 Task: Get directions from Glen Canyon National Recreation Area, Utah, United States to Kings Canyon National Park, California, United States and reverse  starting point and destination and check the best travel modes
Action: Mouse moved to (282, 68)
Screenshot: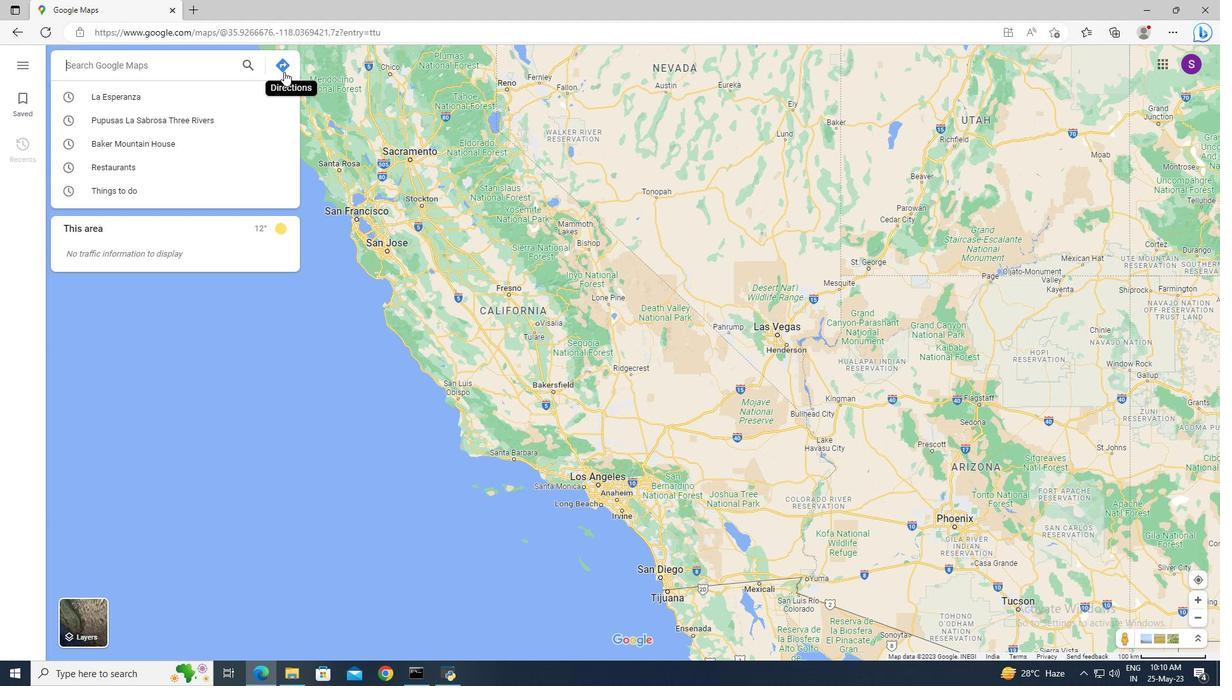 
Action: Mouse pressed left at (282, 68)
Screenshot: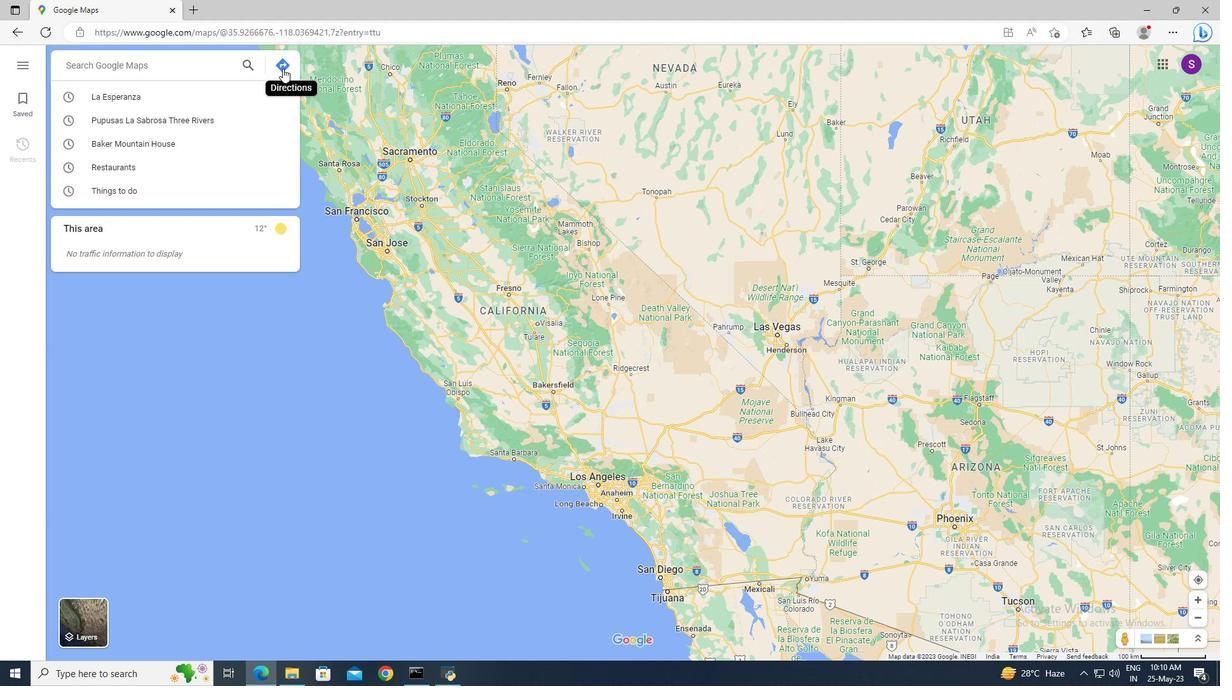 
Action: Mouse moved to (152, 102)
Screenshot: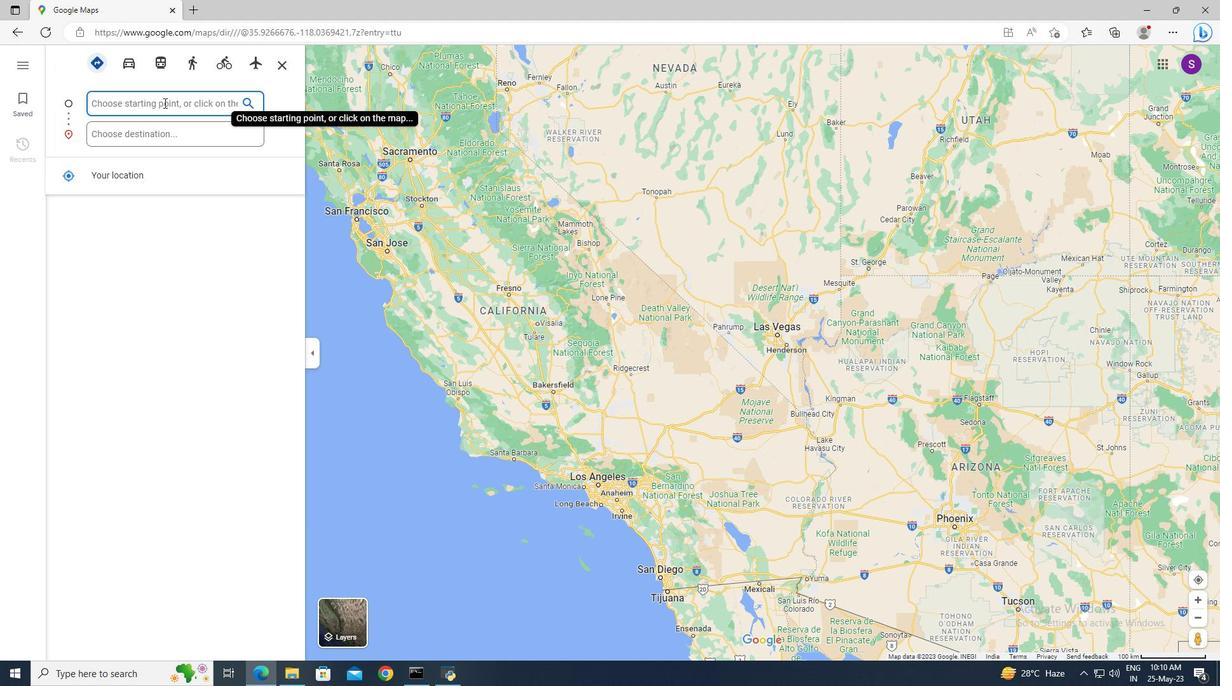 
Action: Mouse pressed left at (152, 102)
Screenshot: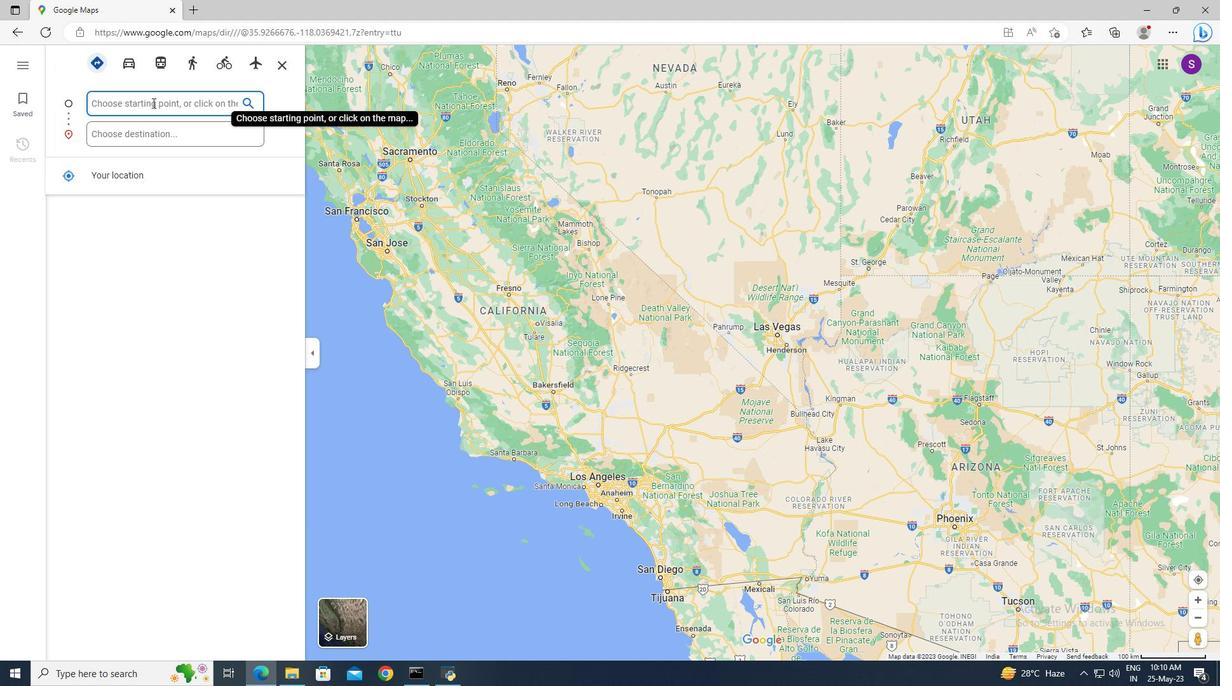 
Action: Key pressed <Key.shift>Glen<Key.space><Key.shift>Canyon<Key.space><Key.shift>National<Key.space><Key.shift>Recreation<Key.space><Key.shift>Area
Screenshot: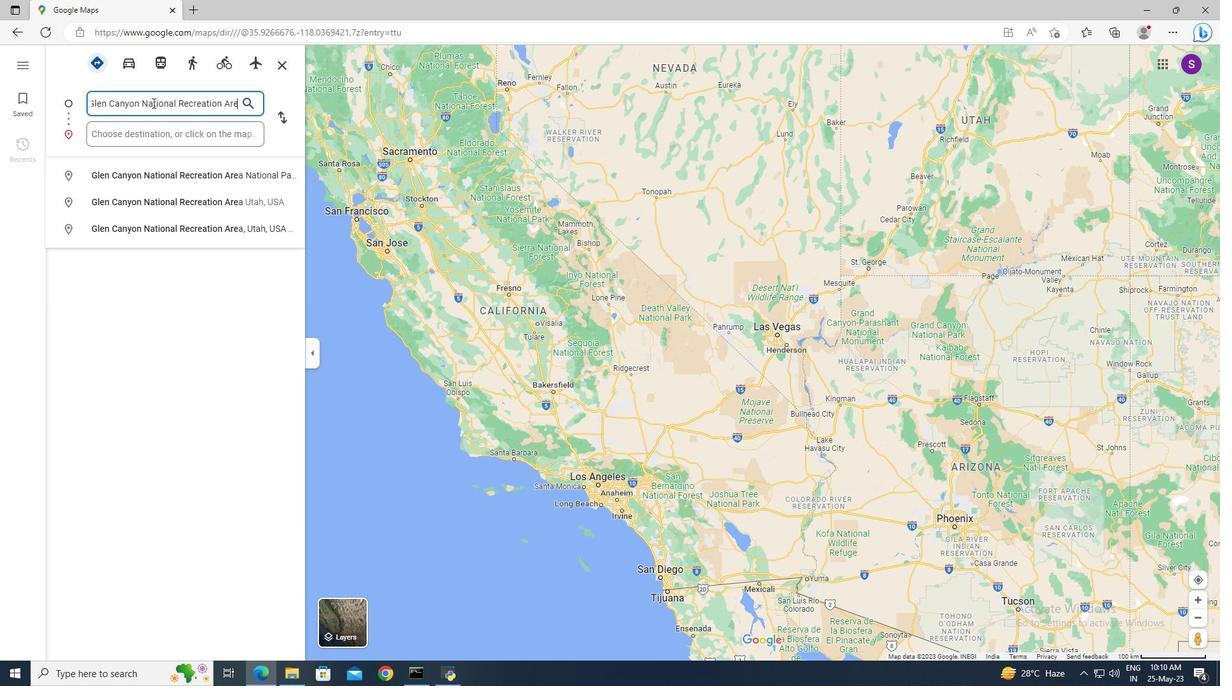 
Action: Mouse moved to (165, 200)
Screenshot: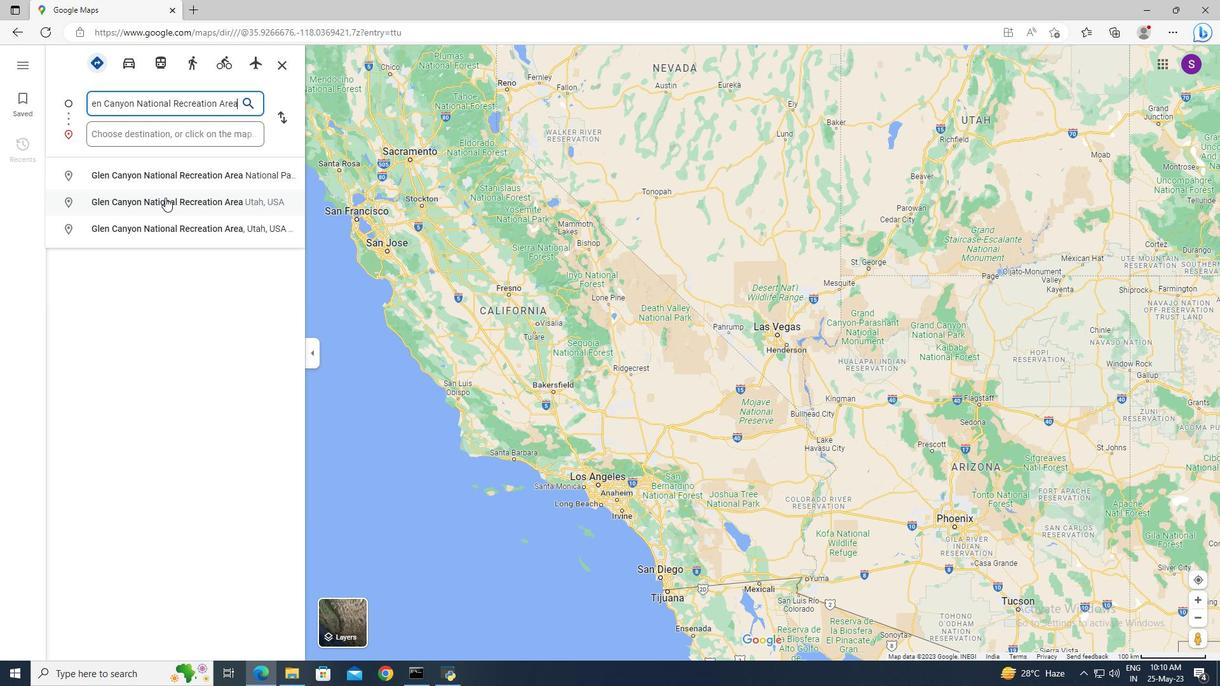 
Action: Mouse pressed left at (165, 200)
Screenshot: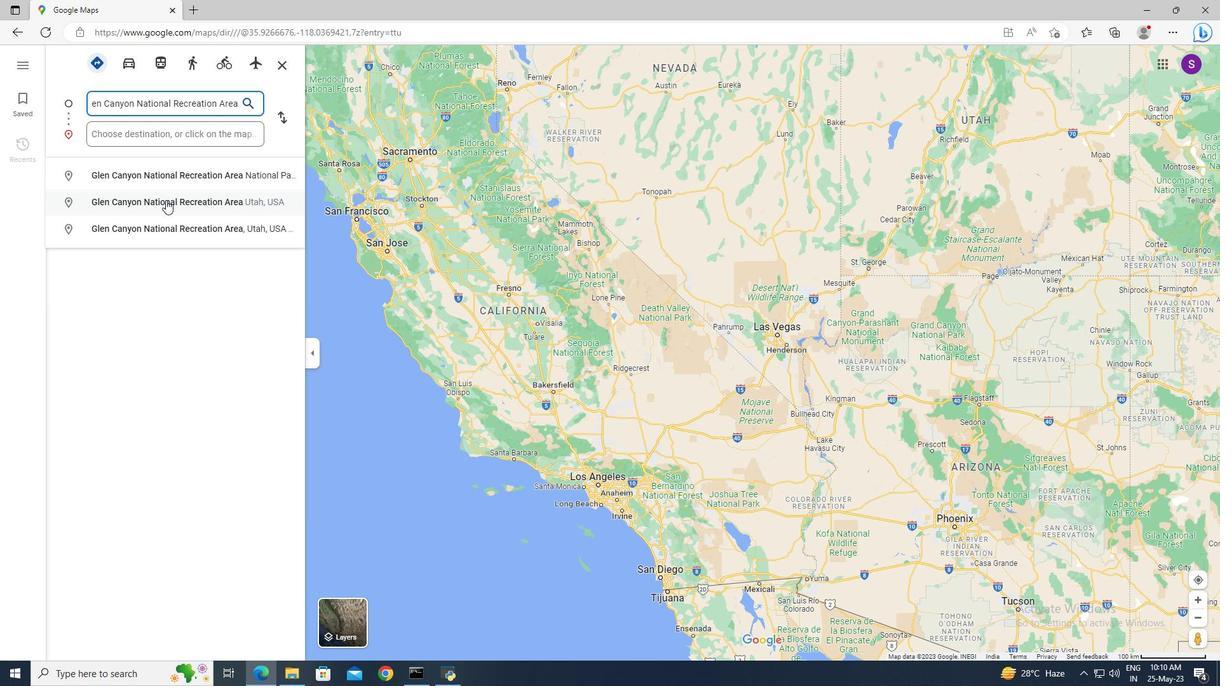 
Action: Mouse moved to (122, 132)
Screenshot: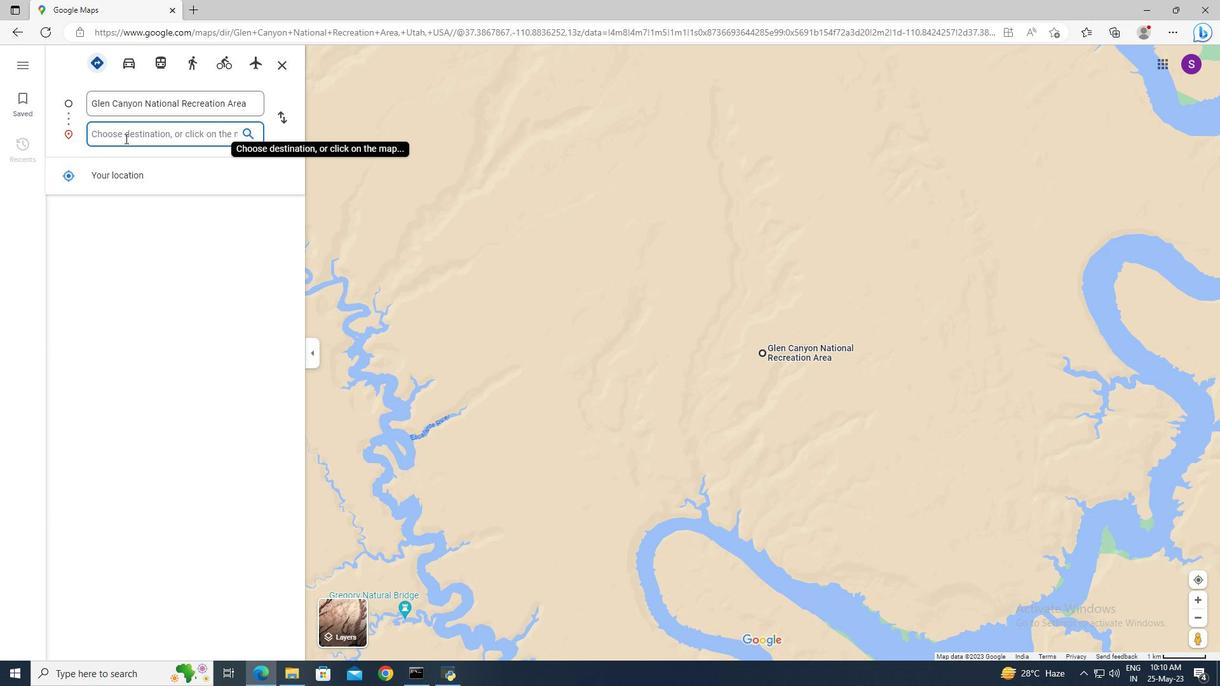 
Action: Mouse pressed left at (122, 132)
Screenshot: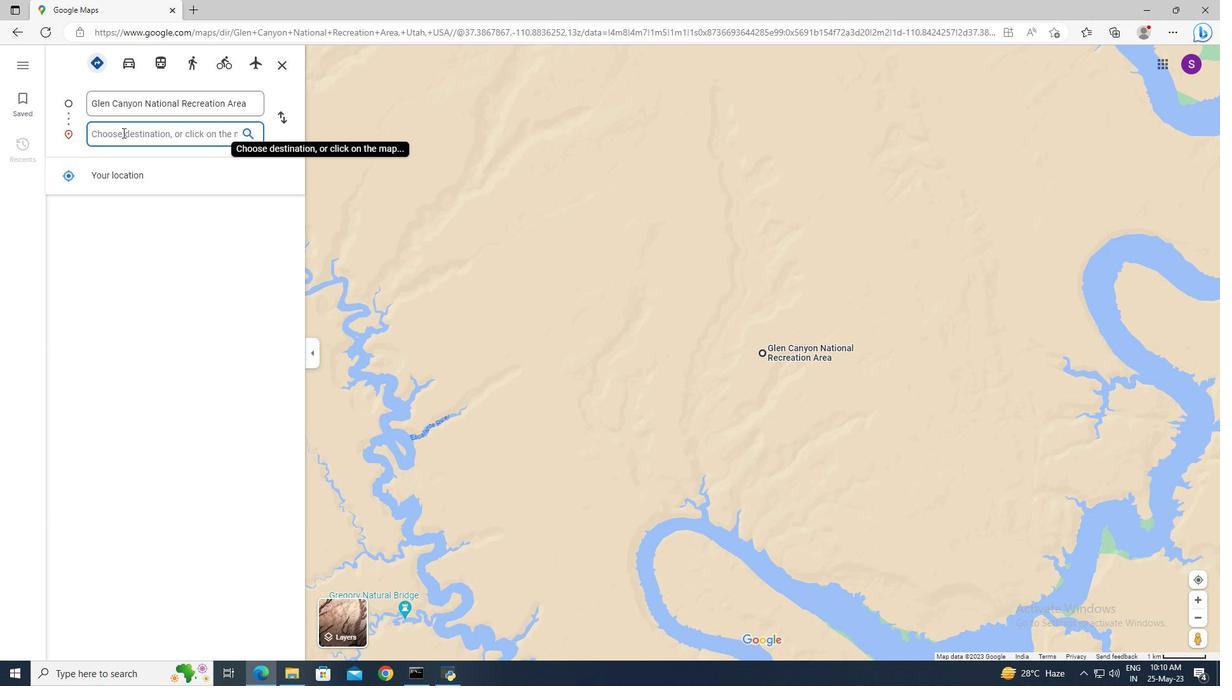 
Action: Key pressed <Key.shift>Kings<Key.space><Key.shift>Canyon<Key.space><Key.shift>National<Key.space><Key.shift>Park
Screenshot: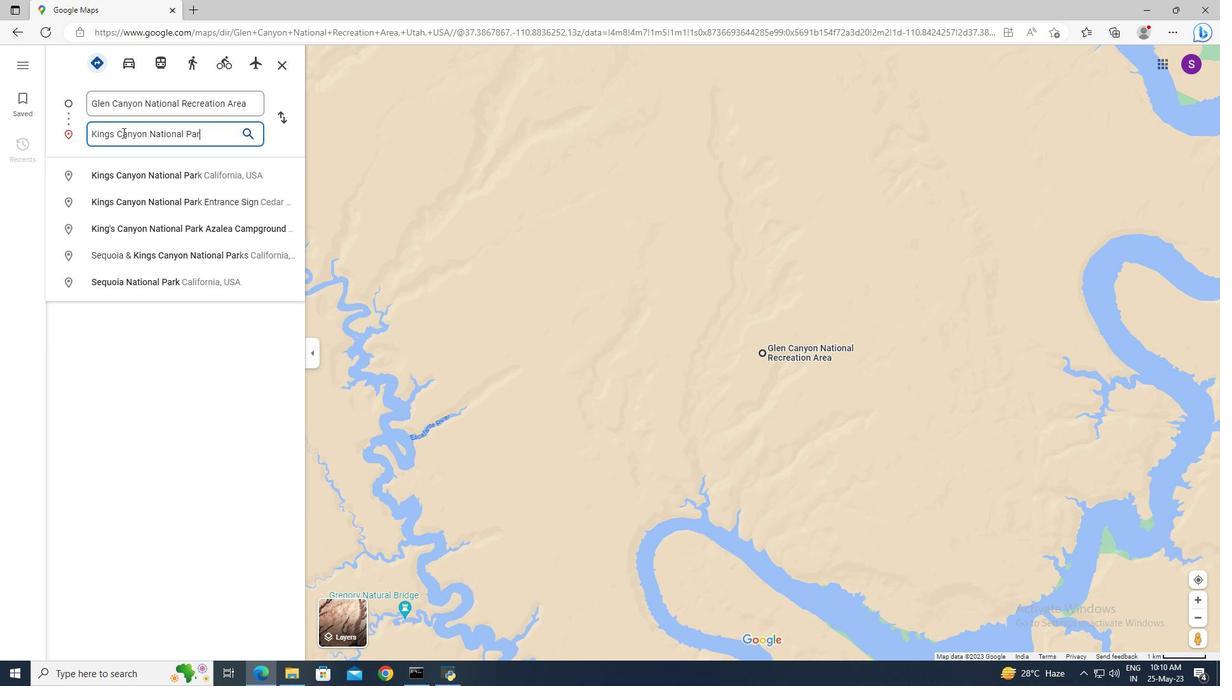 
Action: Mouse moved to (131, 176)
Screenshot: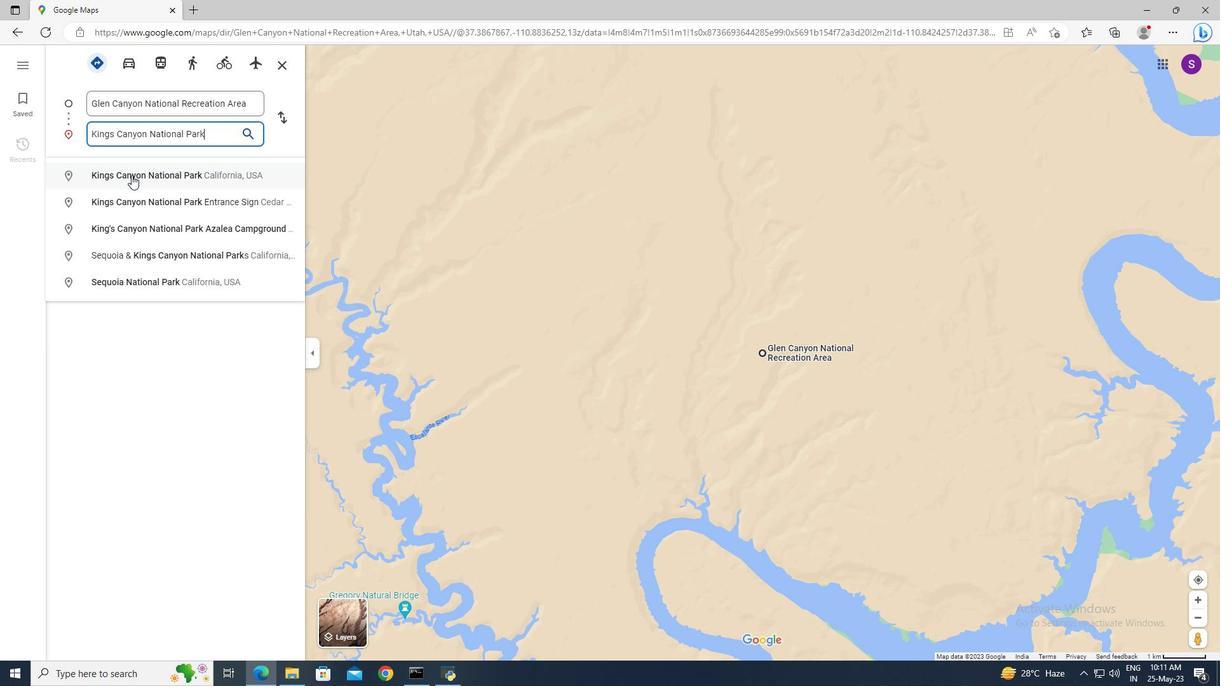 
Action: Mouse pressed left at (131, 176)
Screenshot: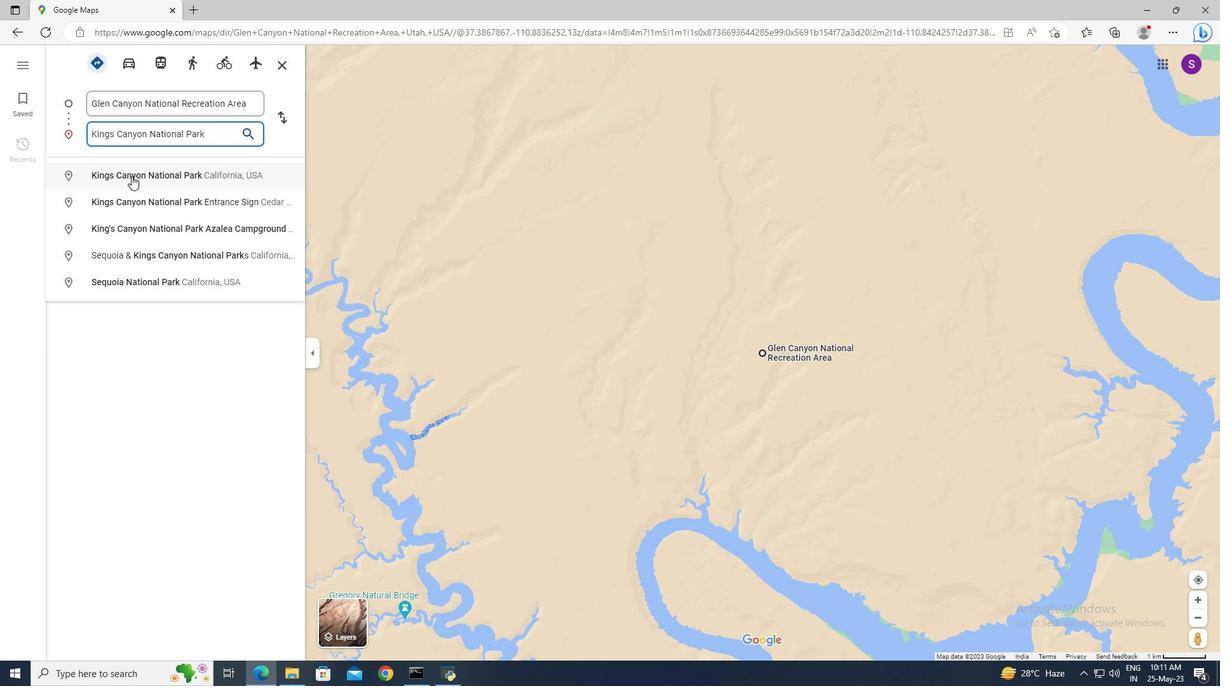 
Action: Mouse moved to (278, 112)
Screenshot: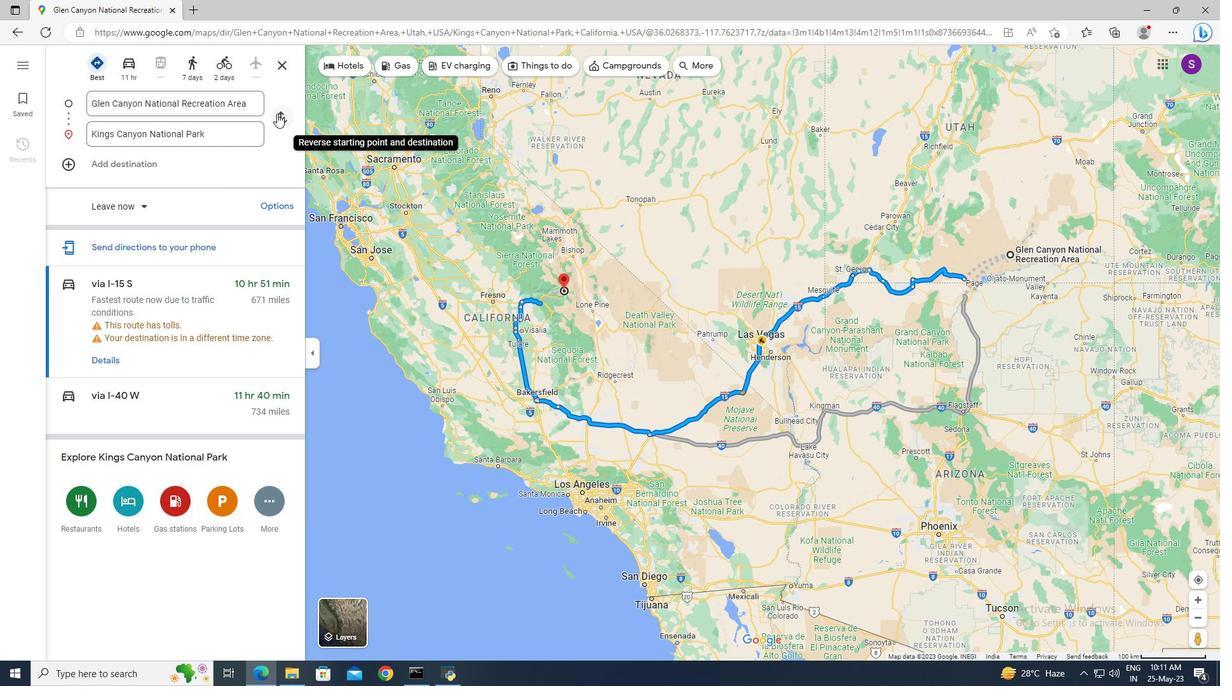 
Action: Mouse pressed left at (278, 112)
Screenshot: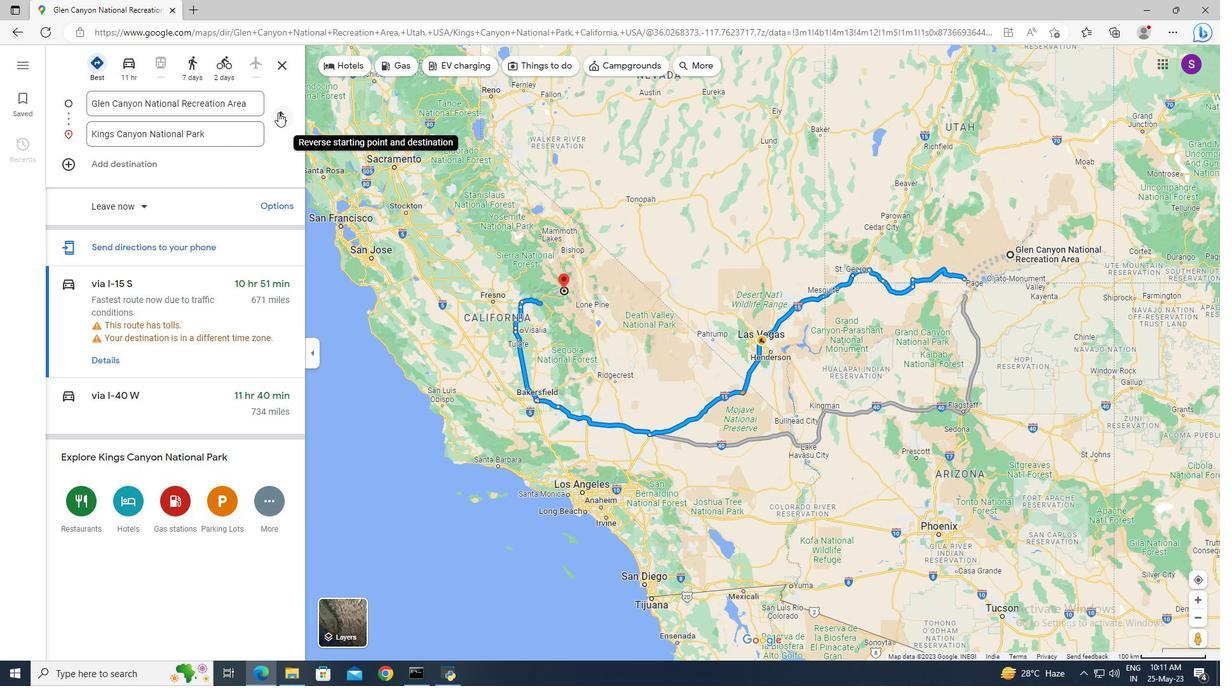 
Action: Mouse moved to (150, 301)
Screenshot: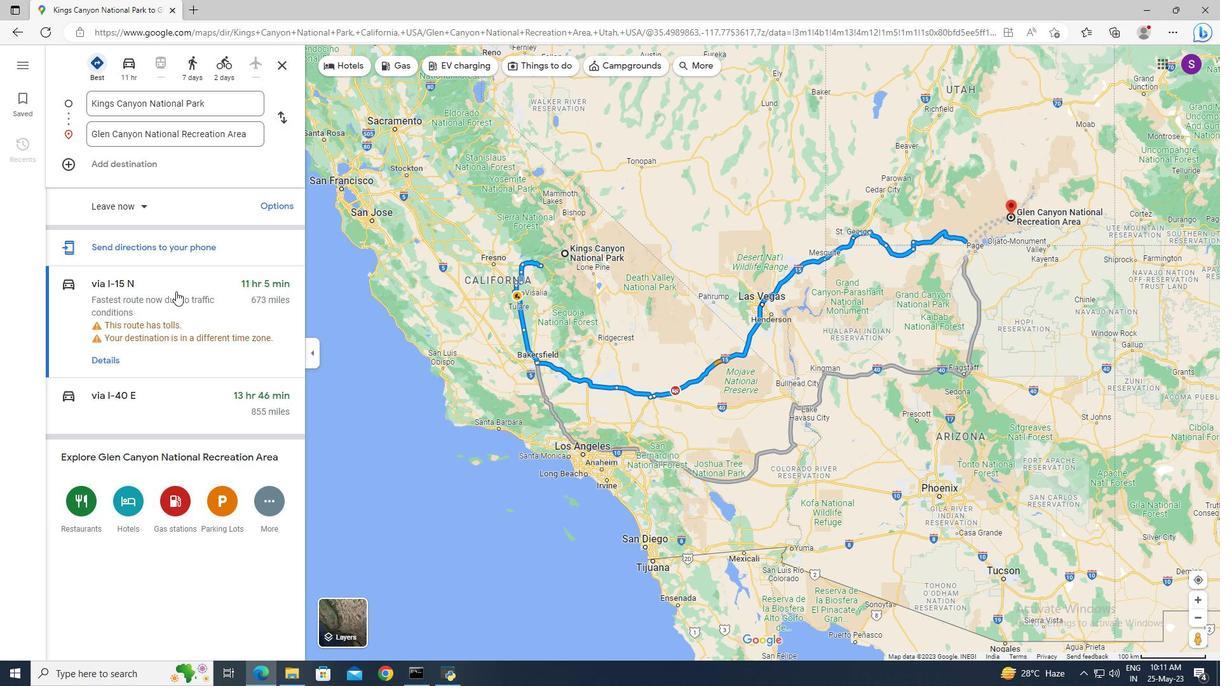 
Action: Mouse pressed left at (150, 301)
Screenshot: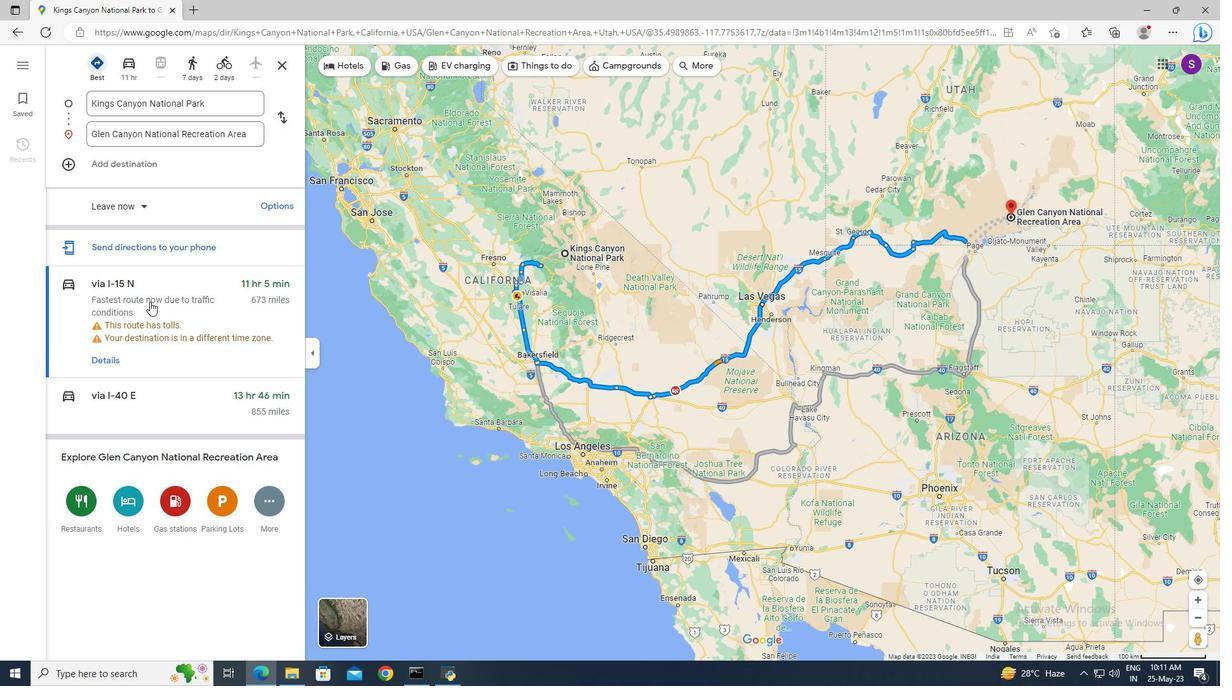 
Action: Mouse moved to (143, 257)
Screenshot: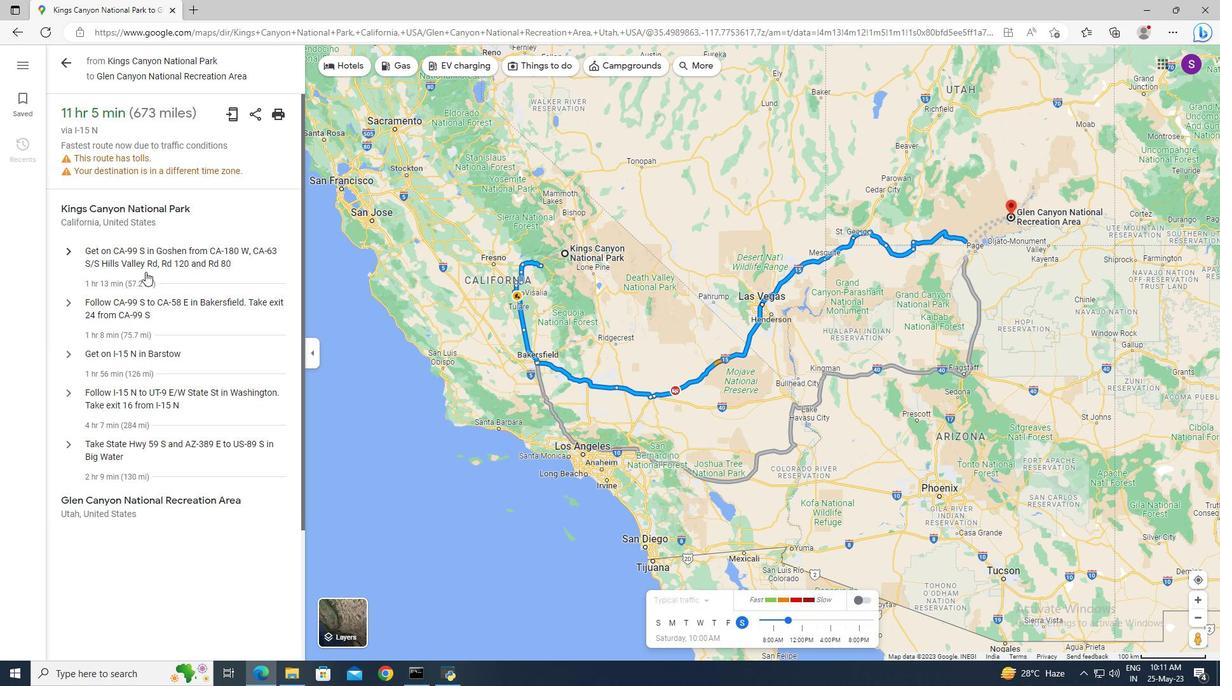 
Action: Mouse pressed left at (143, 257)
Screenshot: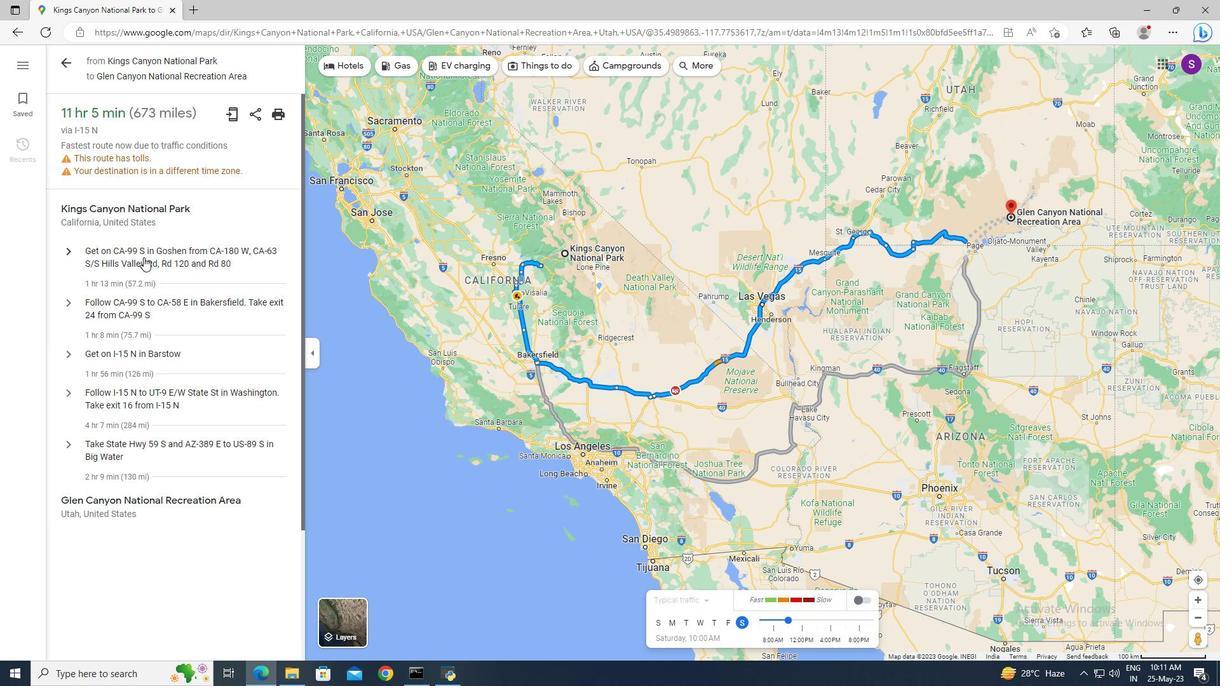
Action: Mouse scrolled (143, 256) with delta (0, 0)
Screenshot: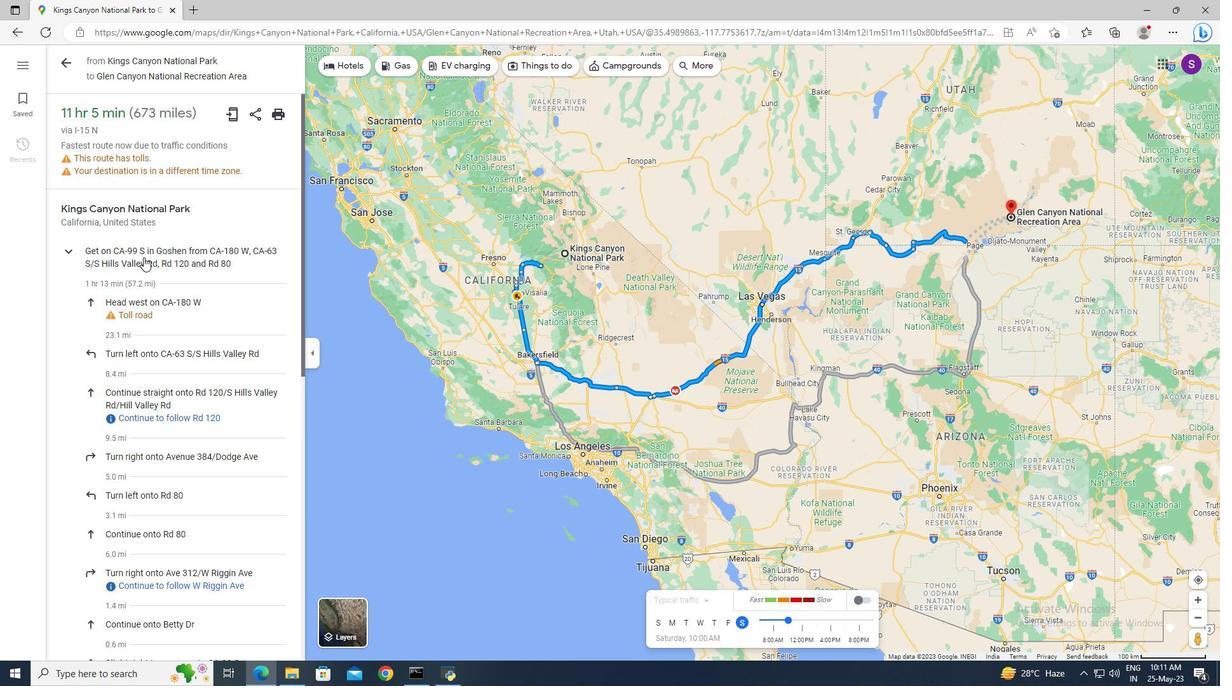 
Action: Mouse scrolled (143, 256) with delta (0, 0)
Screenshot: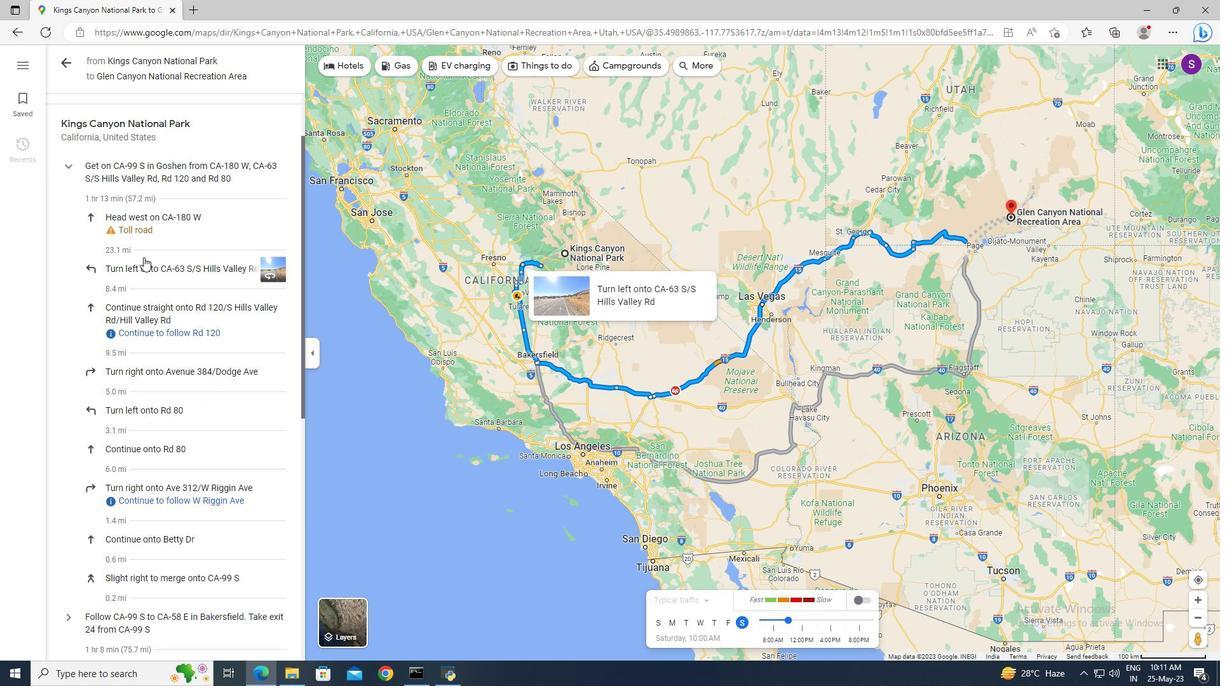 
Action: Mouse moved to (143, 256)
Screenshot: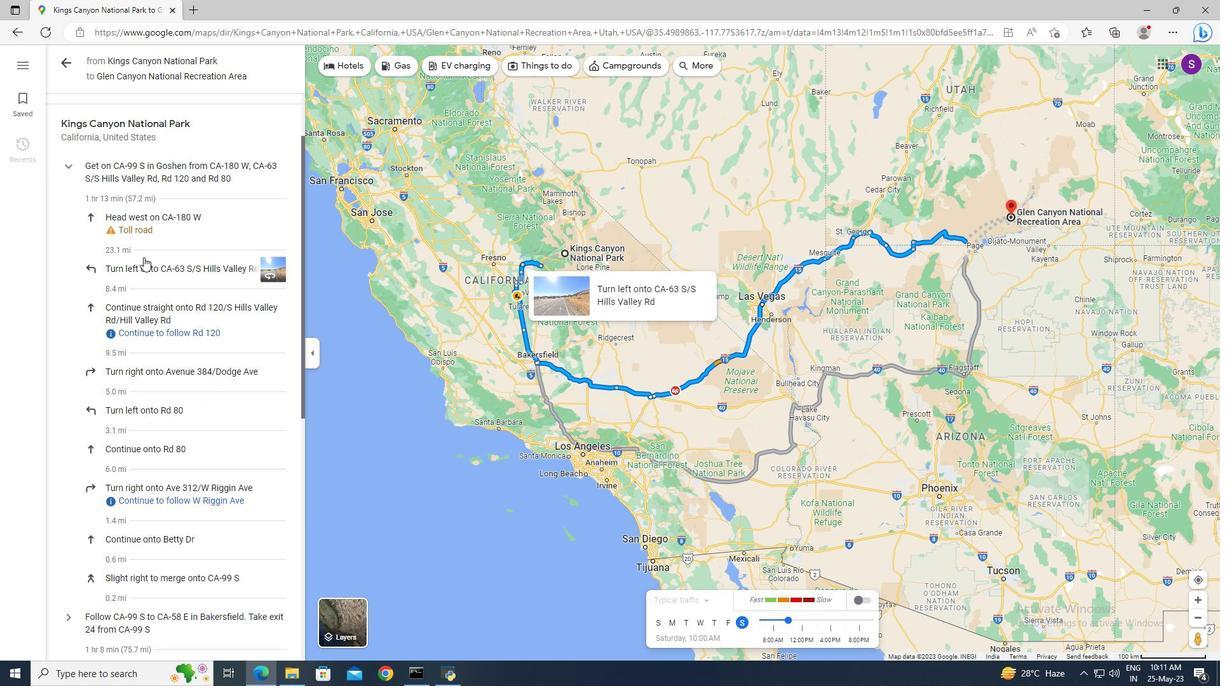 
Action: Mouse scrolled (143, 256) with delta (0, 0)
Screenshot: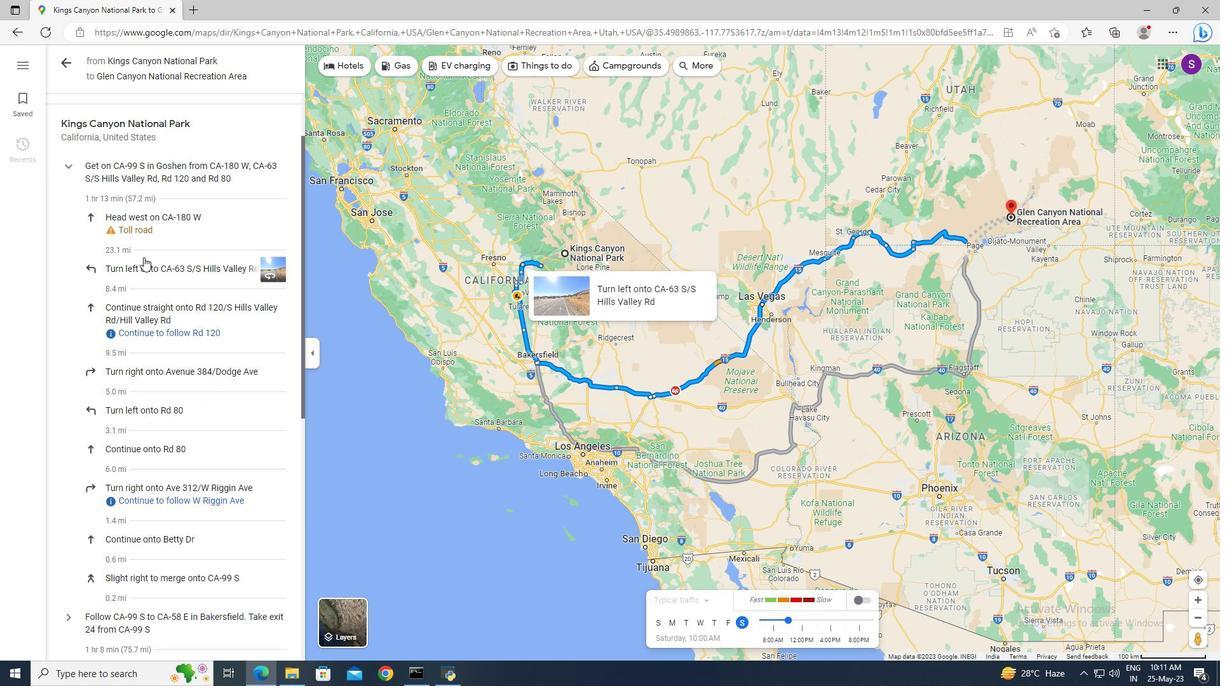 
Action: Mouse scrolled (143, 256) with delta (0, 0)
Screenshot: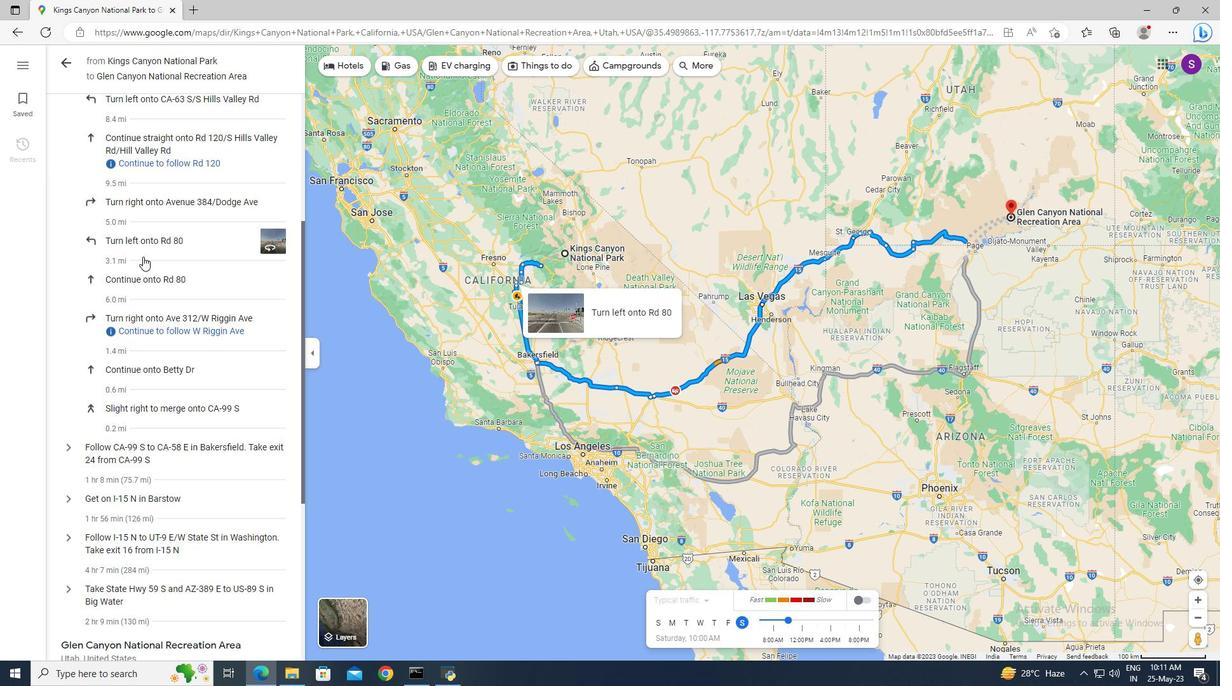 
Action: Mouse scrolled (143, 256) with delta (0, 0)
Screenshot: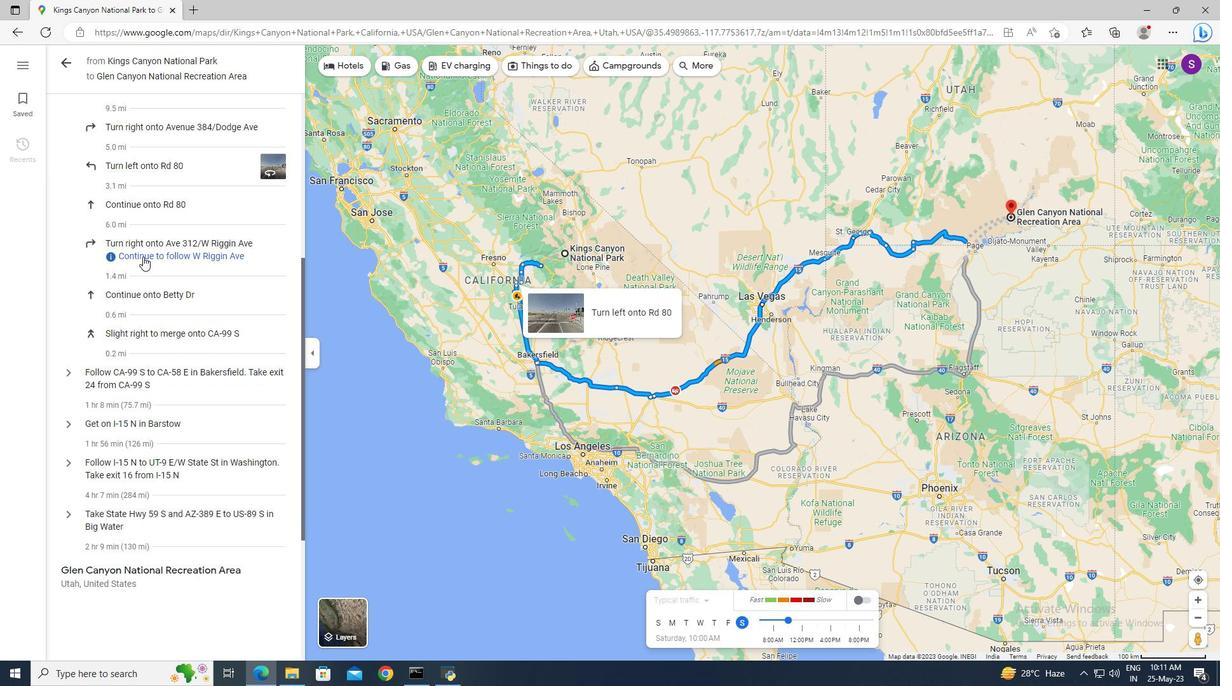 
Action: Mouse moved to (144, 286)
Screenshot: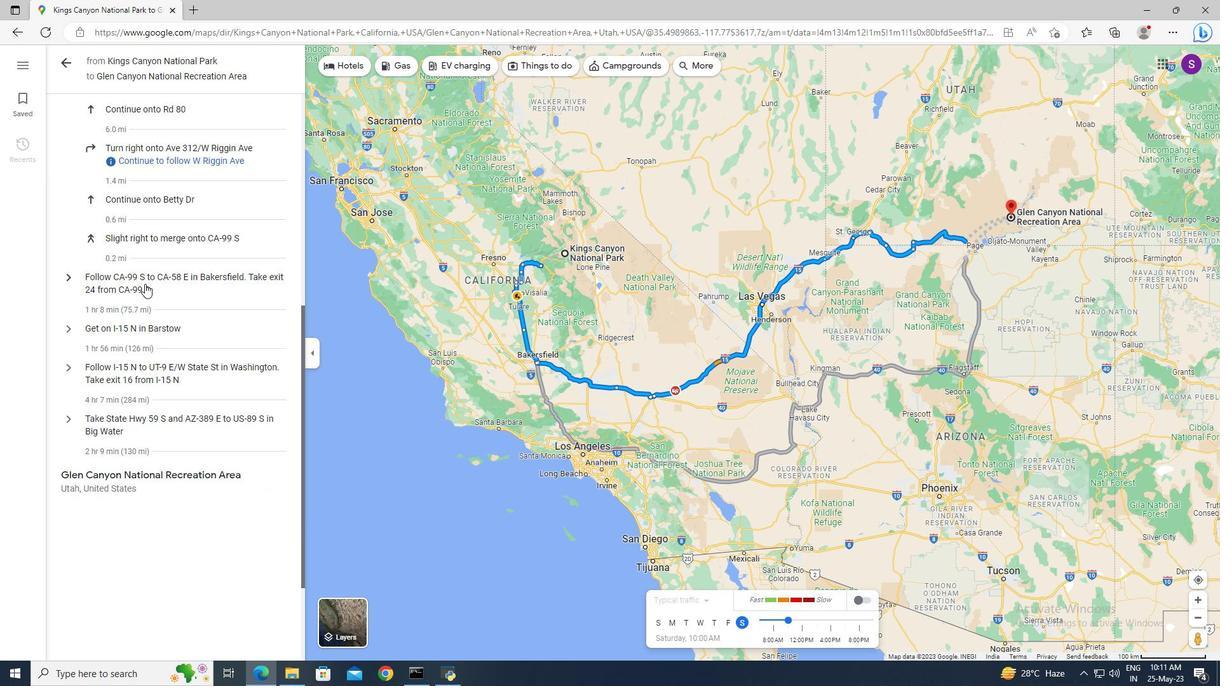 
Action: Mouse pressed left at (144, 286)
Screenshot: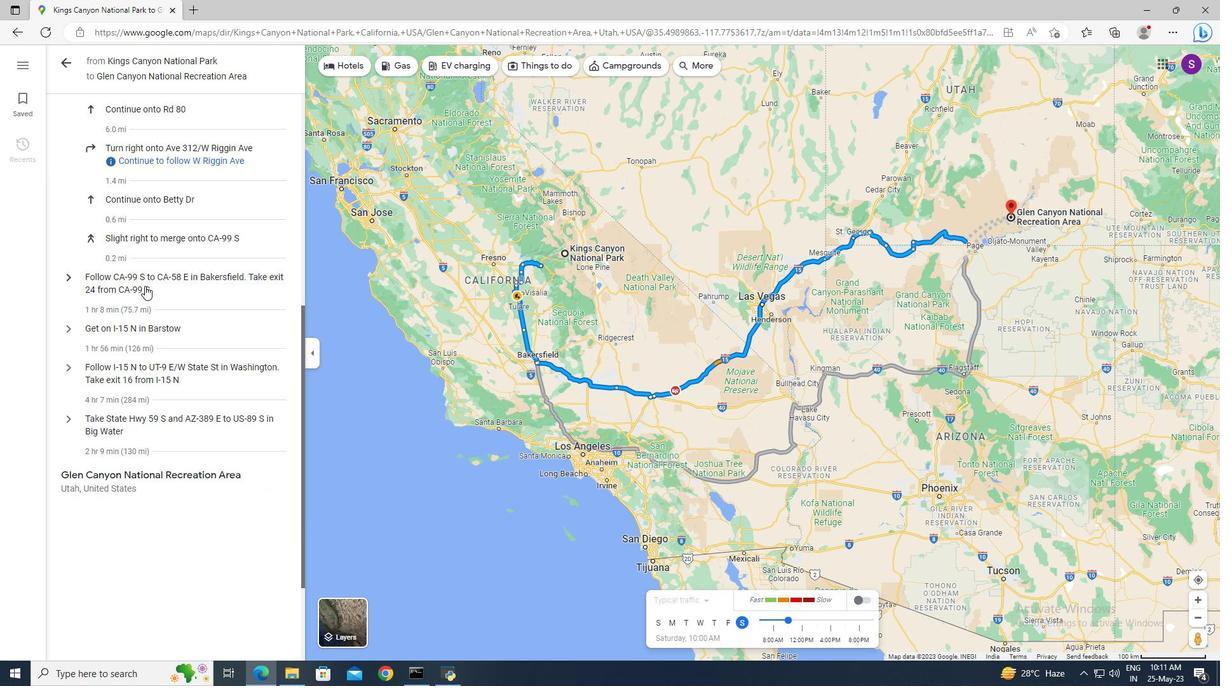 
Action: Mouse moved to (166, 406)
Screenshot: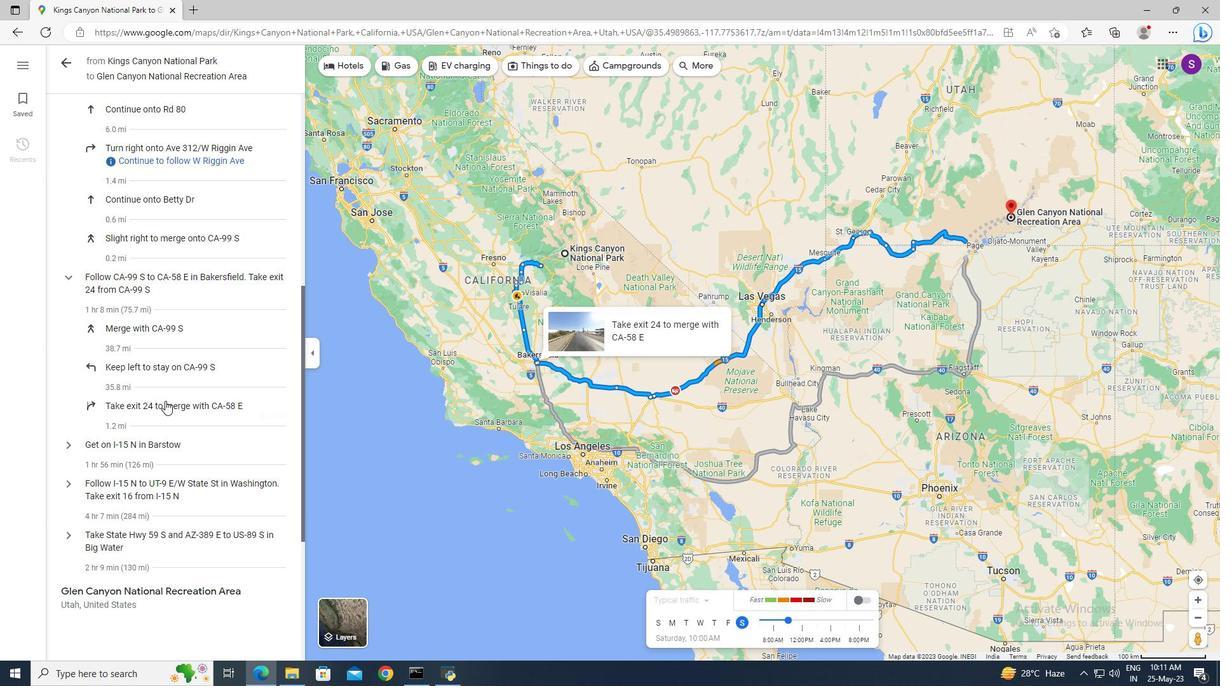 
Action: Mouse scrolled (166, 405) with delta (0, 0)
Screenshot: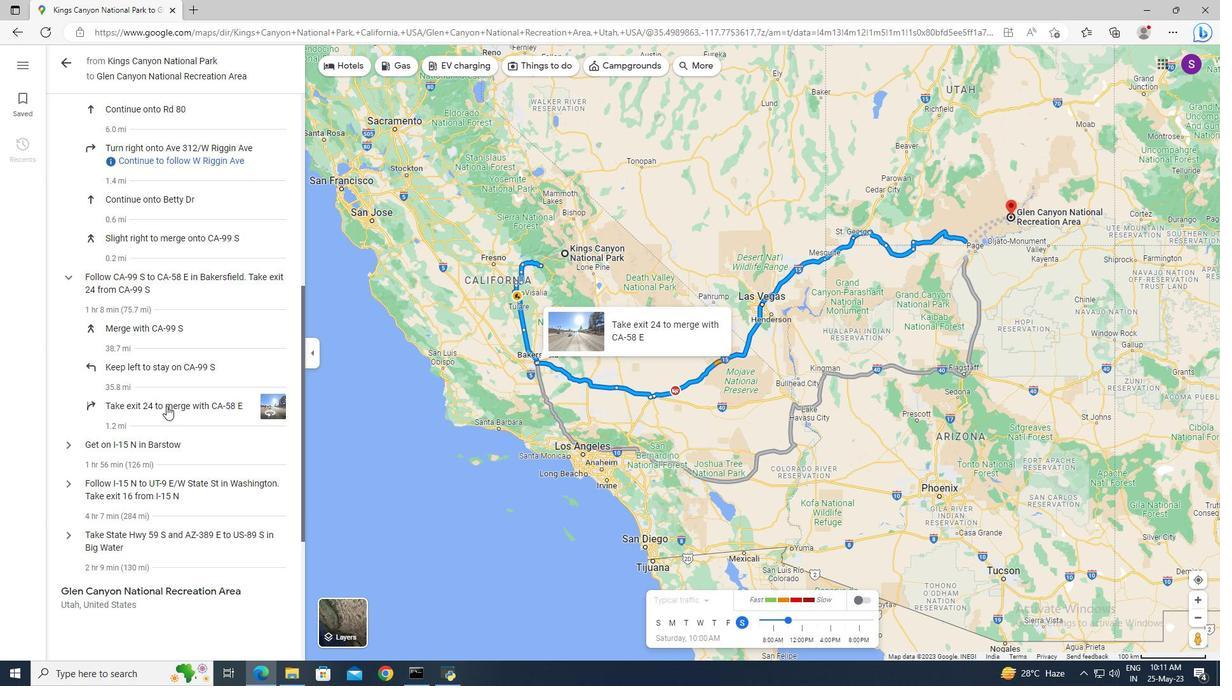 
Action: Mouse moved to (116, 362)
Screenshot: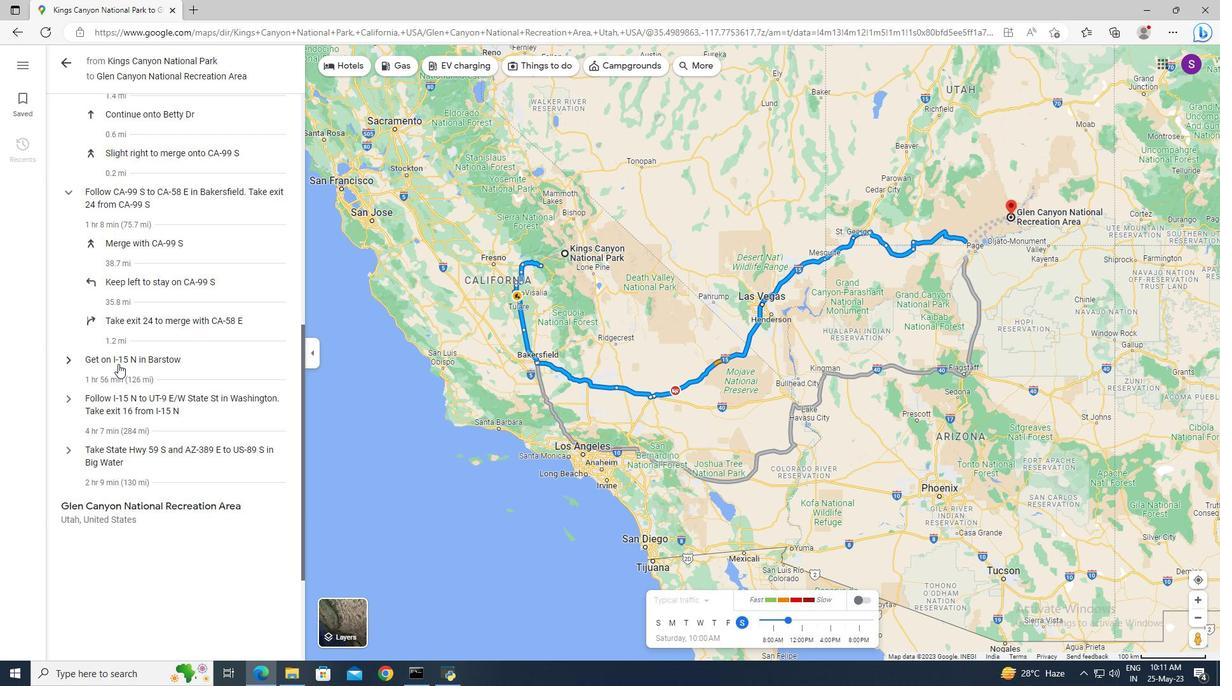 
Action: Mouse pressed left at (116, 362)
Screenshot: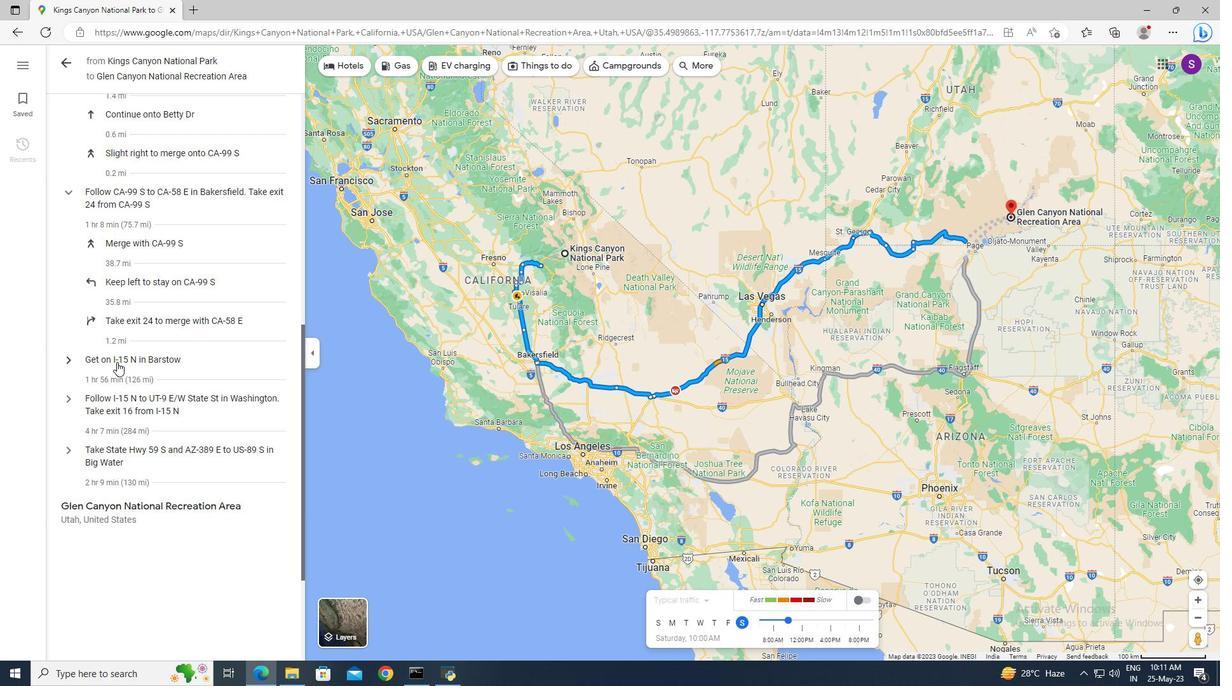 
Action: Mouse moved to (139, 477)
Screenshot: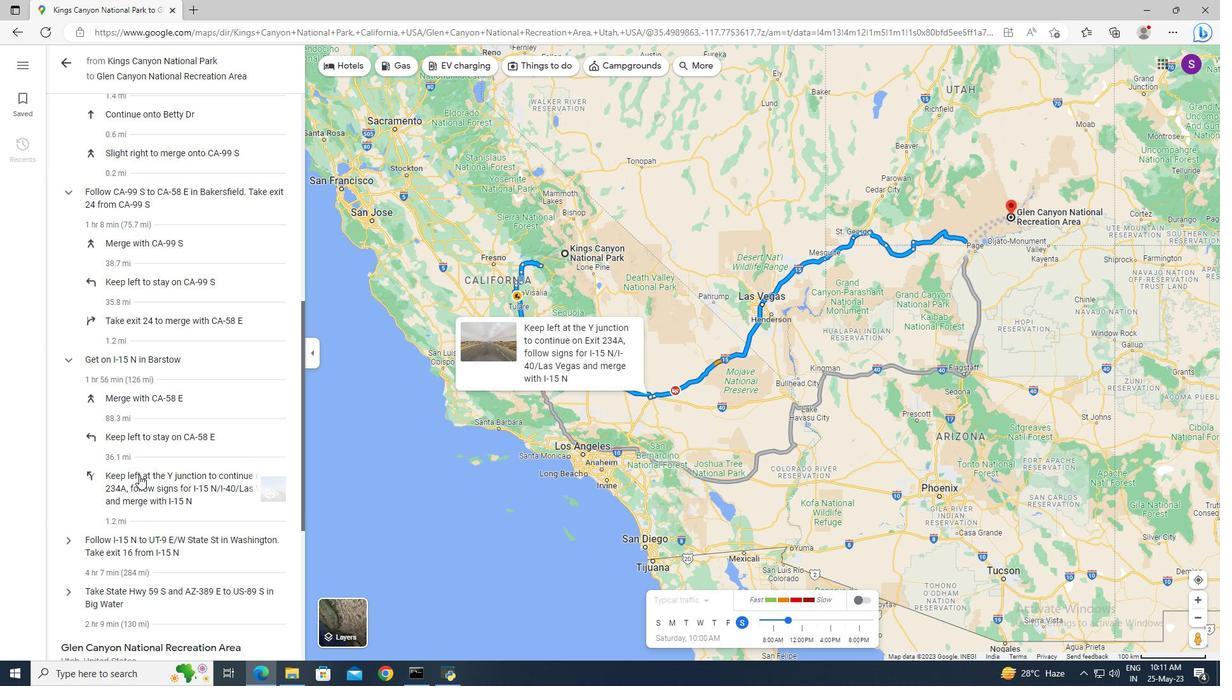 
Action: Mouse scrolled (139, 476) with delta (0, 0)
Screenshot: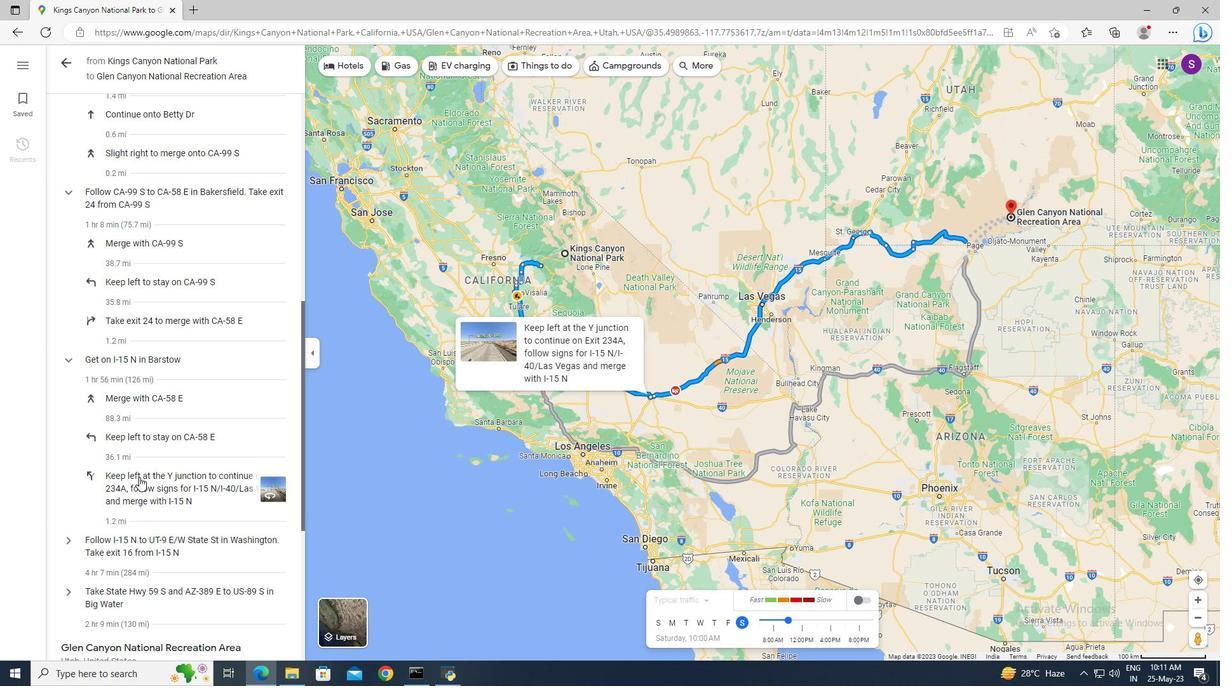 
Action: Mouse moved to (129, 466)
Screenshot: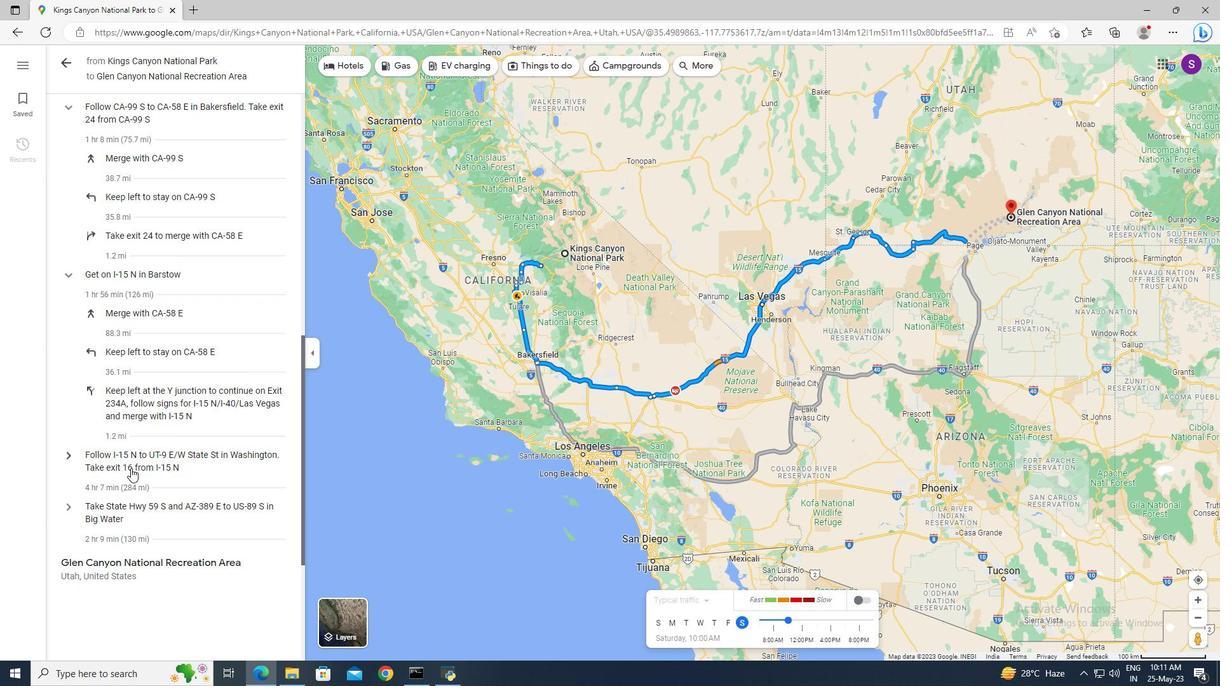
Action: Mouse pressed left at (129, 466)
Screenshot: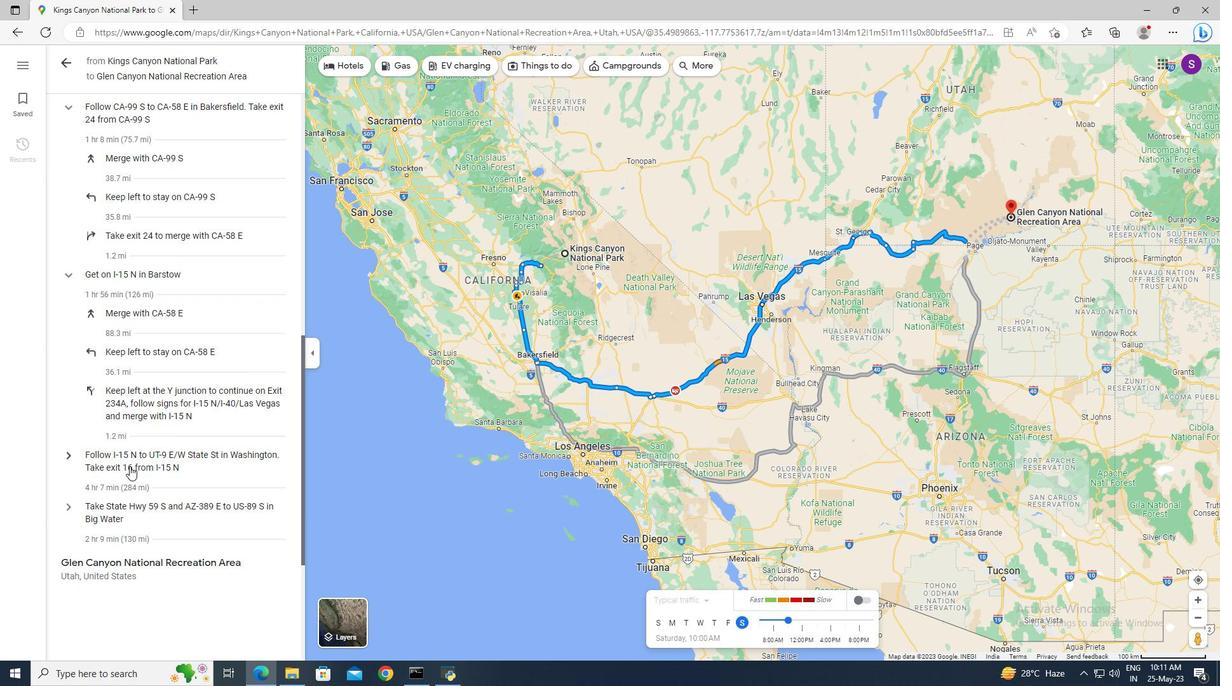 
Action: Mouse moved to (129, 463)
Screenshot: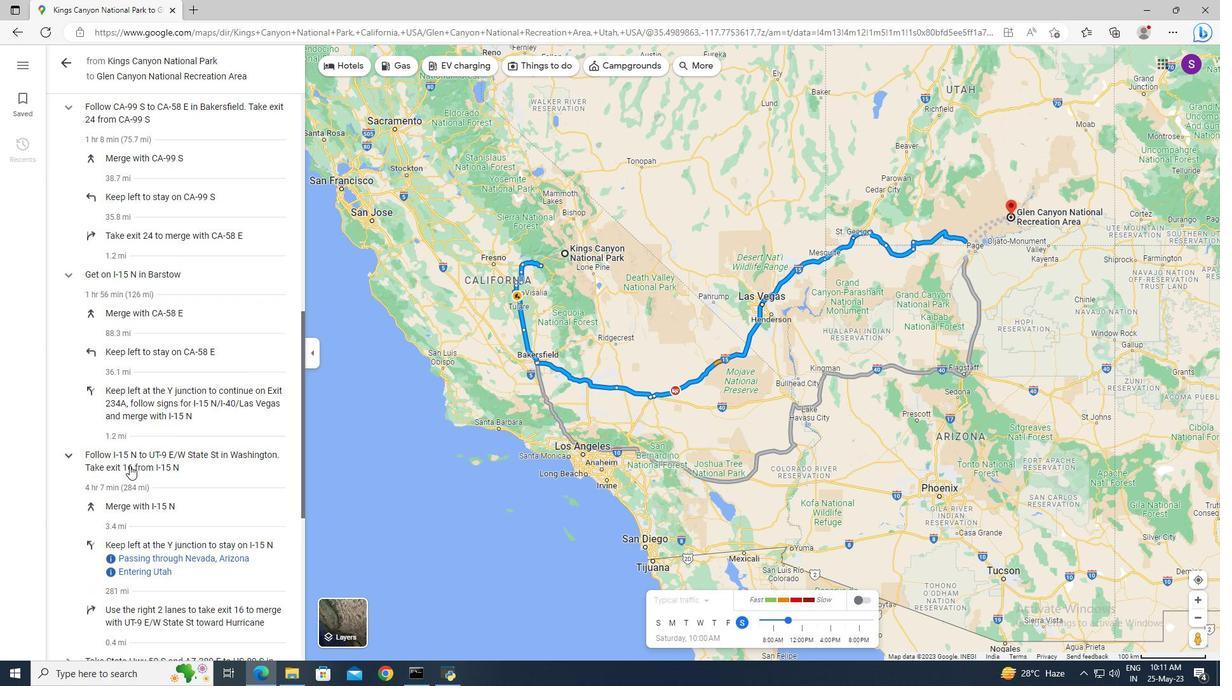 
Action: Mouse scrolled (129, 462) with delta (0, 0)
Screenshot: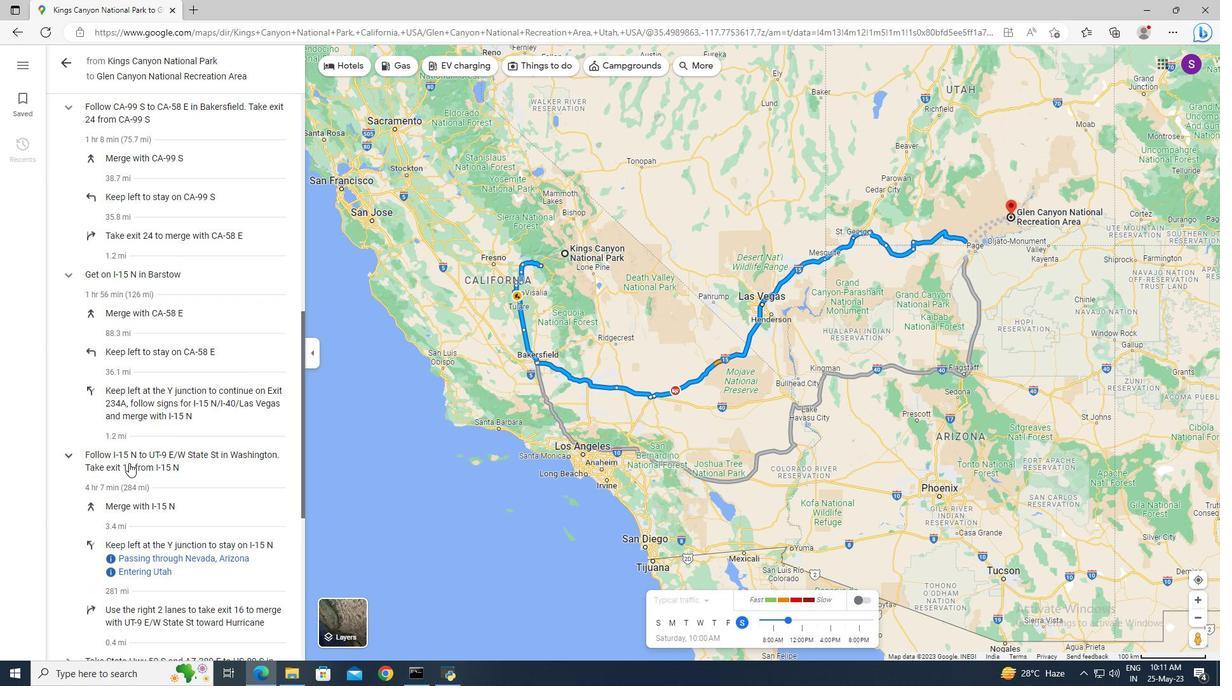 
Action: Mouse moved to (136, 453)
Screenshot: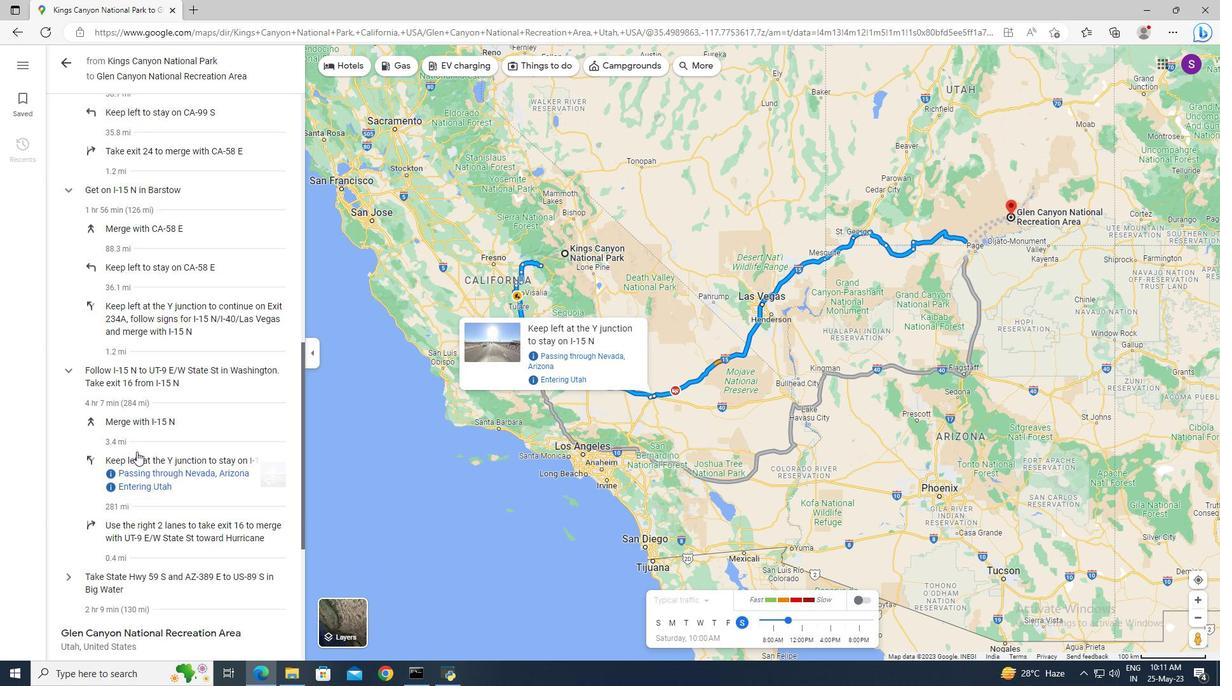 
Action: Mouse scrolled (136, 453) with delta (0, 0)
Screenshot: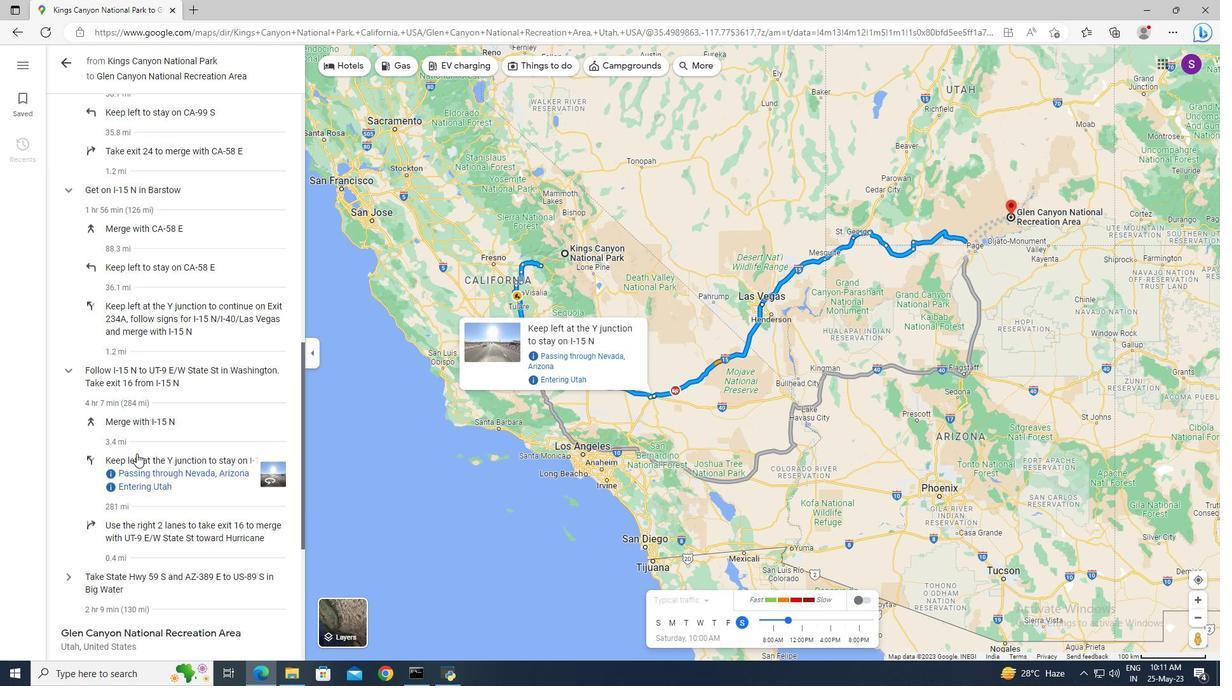 
Action: Mouse moved to (134, 489)
Screenshot: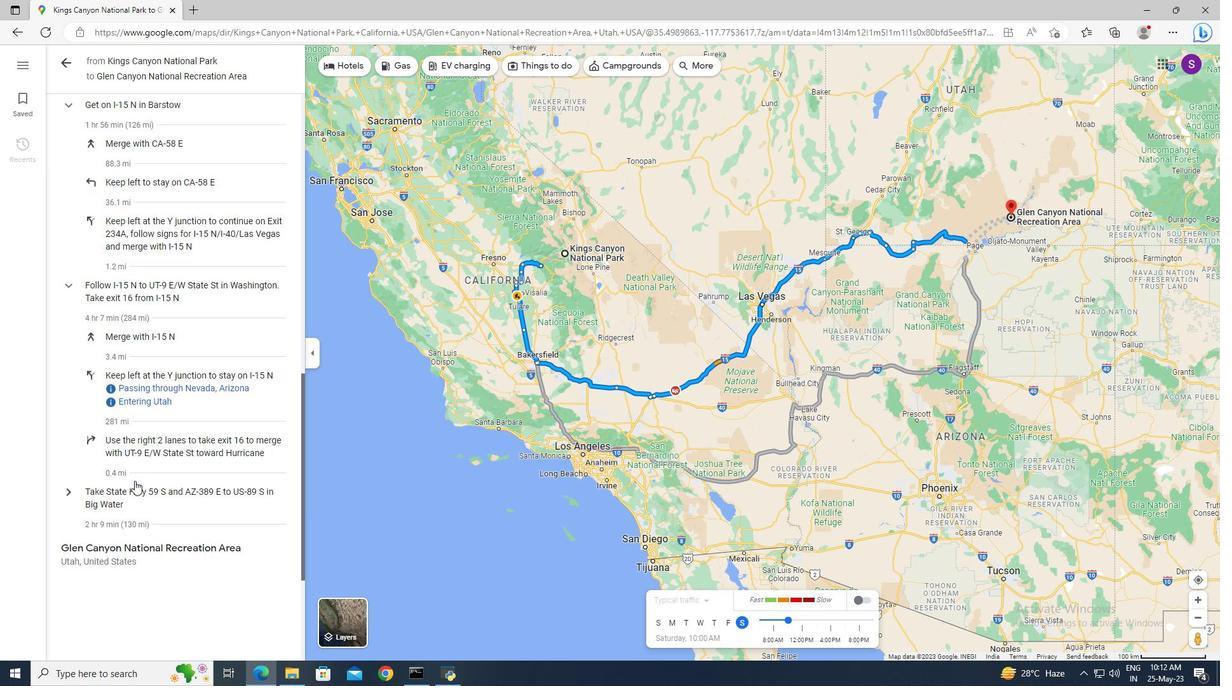 
Action: Mouse pressed left at (134, 489)
Screenshot: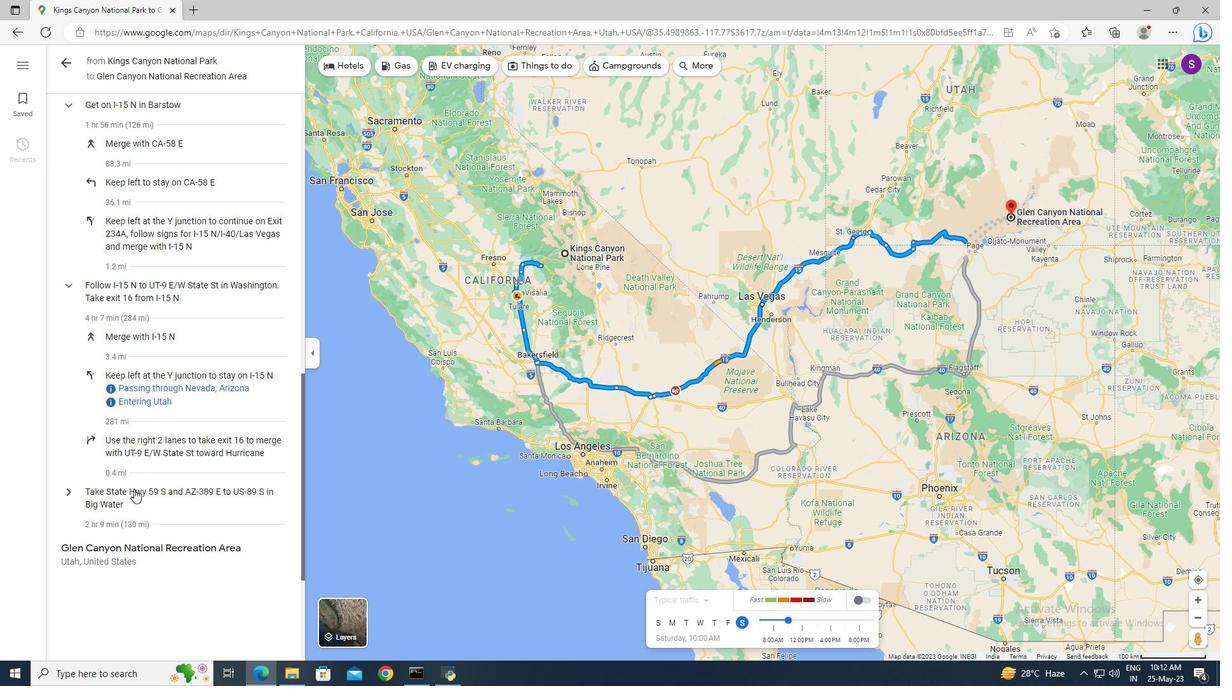 
Action: Mouse scrolled (134, 488) with delta (0, 0)
Screenshot: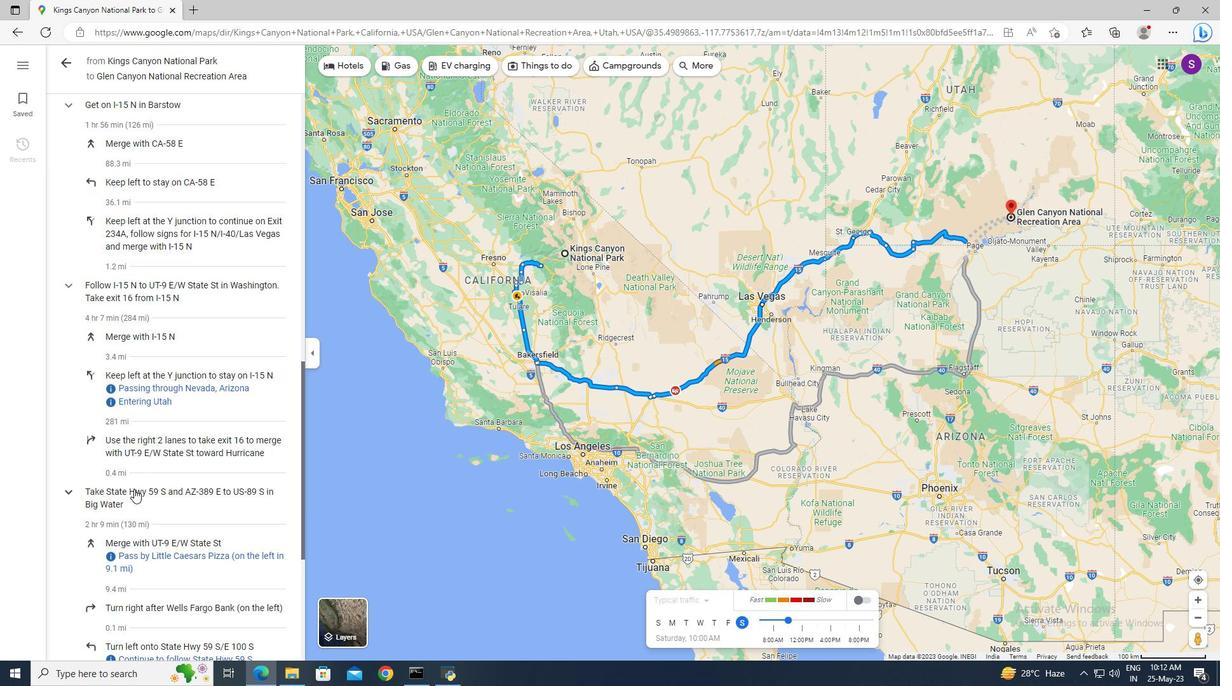 
Action: Mouse moved to (152, 558)
Screenshot: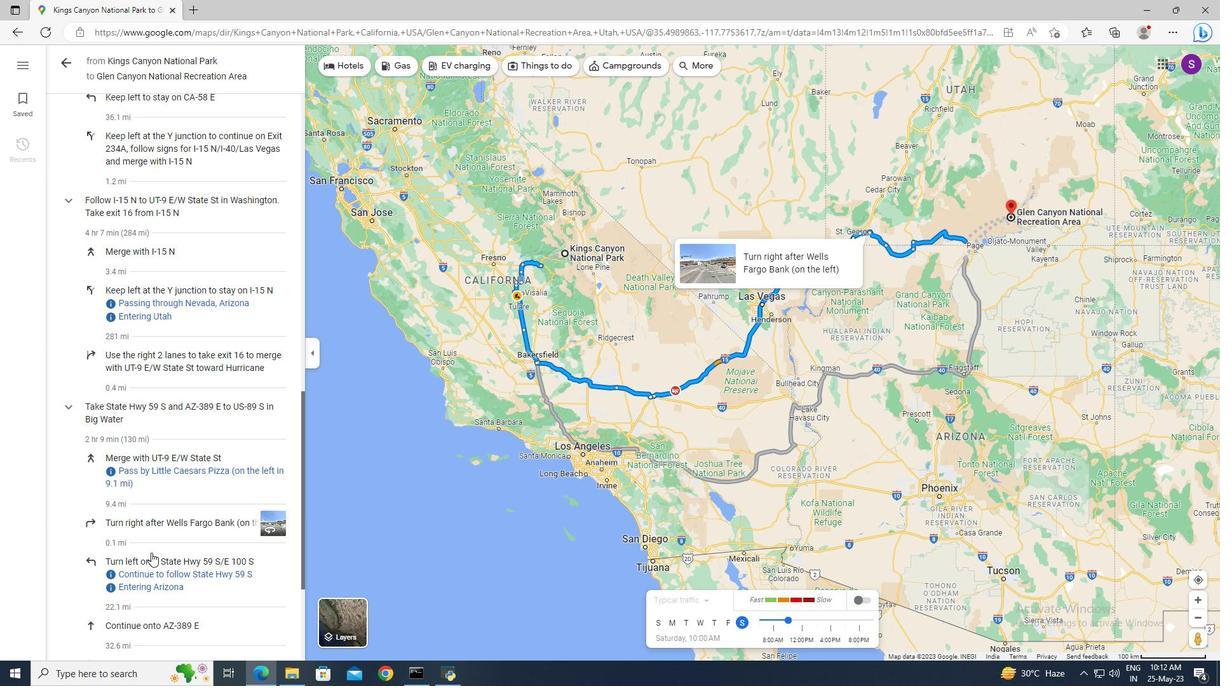 
Action: Mouse scrolled (152, 557) with delta (0, 0)
Screenshot: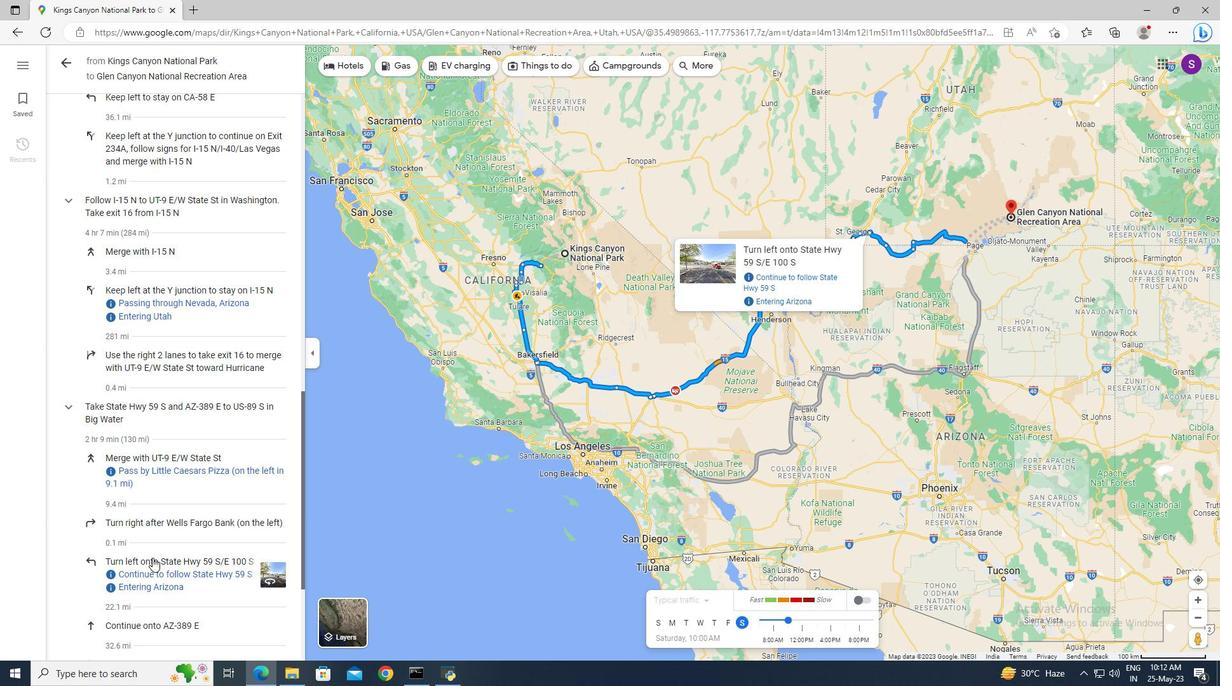 
Action: Mouse scrolled (152, 557) with delta (0, 0)
Screenshot: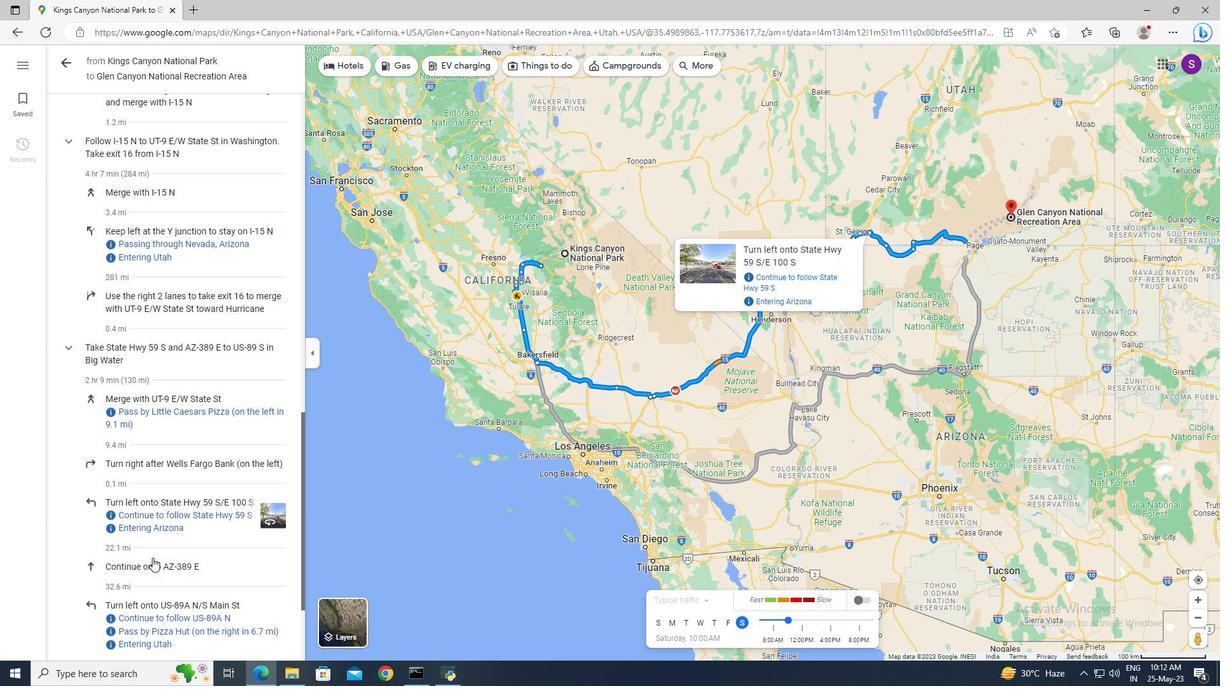 
Action: Mouse scrolled (152, 557) with delta (0, 0)
Screenshot: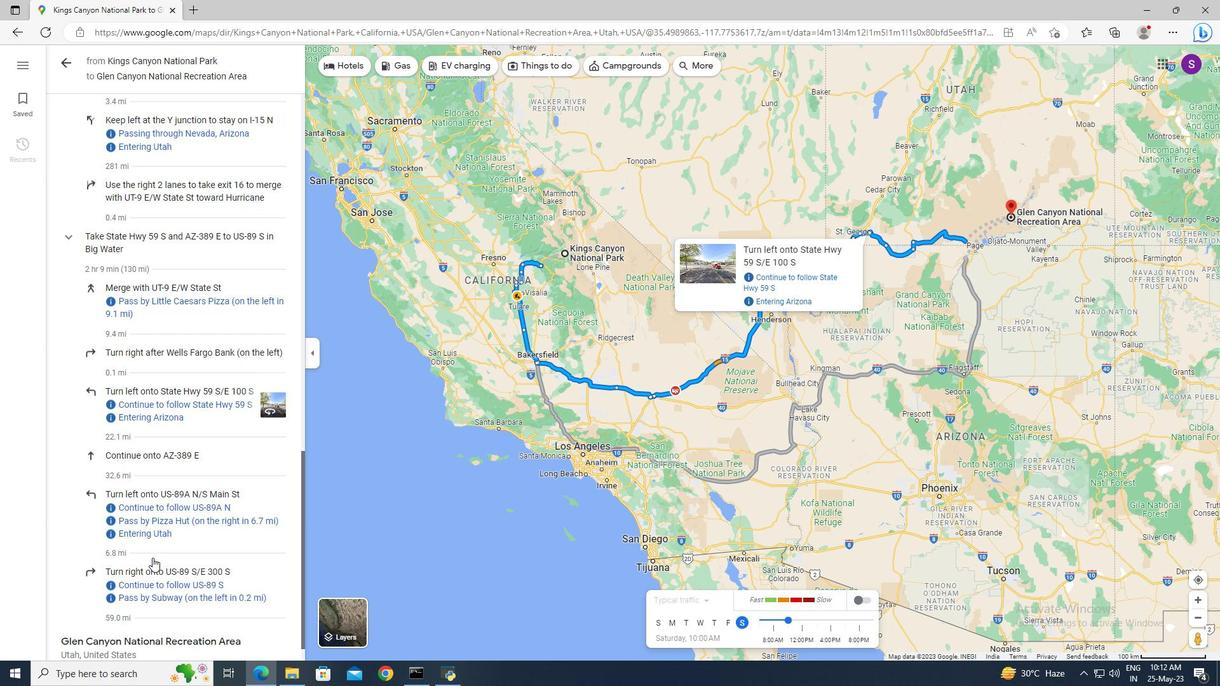 
Action: Mouse scrolled (152, 557) with delta (0, 0)
Screenshot: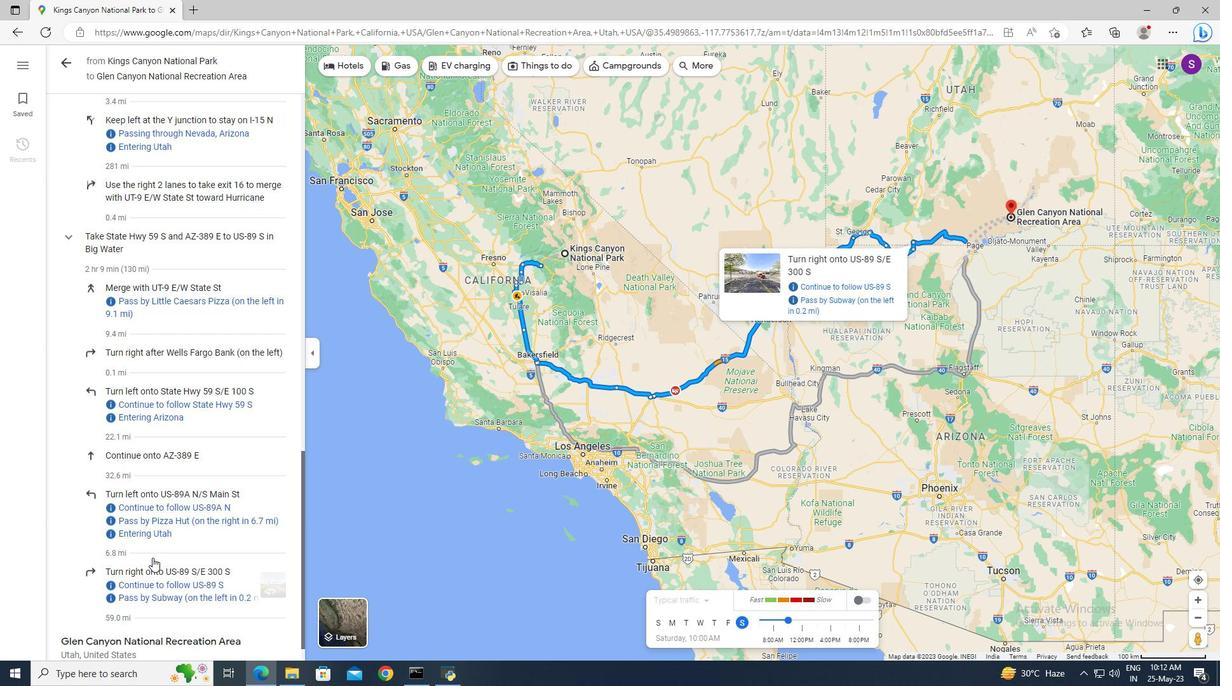 
Action: Mouse scrolled (152, 557) with delta (0, 0)
Screenshot: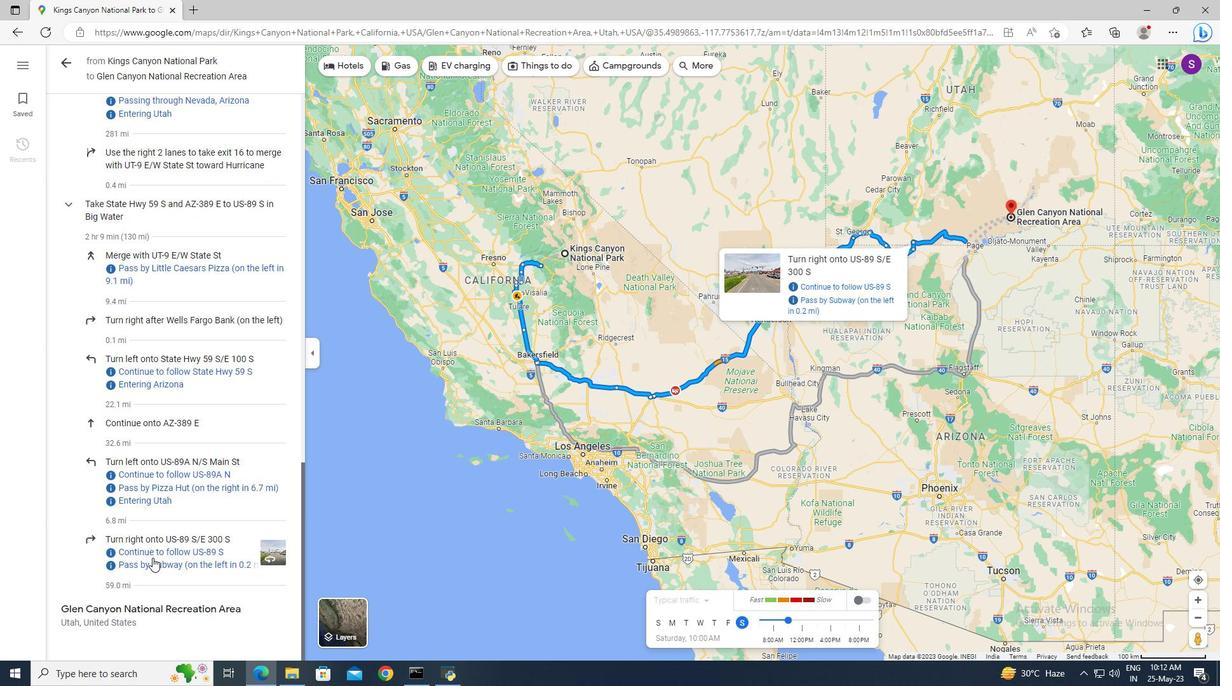 
Action: Mouse scrolled (152, 558) with delta (0, 0)
Screenshot: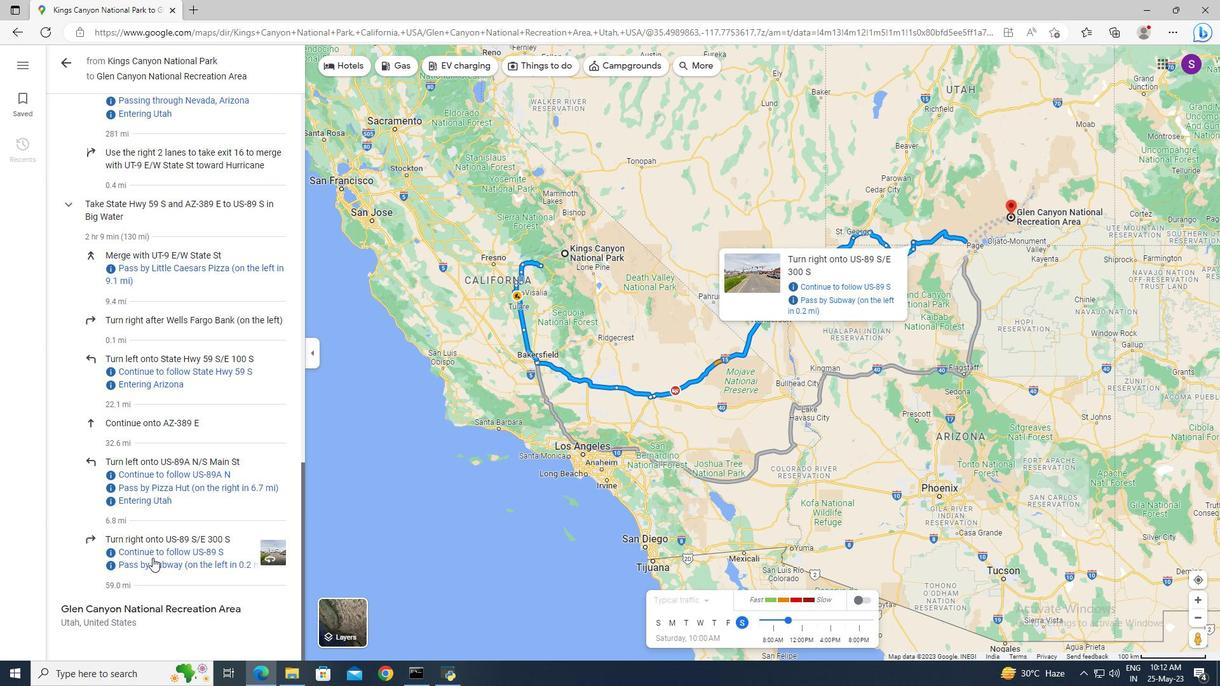 
Action: Mouse scrolled (152, 558) with delta (0, 0)
Screenshot: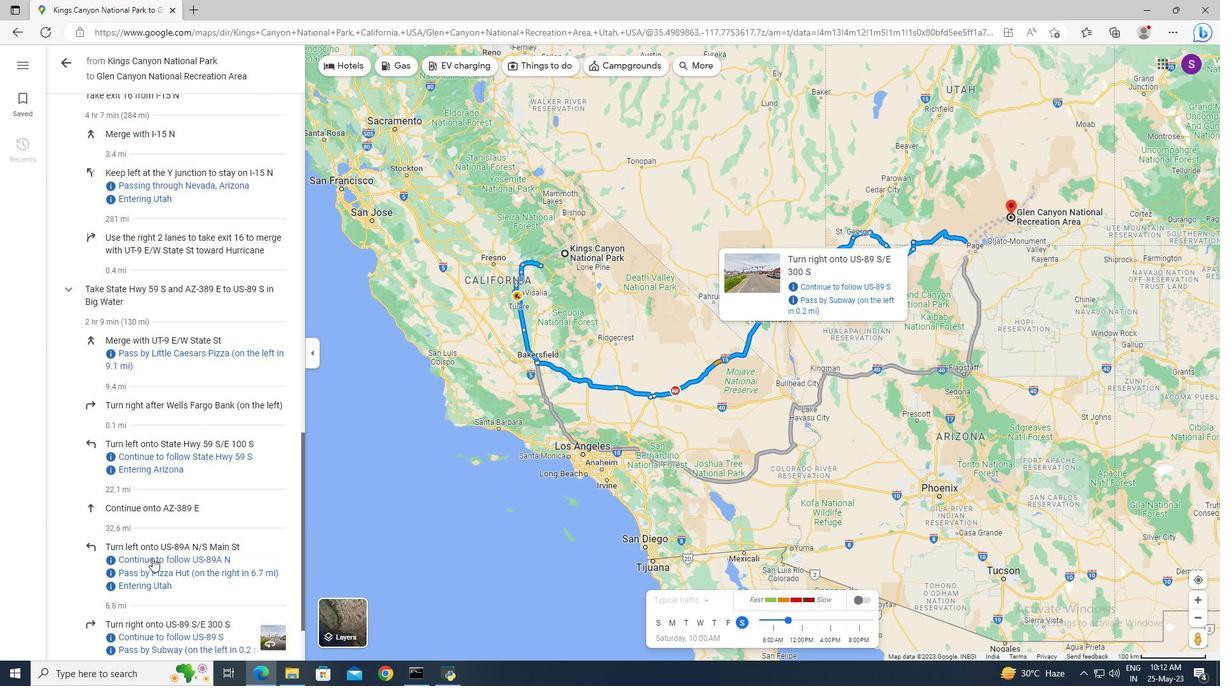 
Action: Mouse moved to (152, 557)
Screenshot: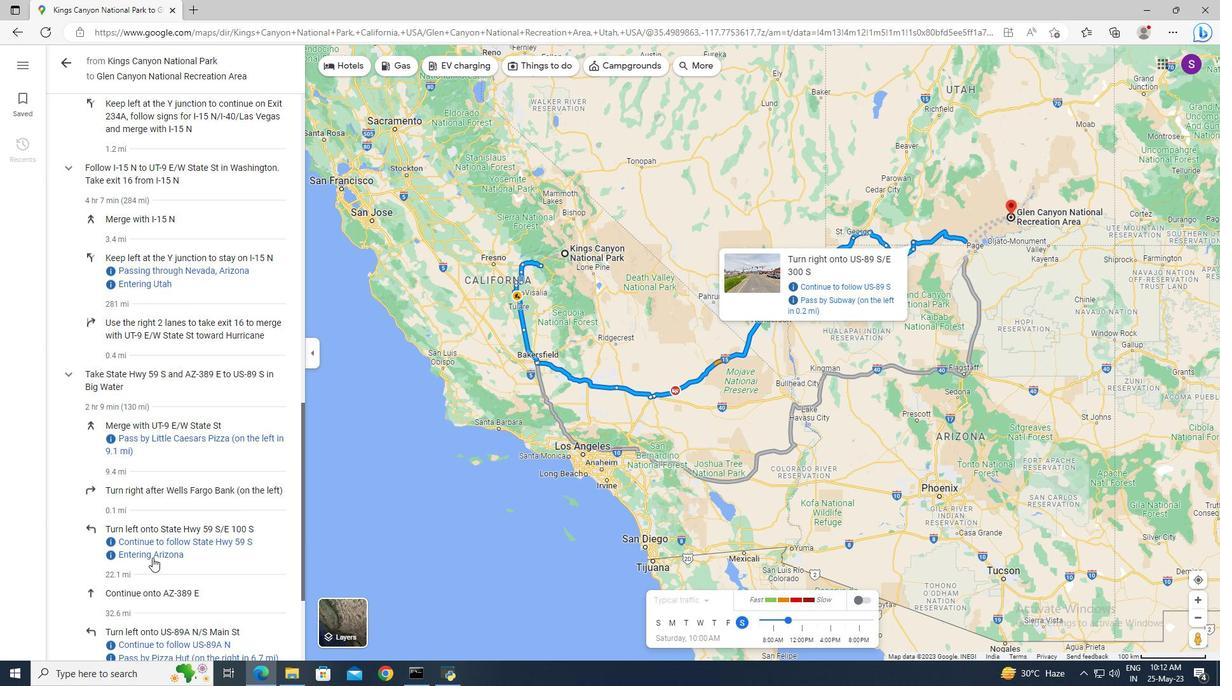 
Action: Mouse scrolled (152, 558) with delta (0, 0)
Screenshot: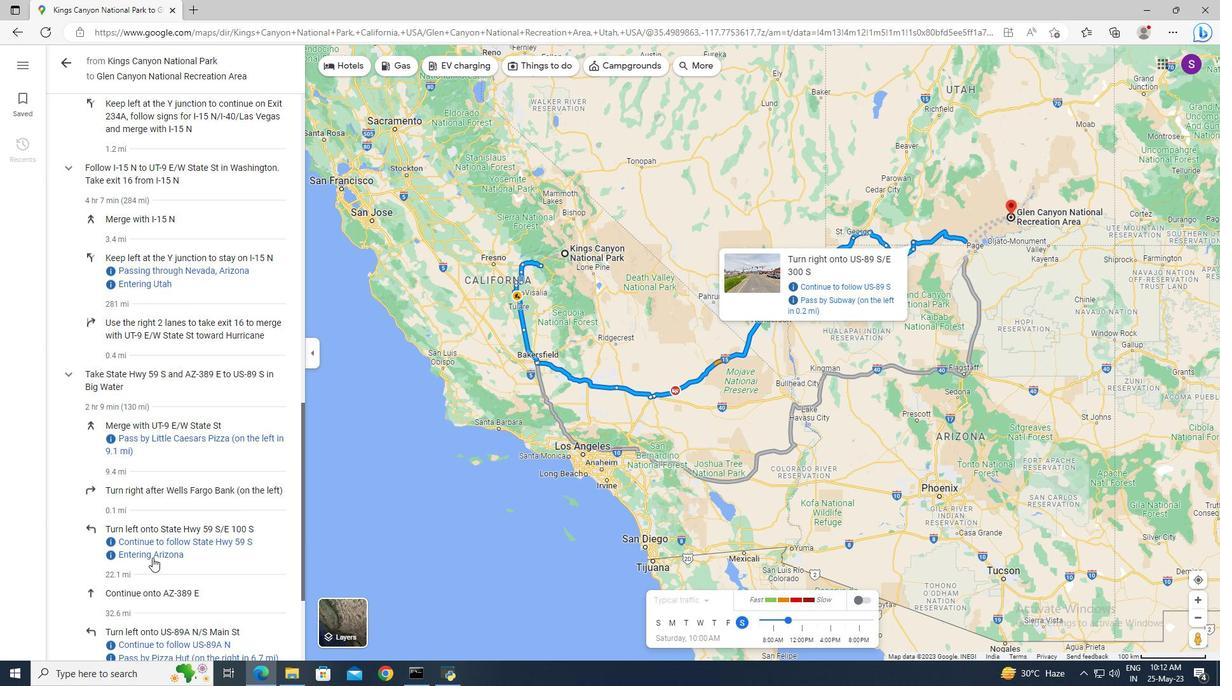 
Action: Mouse moved to (152, 551)
Screenshot: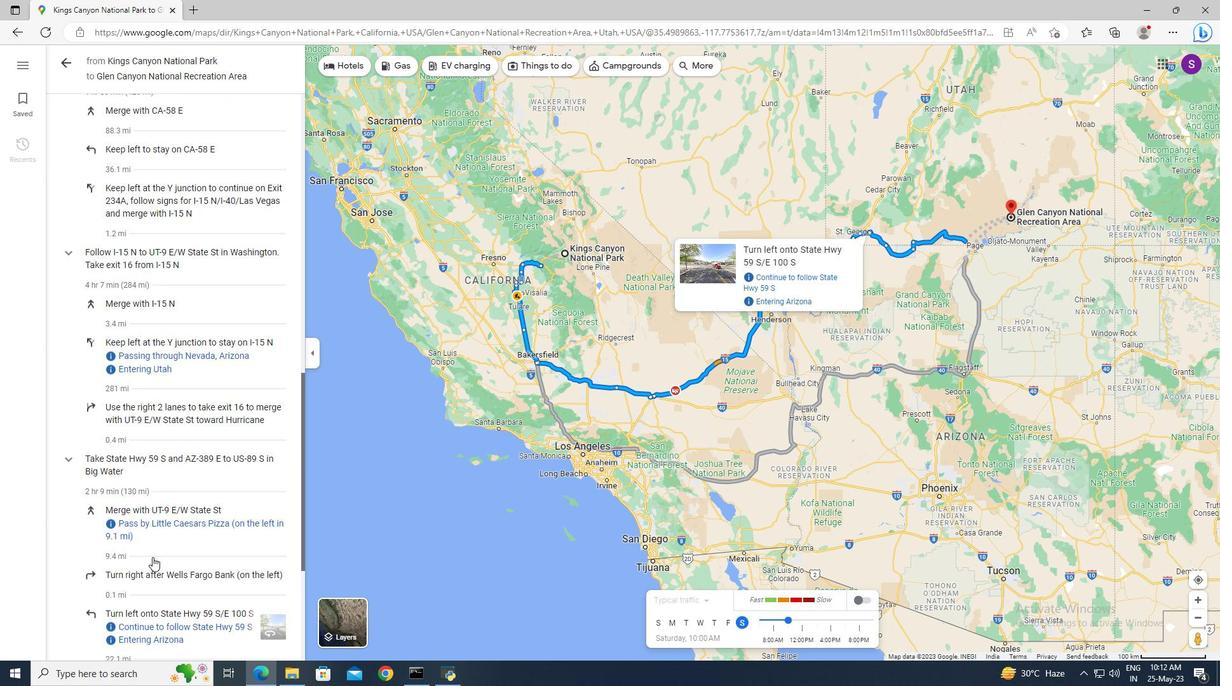 
Action: Mouse scrolled (152, 552) with delta (0, 0)
Screenshot: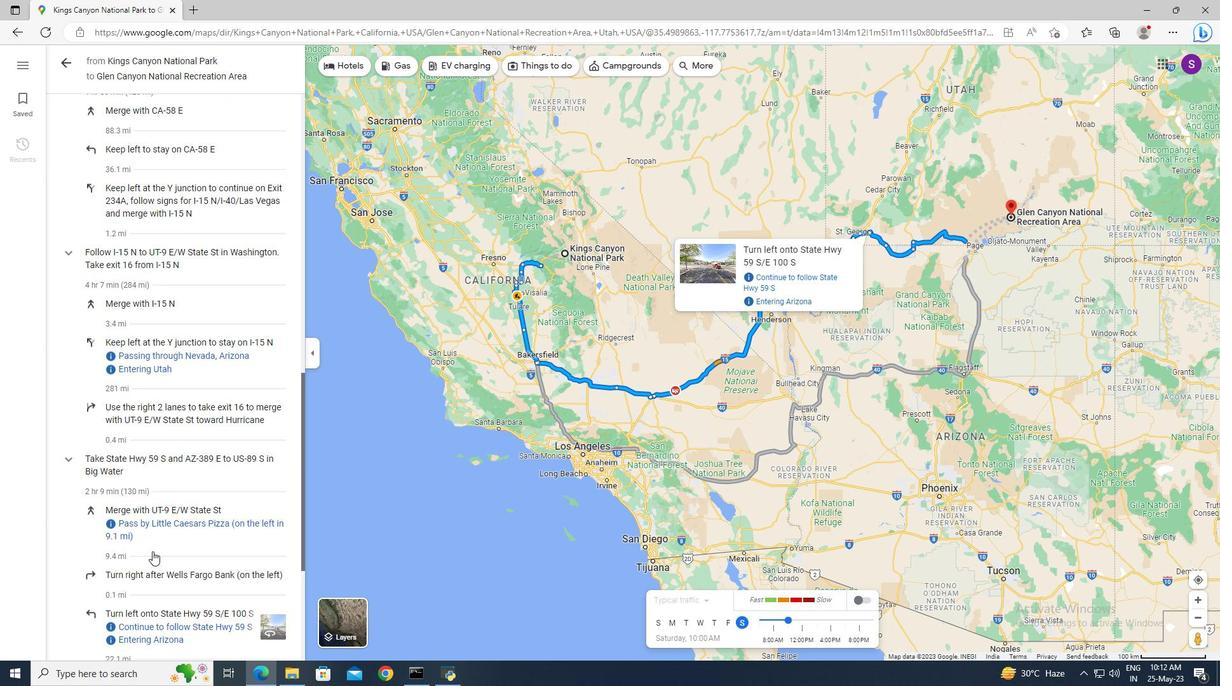 
Action: Mouse scrolled (152, 552) with delta (0, 0)
Screenshot: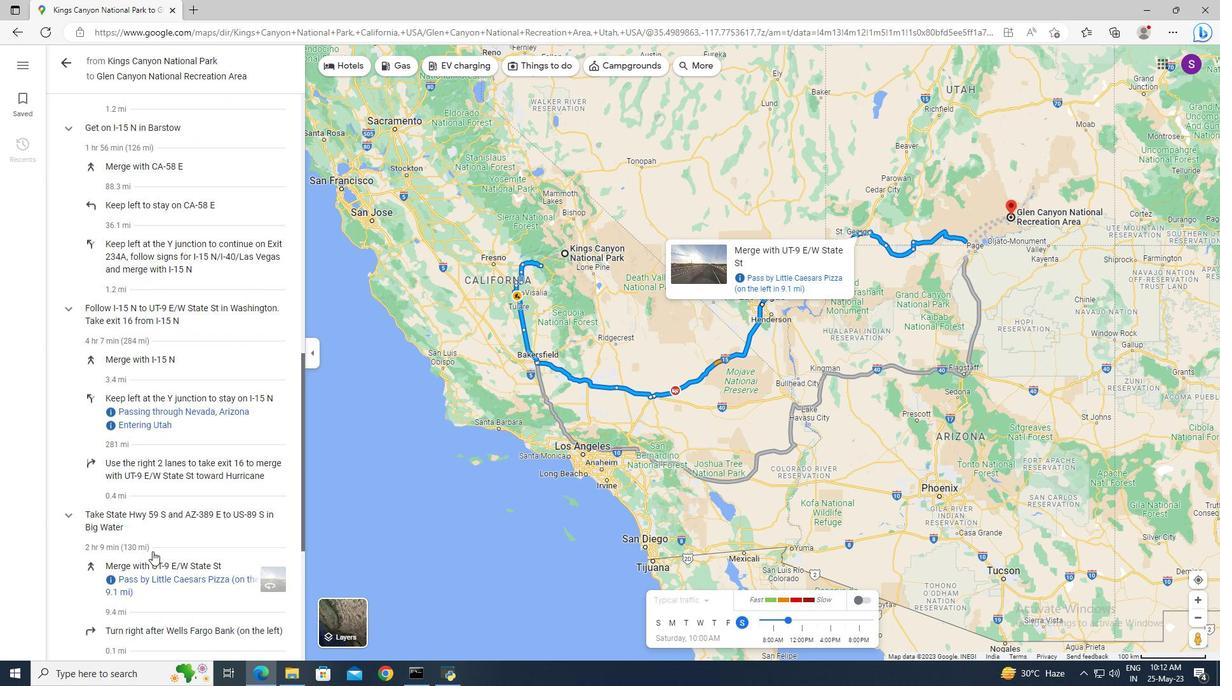 
Action: Mouse moved to (66, 66)
Screenshot: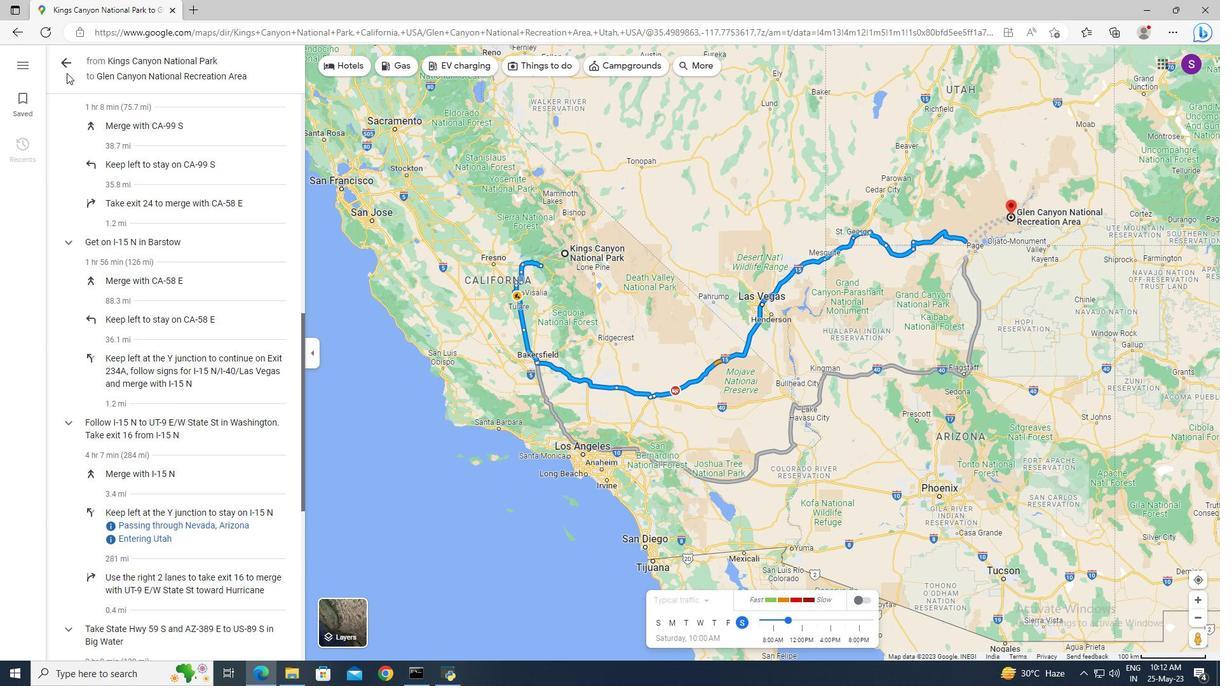 
Action: Mouse pressed left at (66, 66)
Screenshot: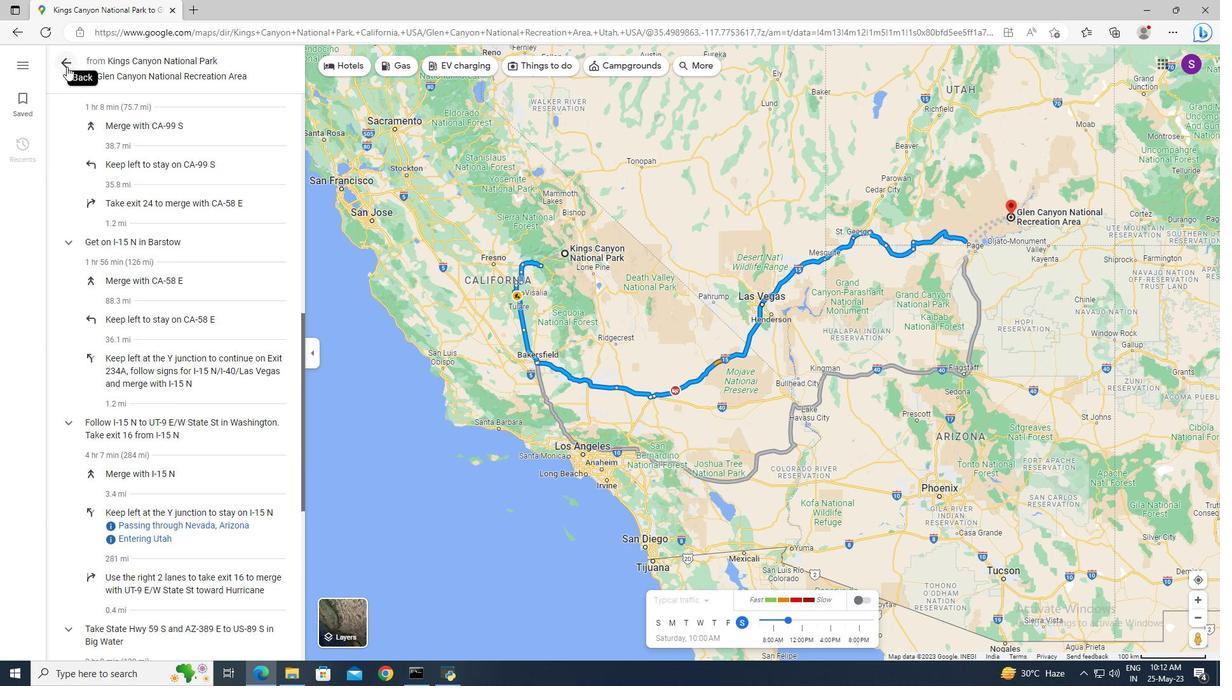 
Action: Mouse moved to (120, 391)
Screenshot: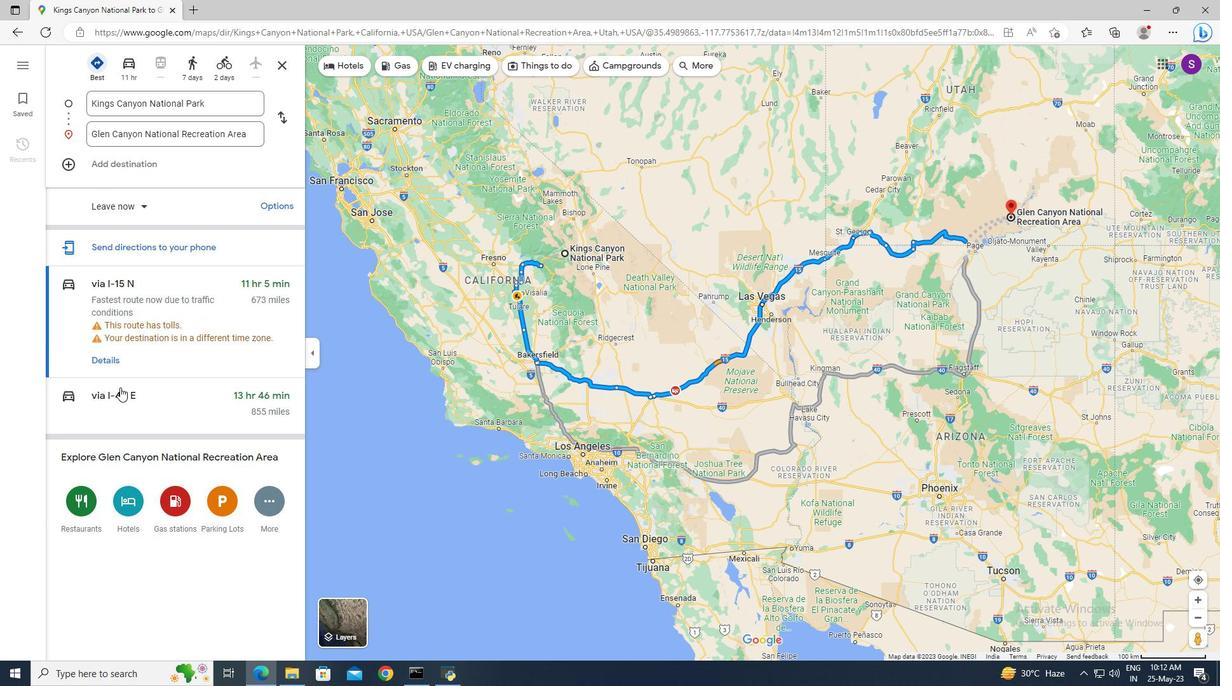 
Action: Mouse pressed left at (120, 391)
Screenshot: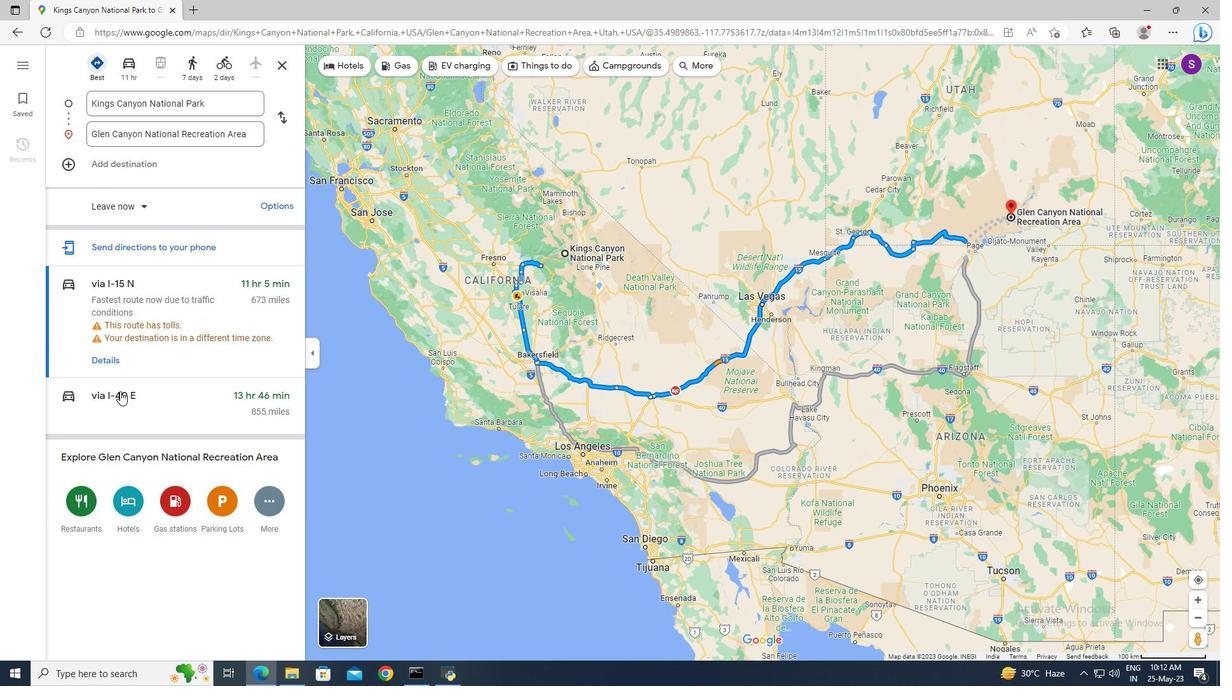 
Action: Mouse moved to (123, 362)
Screenshot: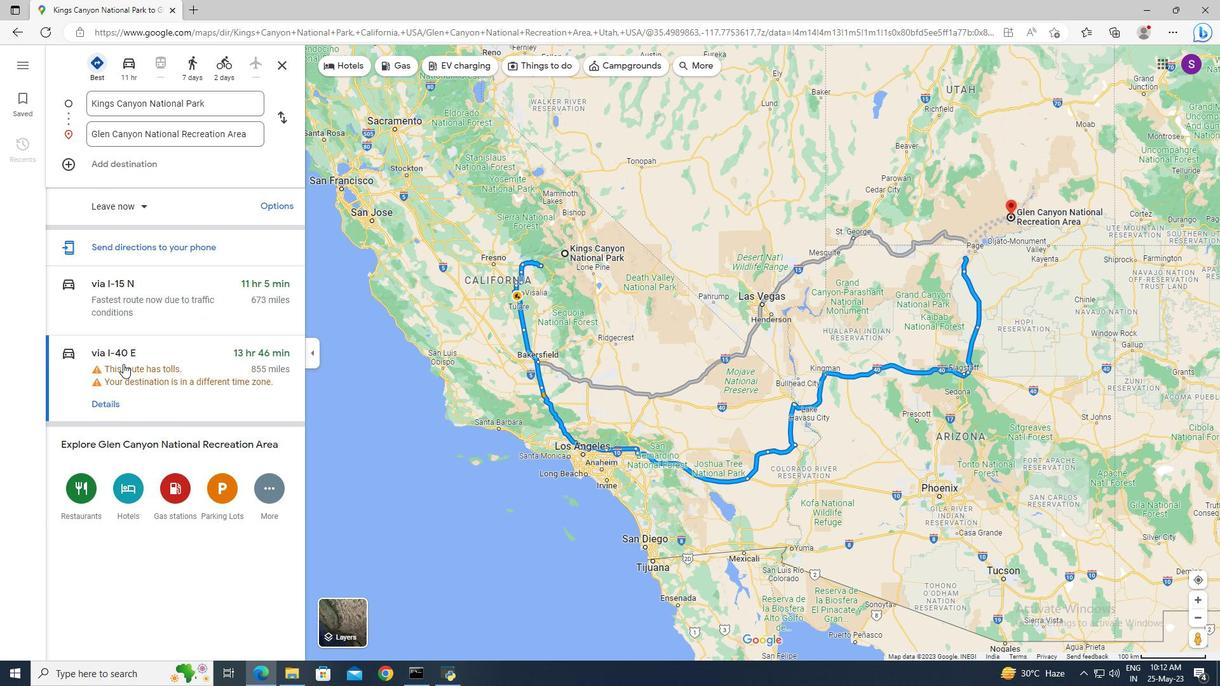 
Action: Mouse pressed left at (123, 362)
Screenshot: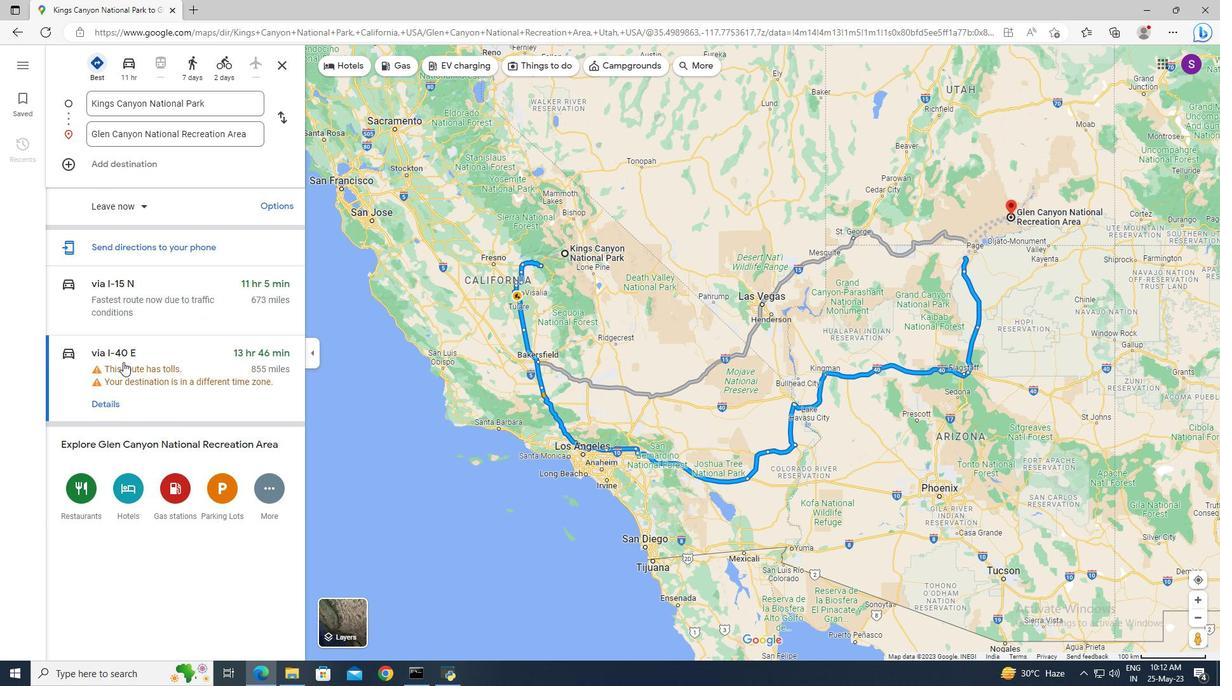 
Action: Mouse moved to (69, 239)
Screenshot: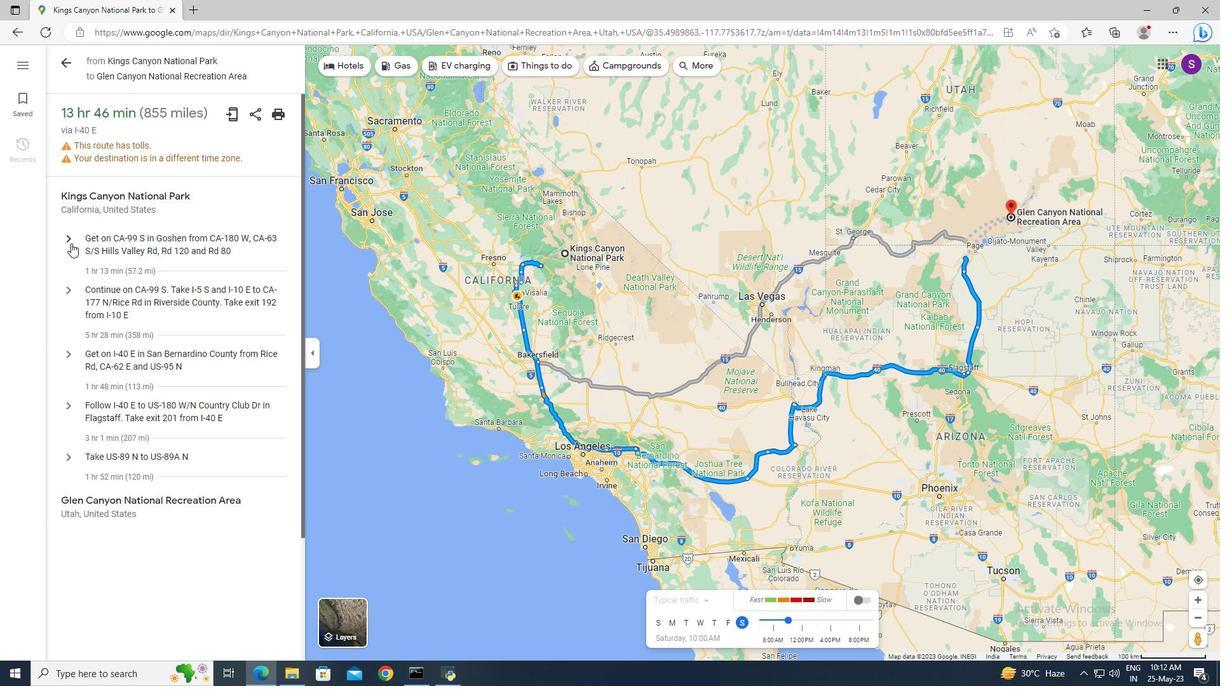 
Action: Mouse pressed left at (69, 239)
Screenshot: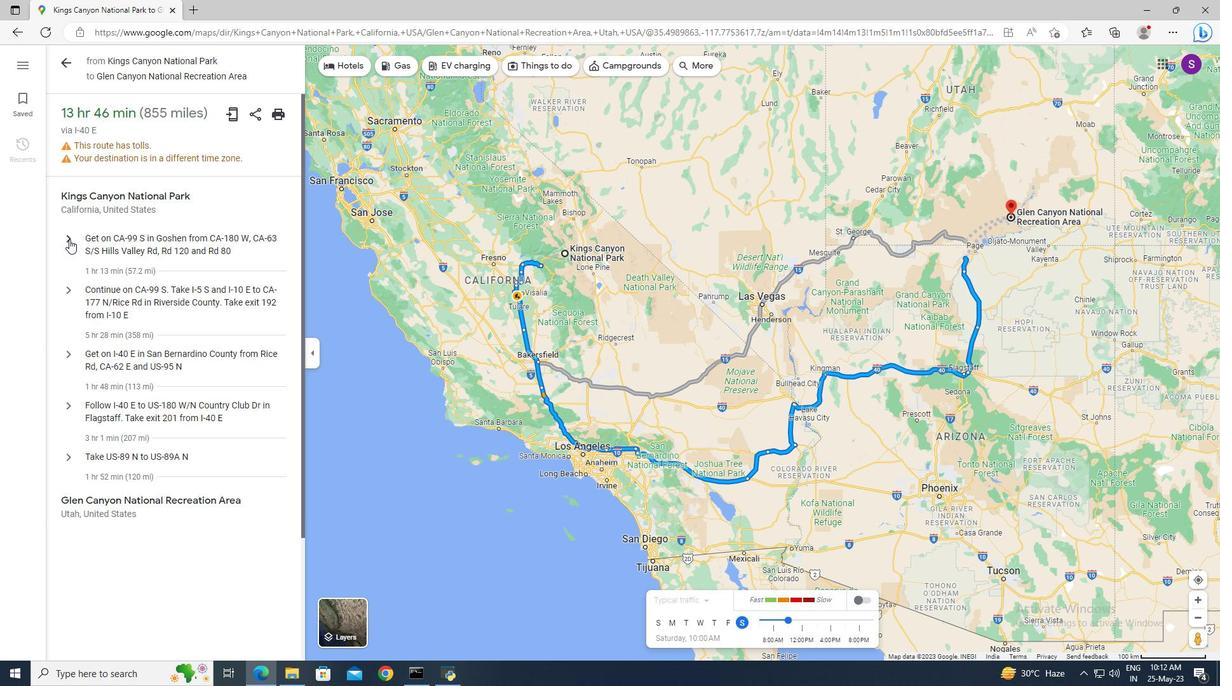 
Action: Mouse moved to (150, 382)
Screenshot: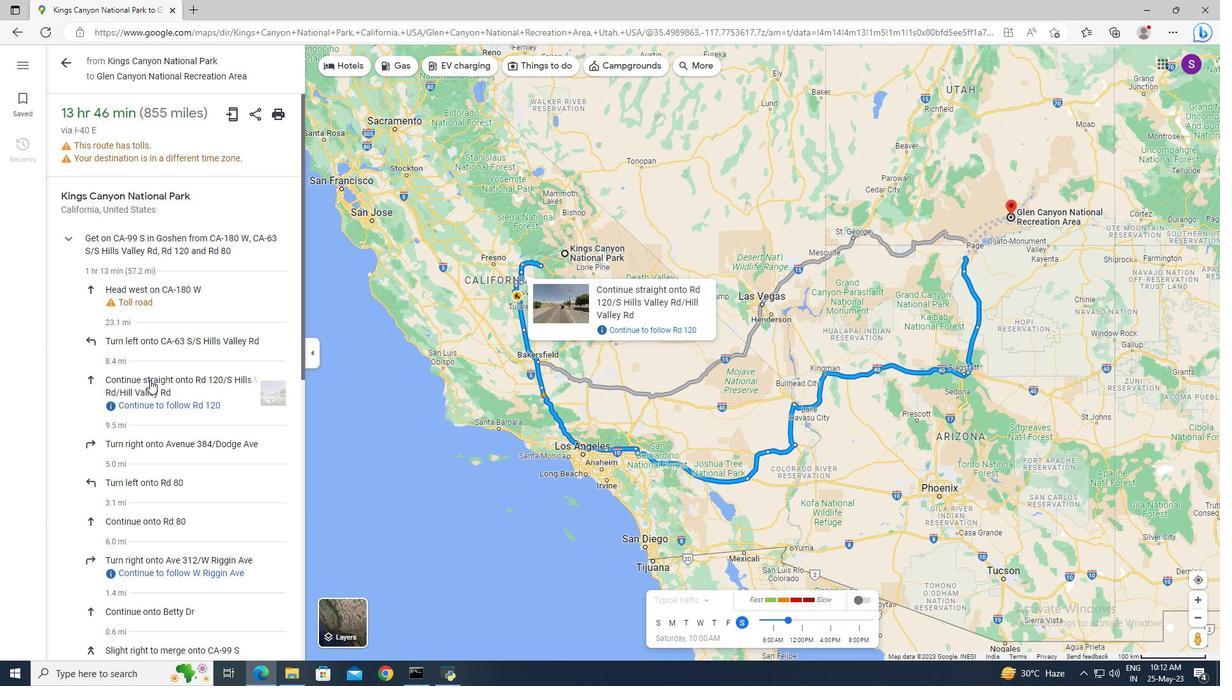 
Action: Mouse scrolled (150, 381) with delta (0, 0)
Screenshot: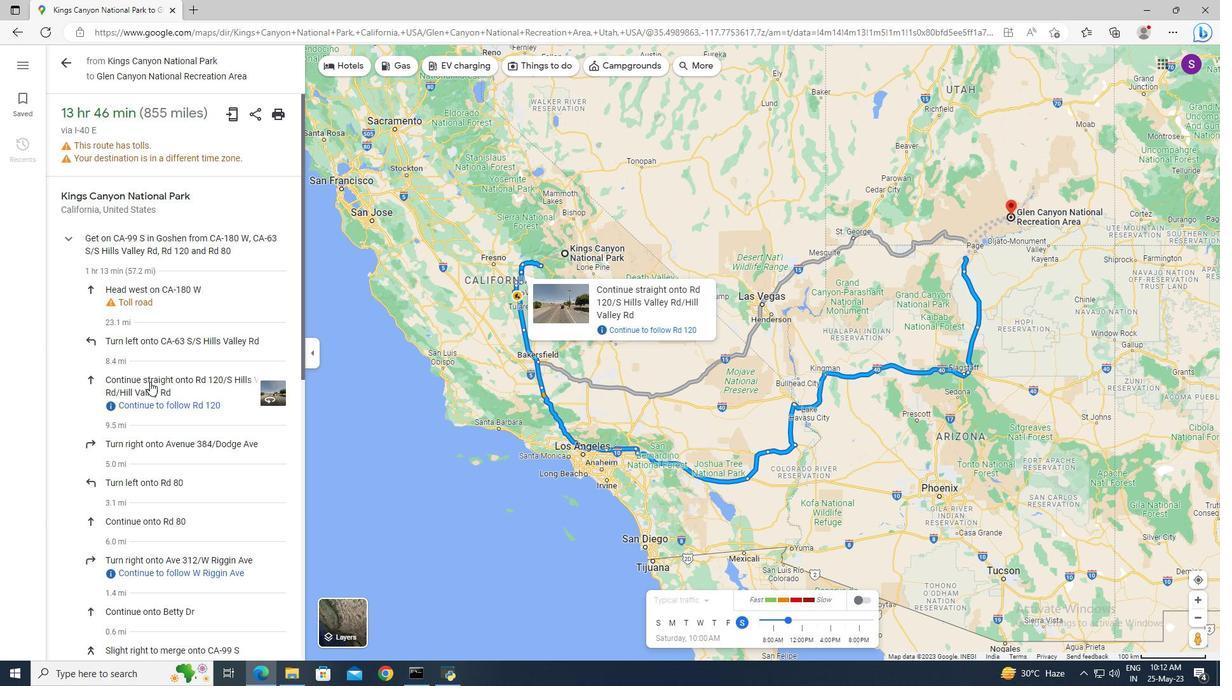 
Action: Mouse moved to (169, 563)
Screenshot: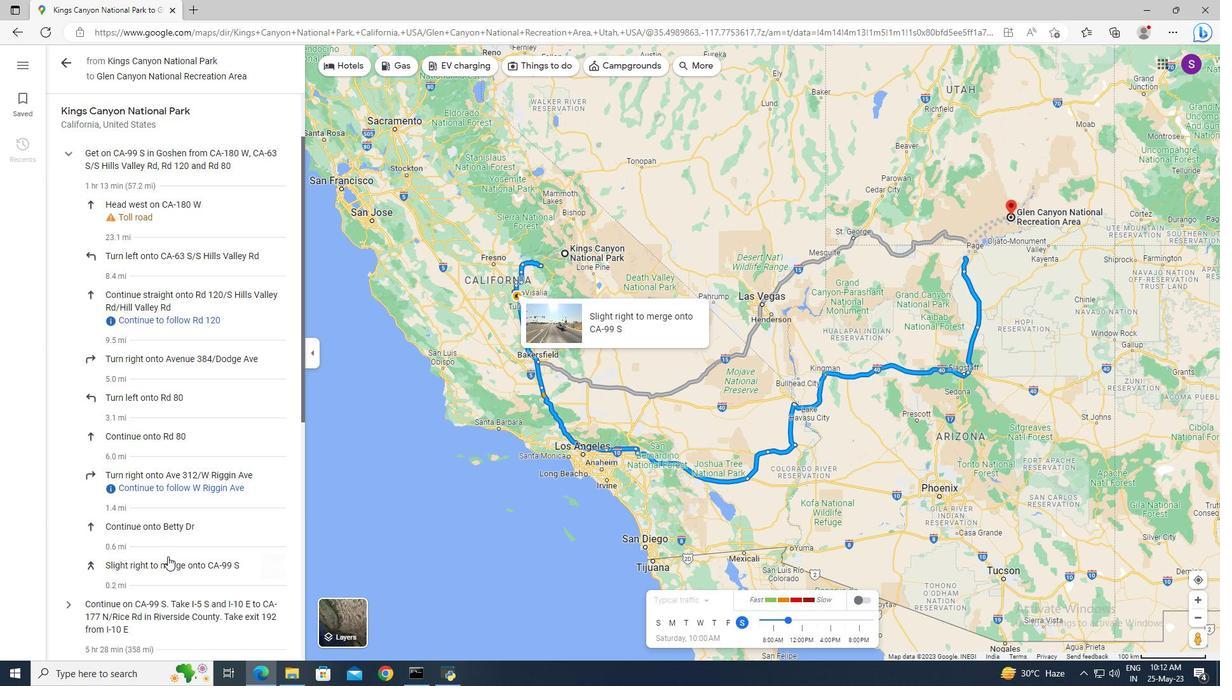 
Action: Mouse scrolled (169, 563) with delta (0, 0)
Screenshot: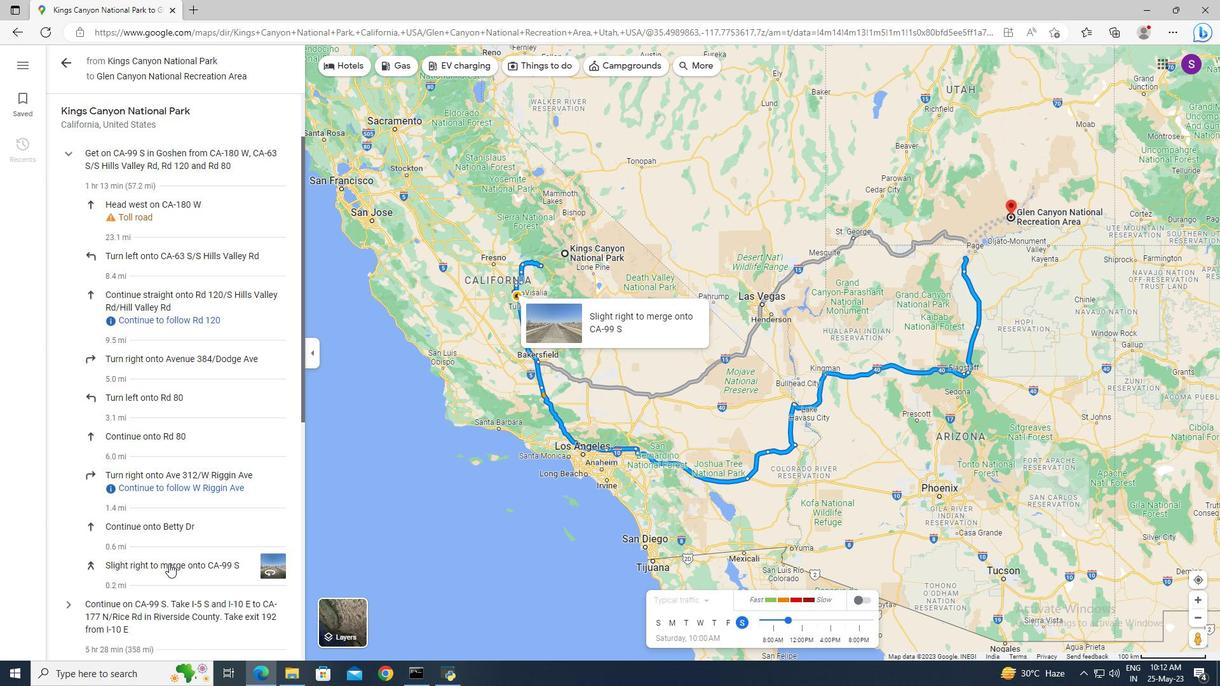 
Action: Mouse moved to (94, 526)
Screenshot: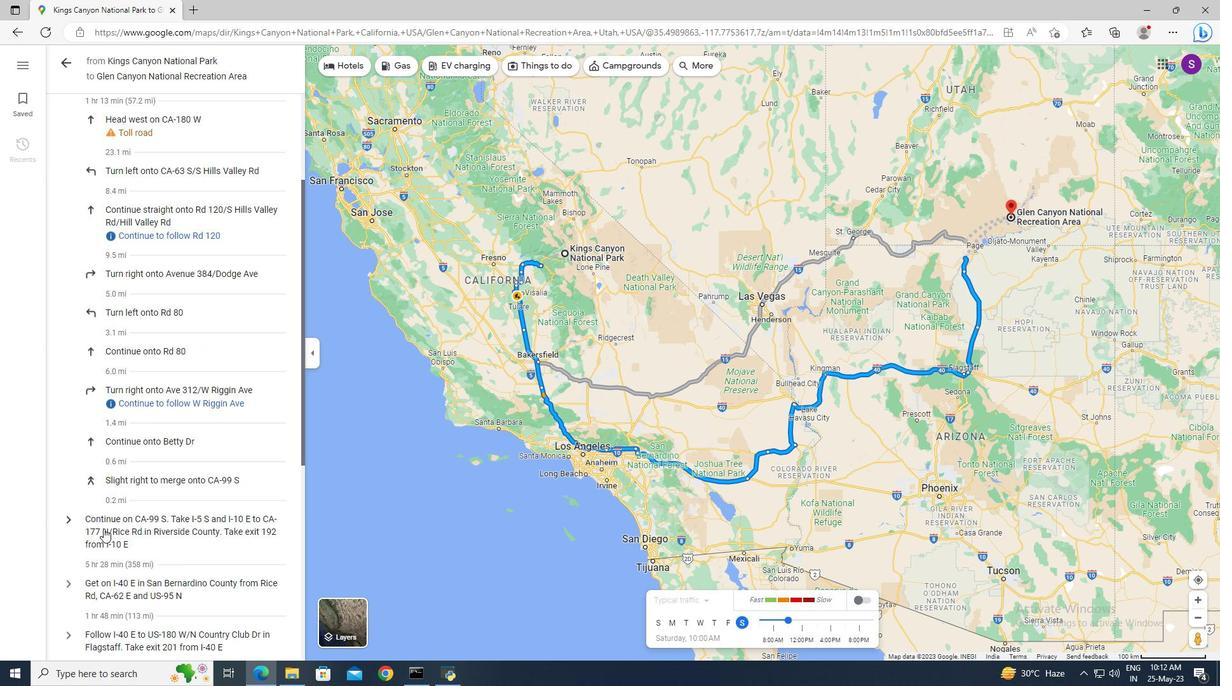 
Action: Mouse pressed left at (94, 526)
Screenshot: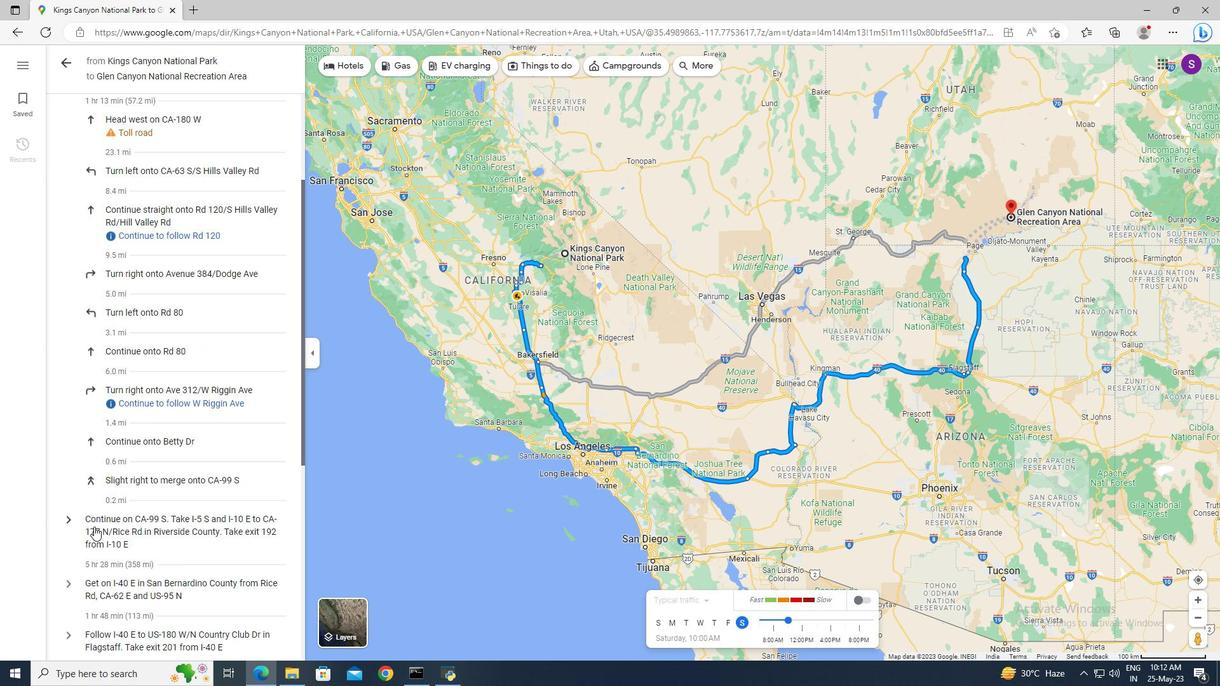 
Action: Mouse scrolled (94, 526) with delta (0, 0)
Screenshot: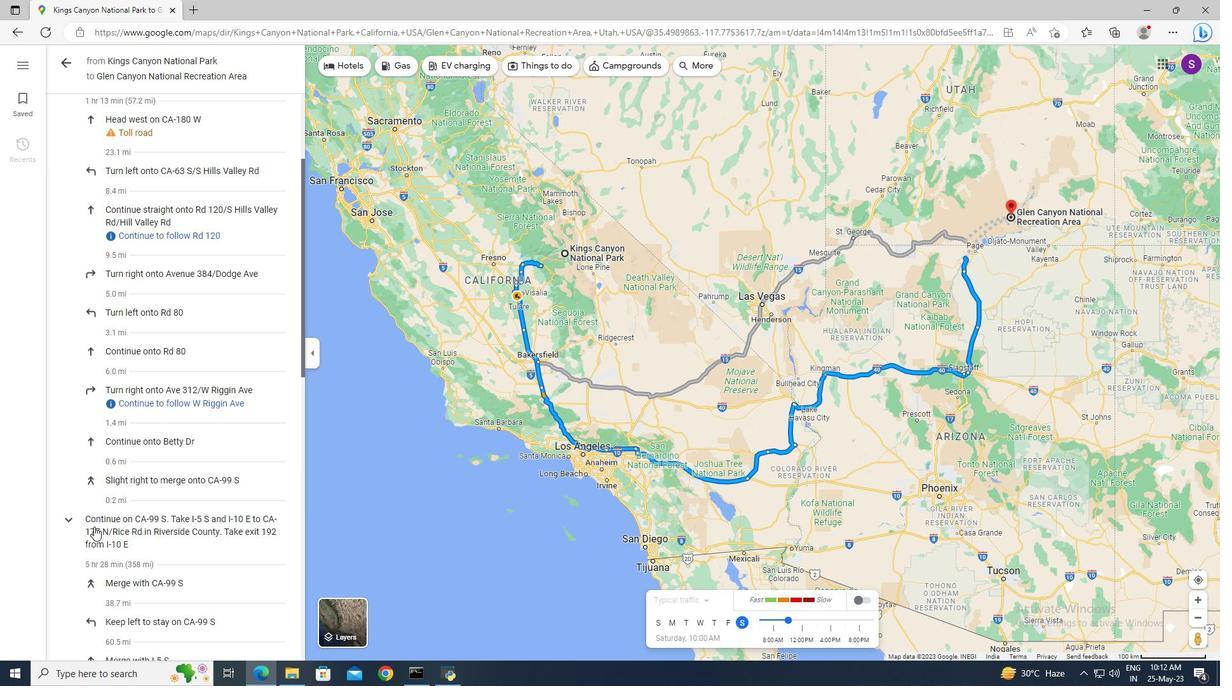 
Action: Mouse moved to (112, 456)
Screenshot: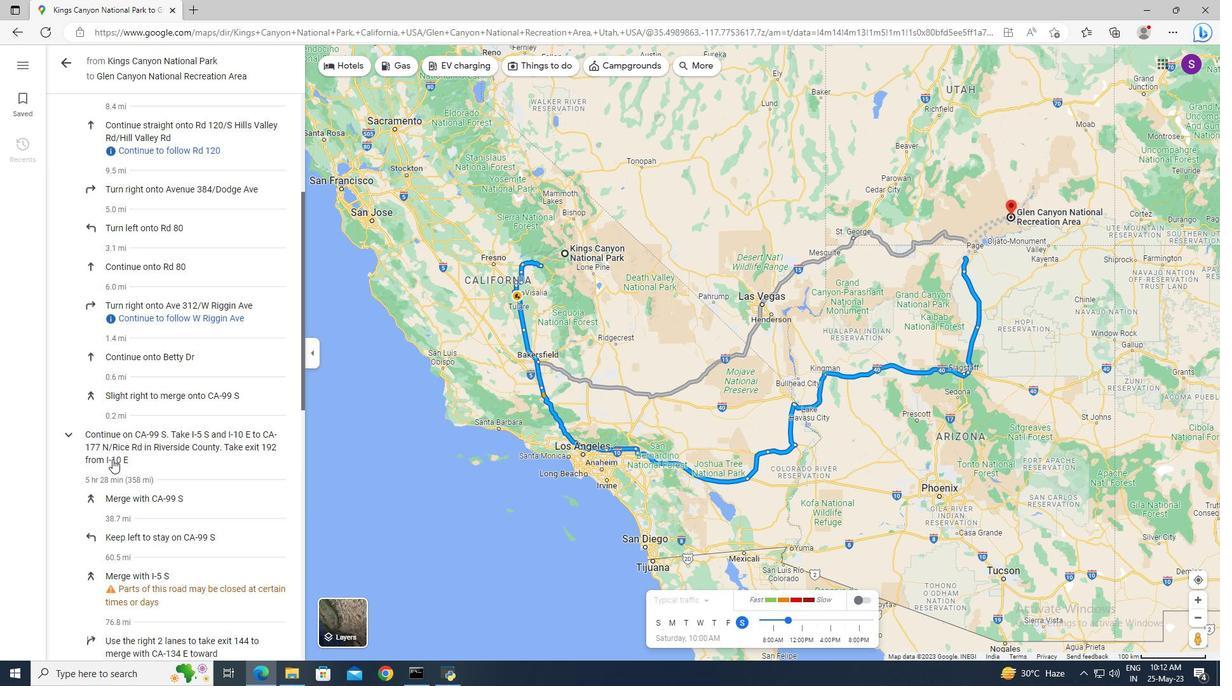 
Action: Mouse scrolled (112, 455) with delta (0, 0)
Screenshot: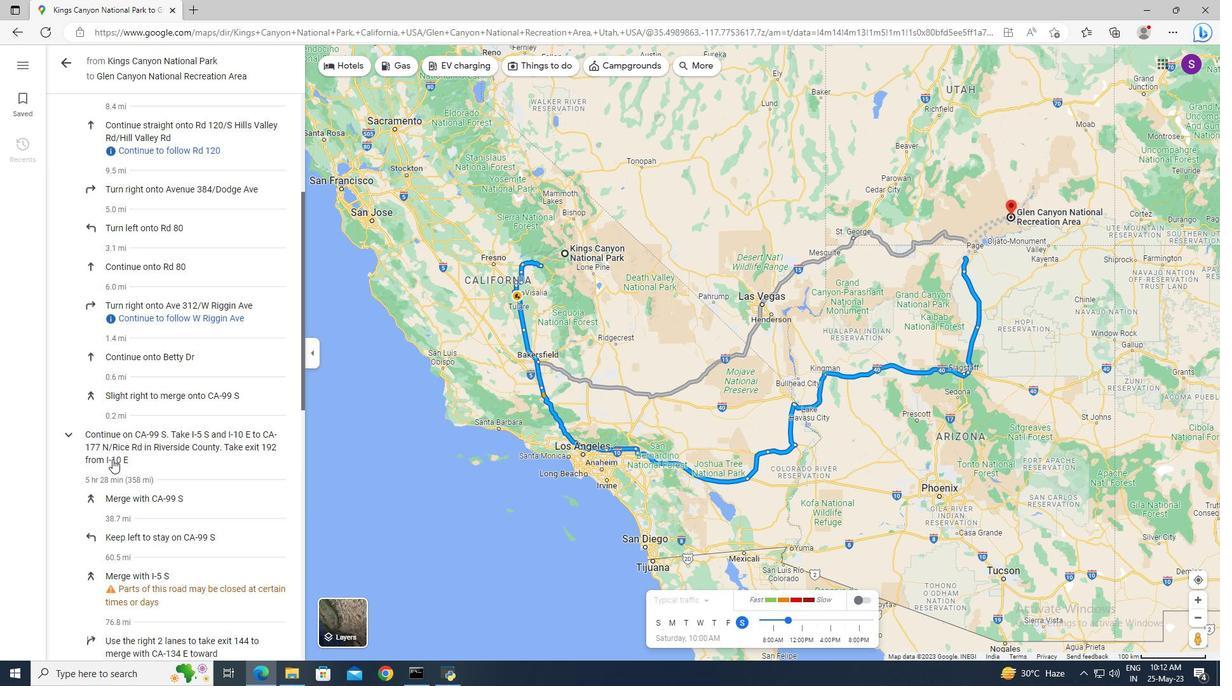 
Action: Mouse moved to (141, 487)
Screenshot: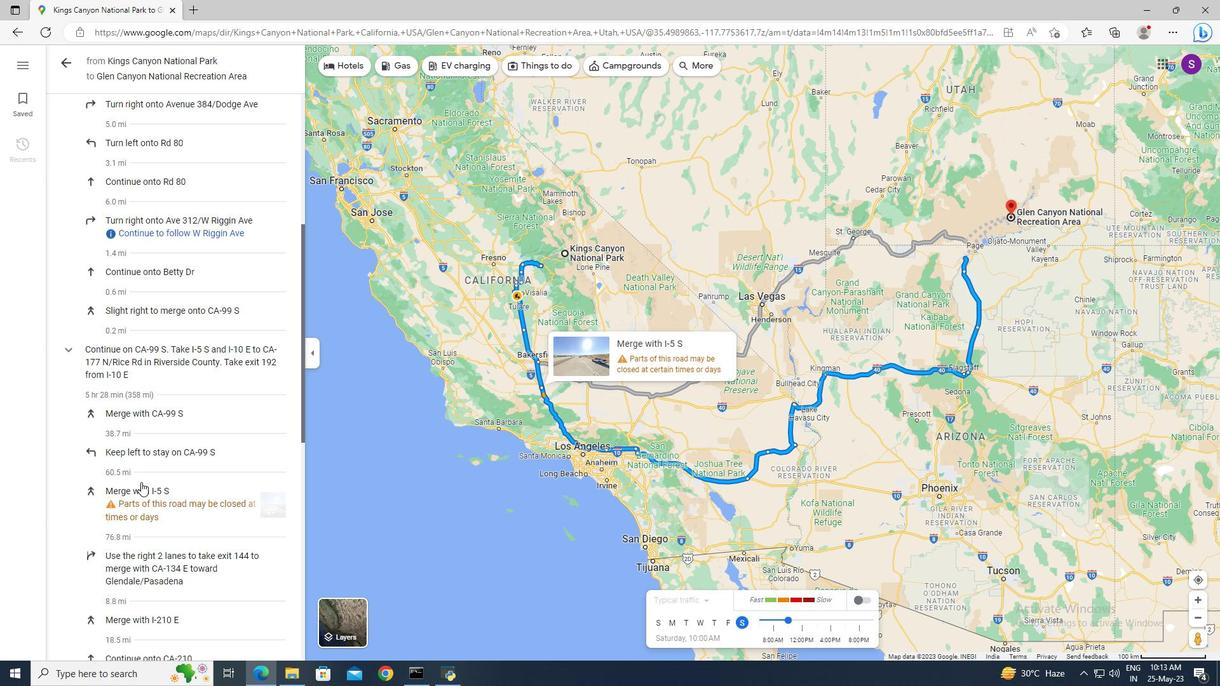 
Action: Mouse scrolled (141, 486) with delta (0, 0)
Screenshot: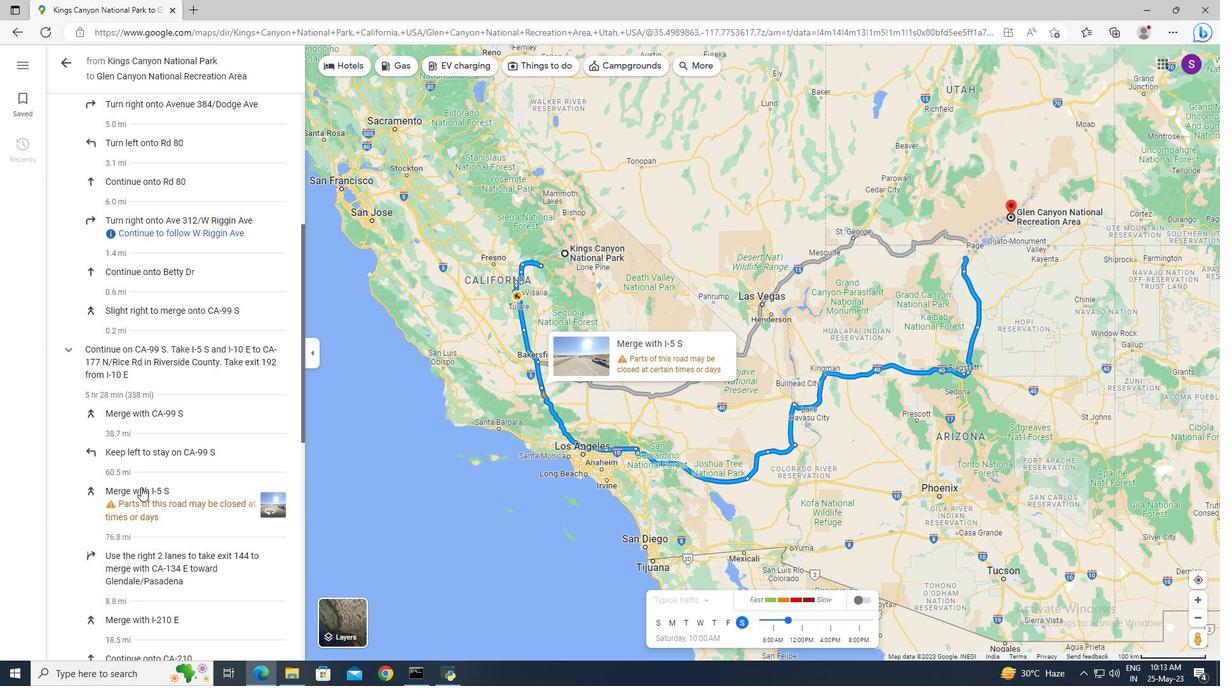 
Action: Mouse moved to (153, 490)
Screenshot: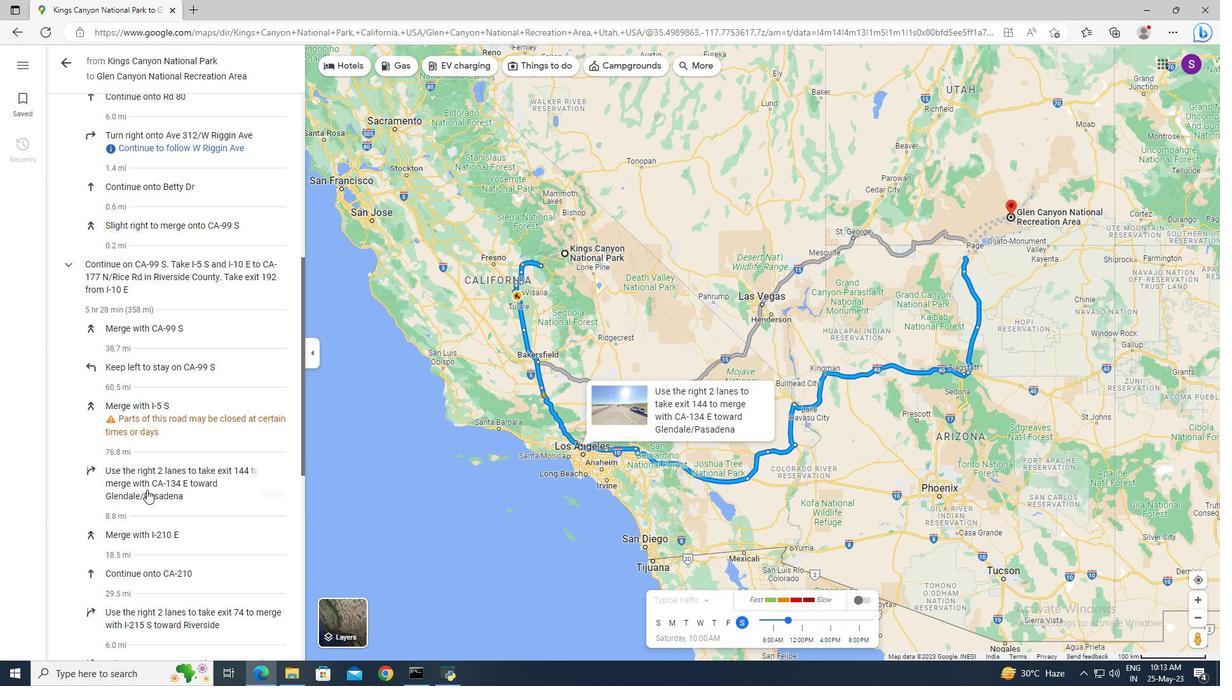 
Action: Mouse scrolled (153, 489) with delta (0, 0)
Screenshot: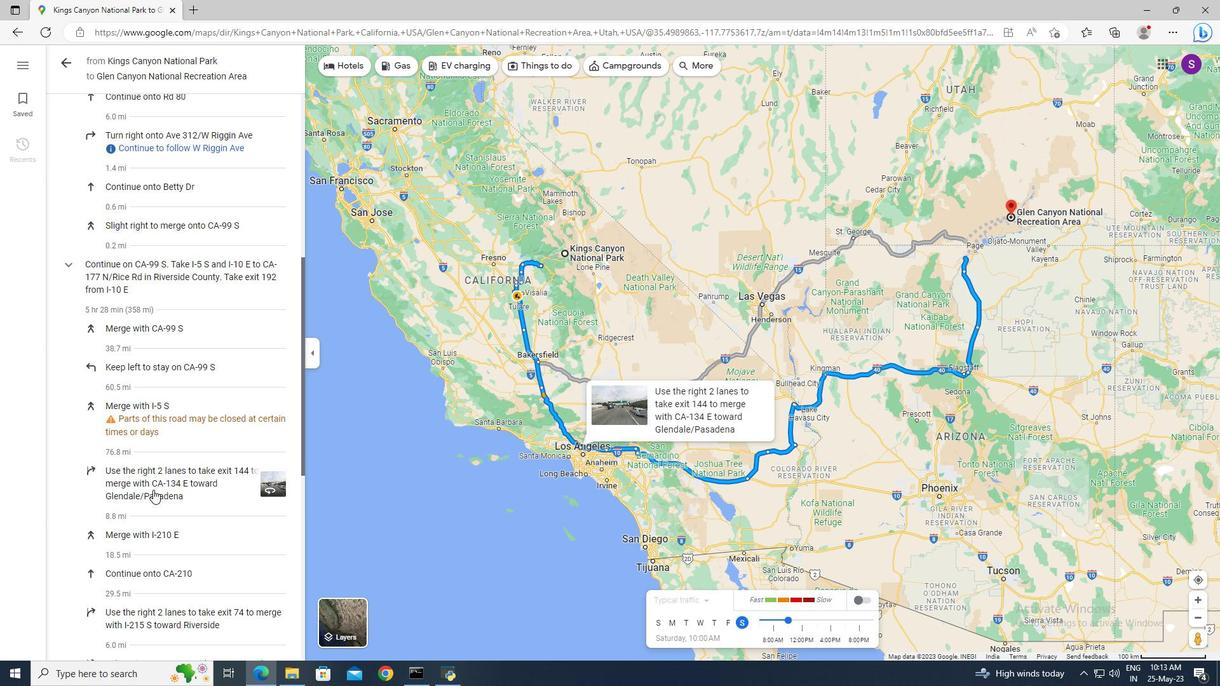 
Action: Mouse moved to (165, 526)
Screenshot: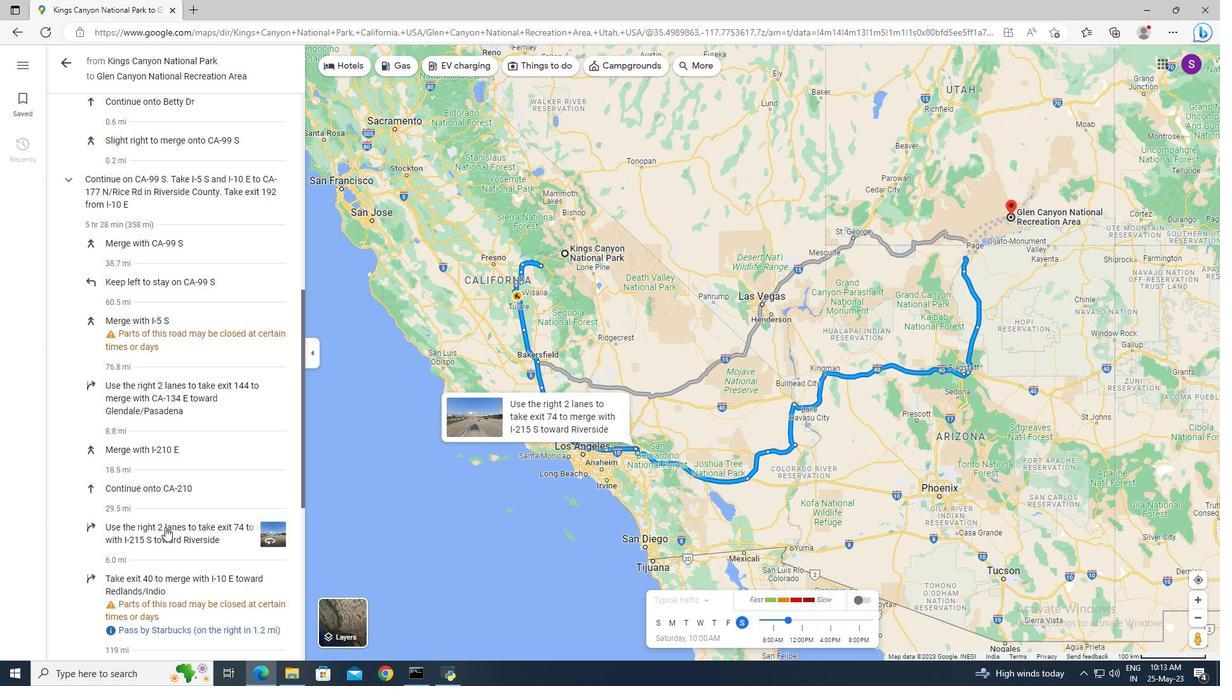 
Action: Mouse scrolled (165, 526) with delta (0, 0)
Screenshot: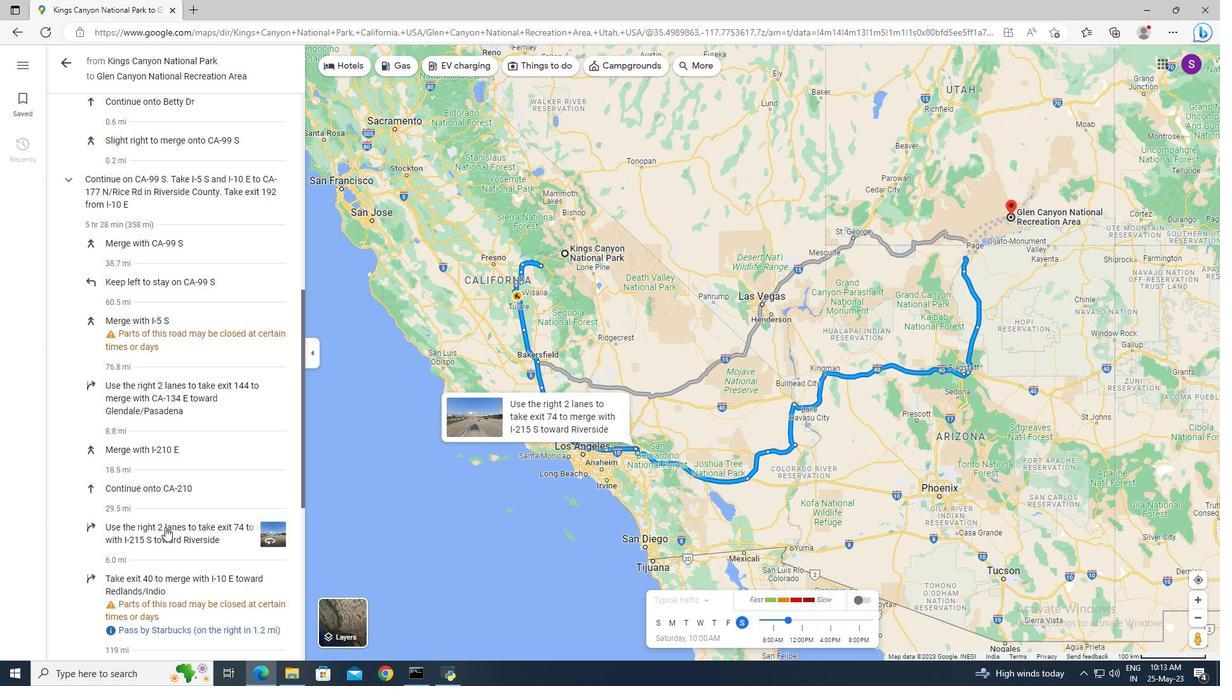 
Action: Mouse moved to (160, 498)
Screenshot: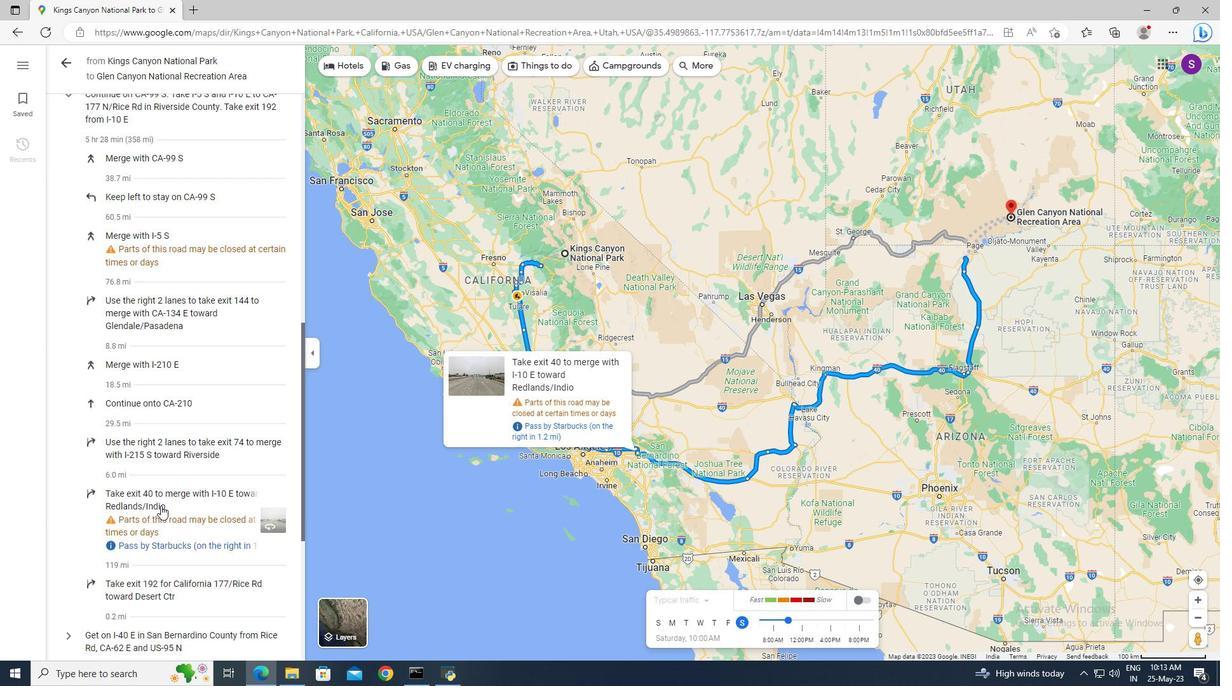 
Action: Mouse scrolled (160, 498) with delta (0, 0)
Screenshot: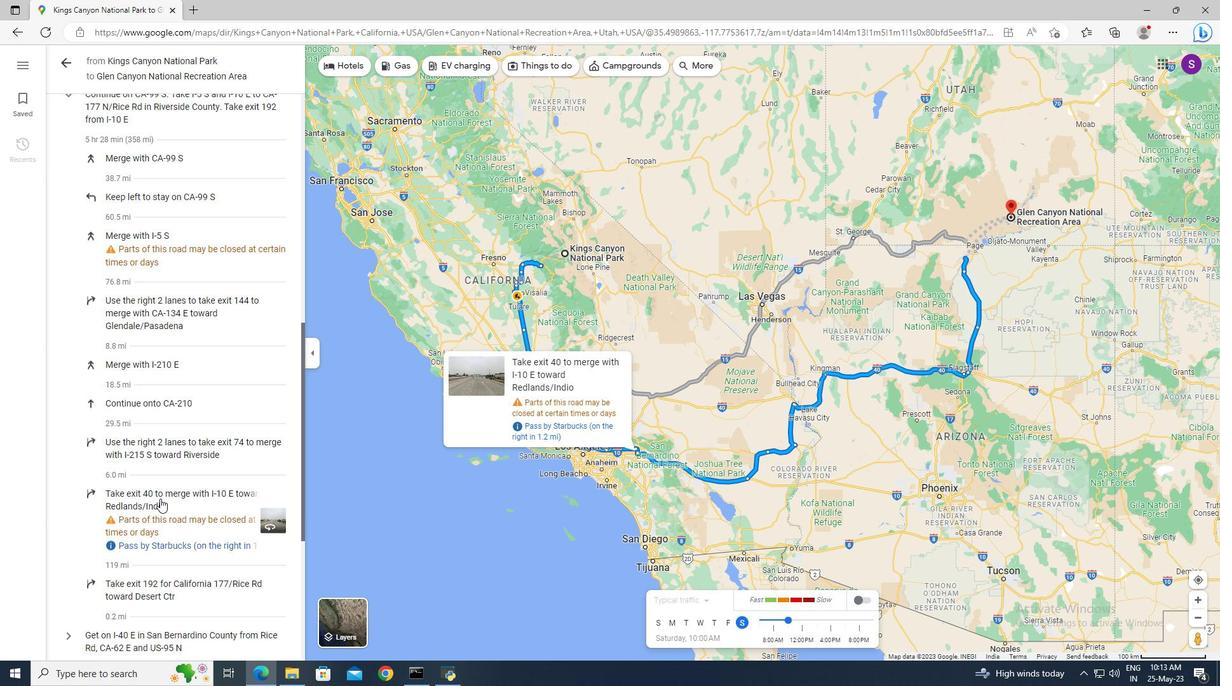 
Action: Mouse moved to (156, 485)
Screenshot: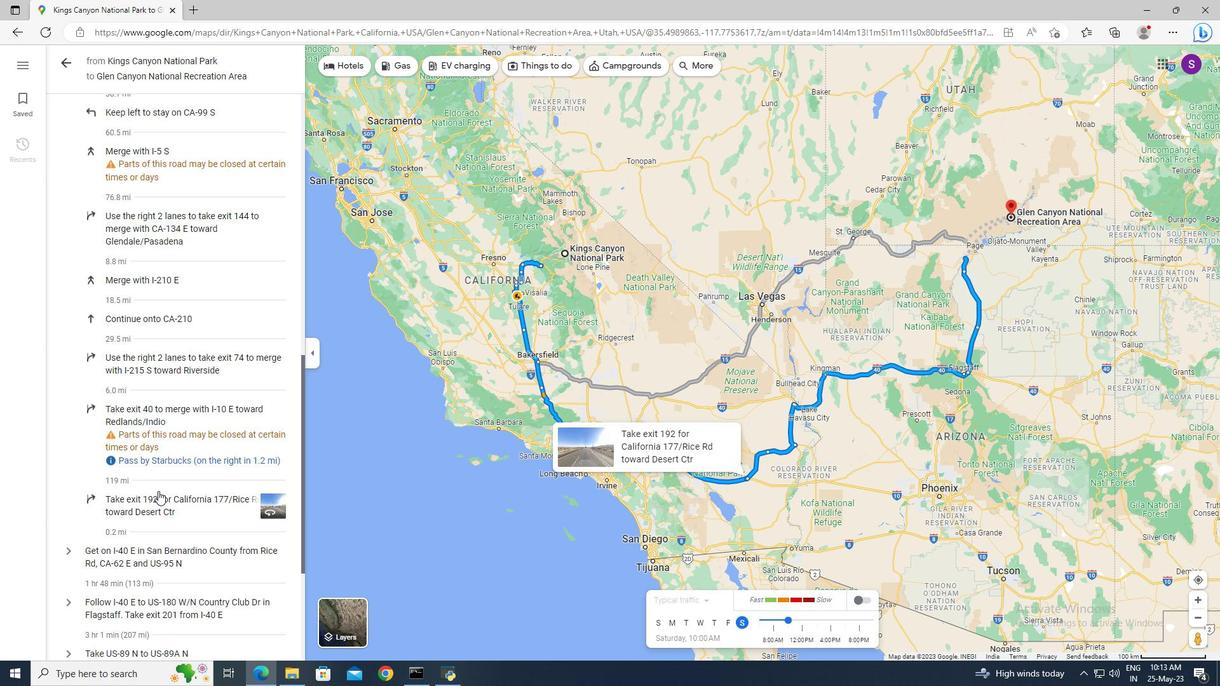 
Action: Mouse scrolled (157, 488) with delta (0, 0)
Screenshot: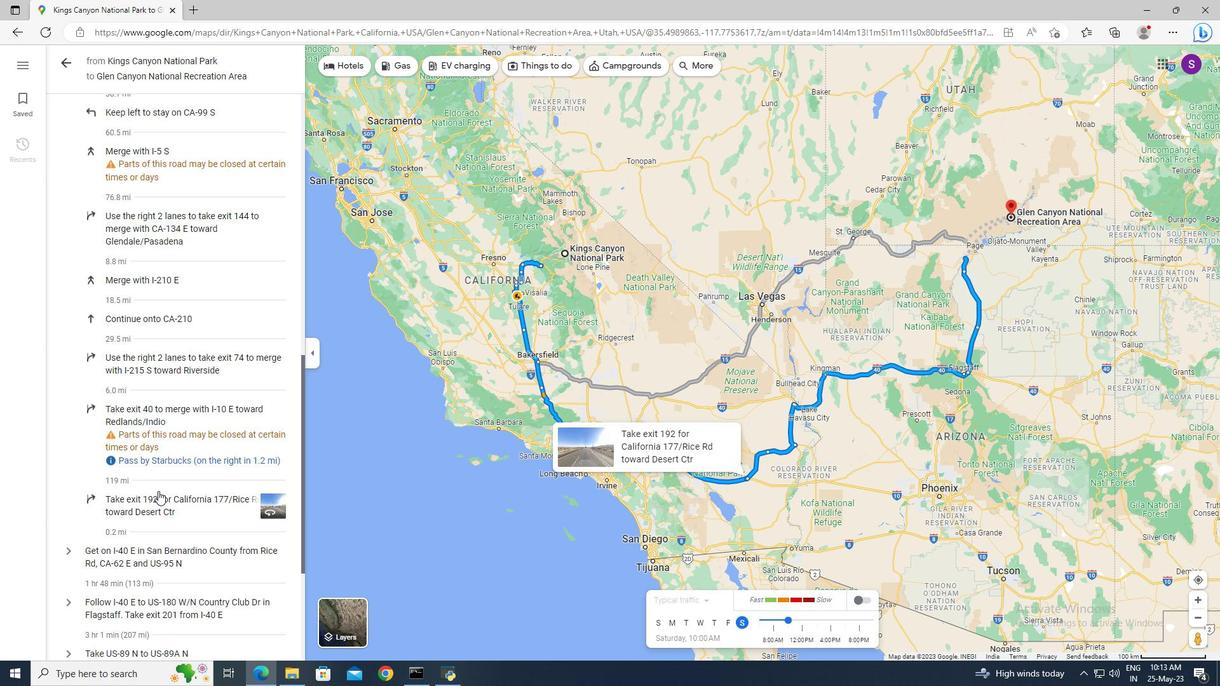 
Action: Mouse moved to (65, 463)
Screenshot: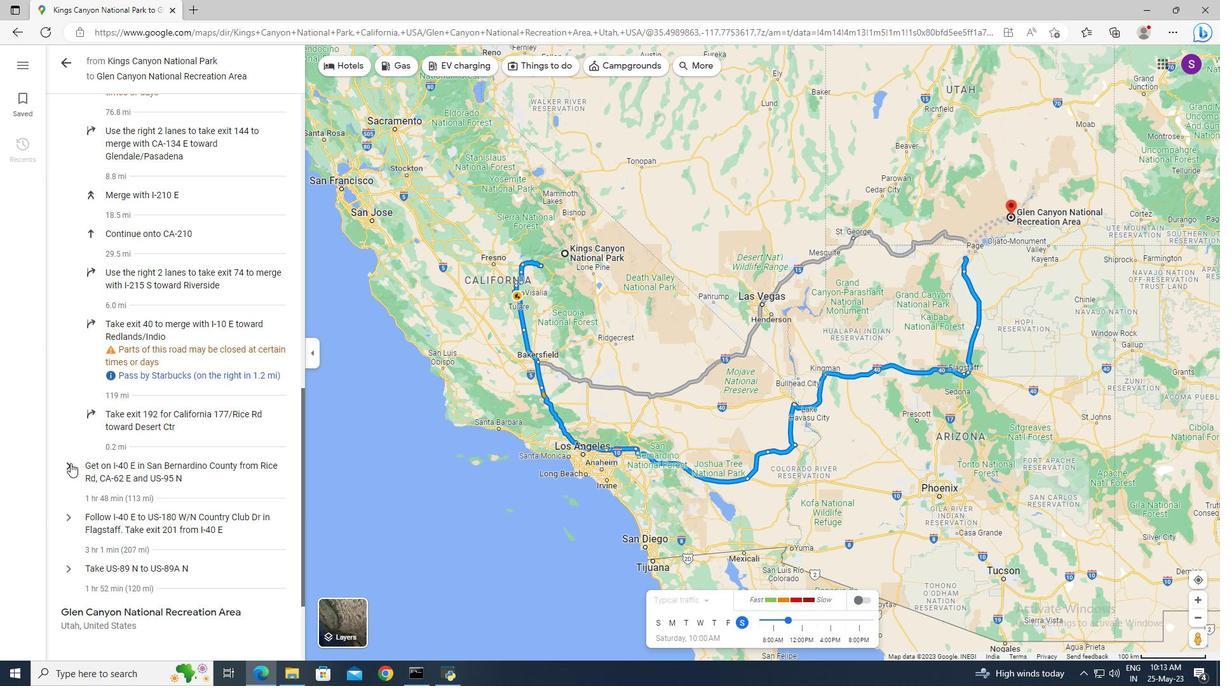 
Action: Mouse pressed left at (65, 463)
Screenshot: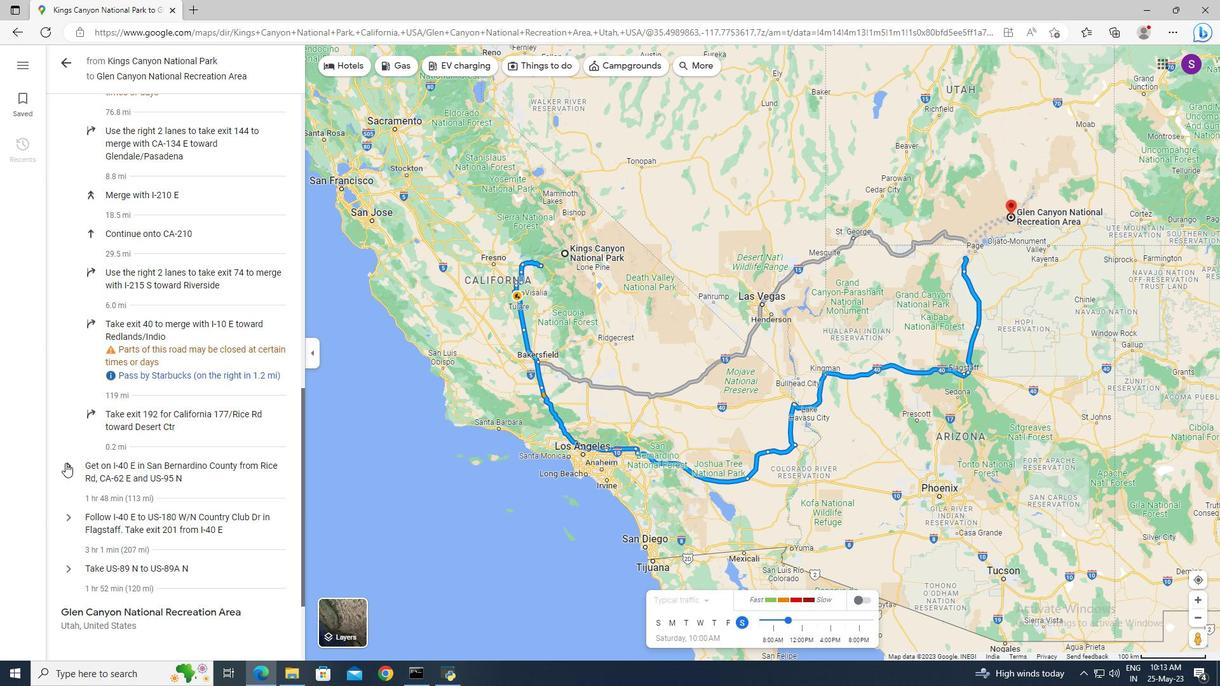 
Action: Mouse moved to (182, 436)
Screenshot: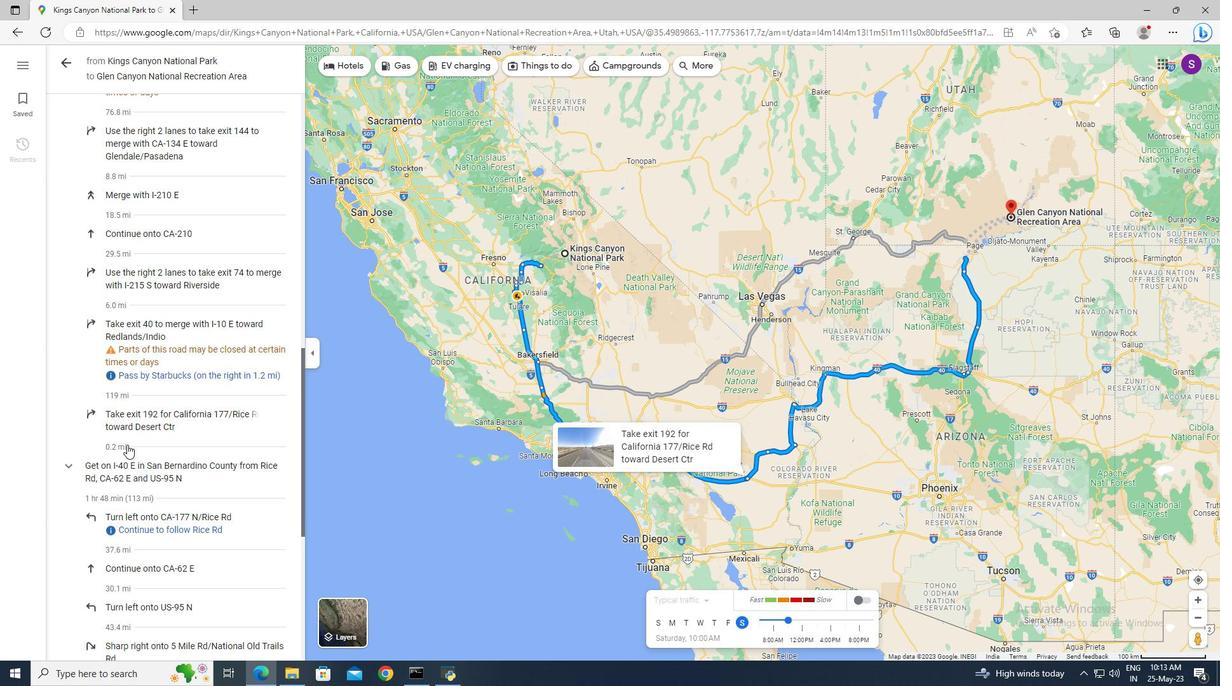 
Action: Mouse scrolled (182, 436) with delta (0, 0)
Screenshot: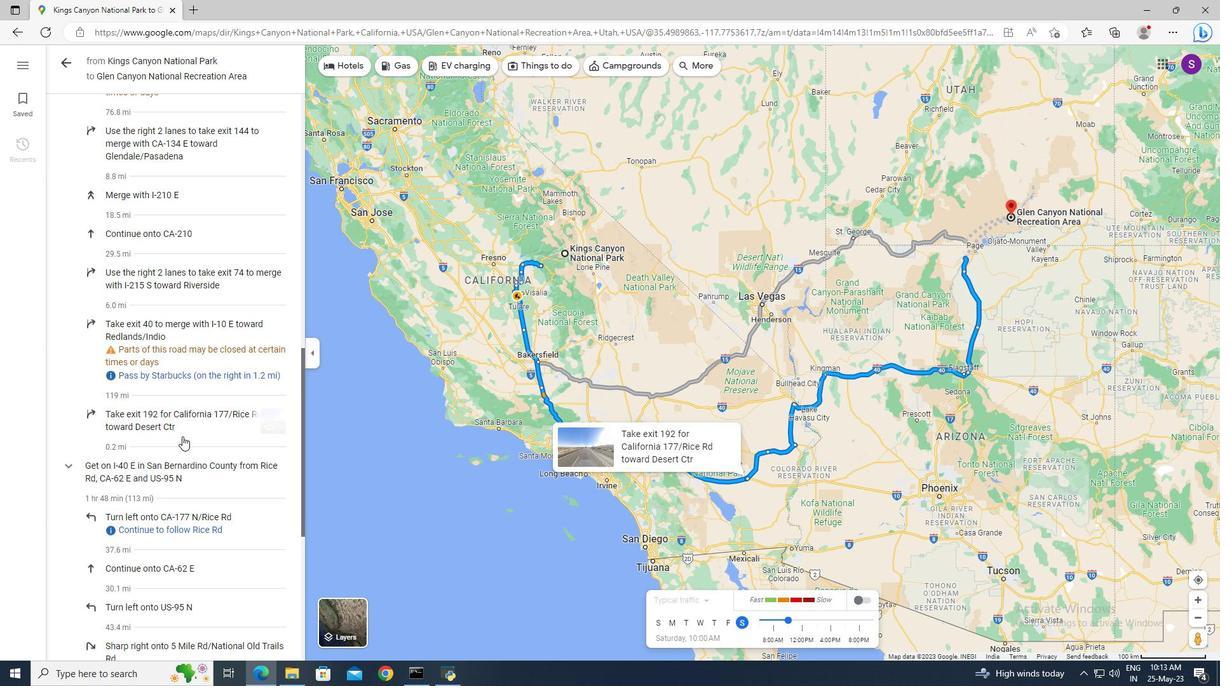 
Action: Mouse moved to (176, 482)
Screenshot: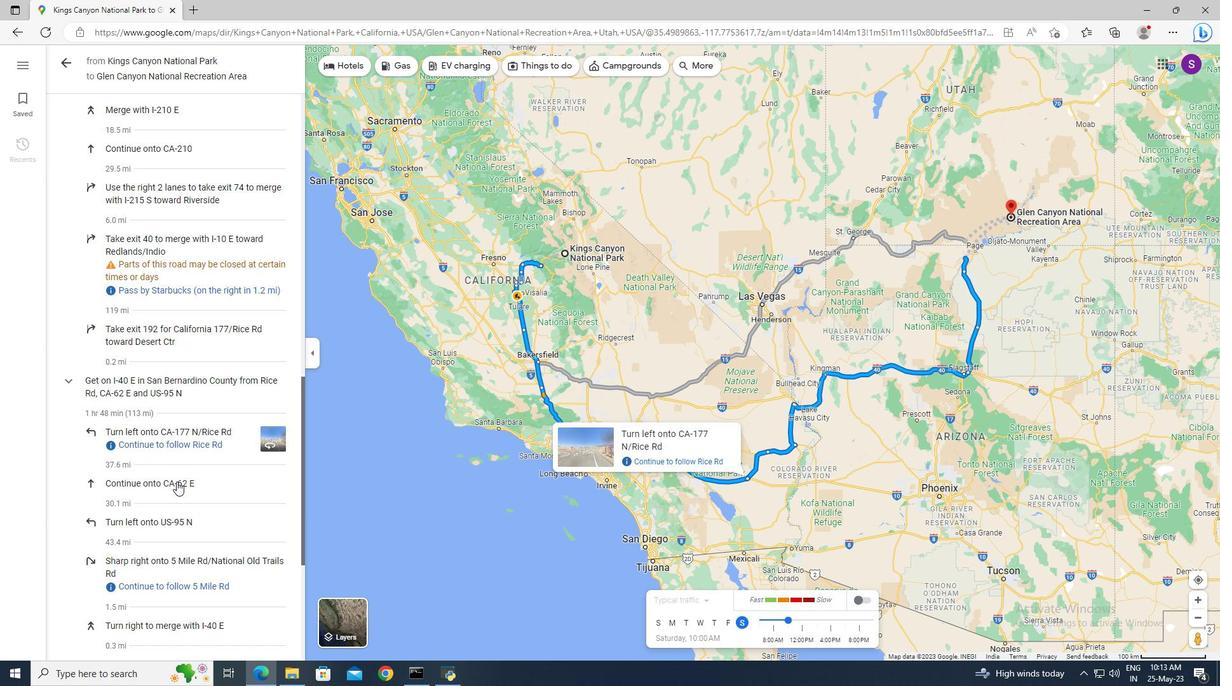 
Action: Mouse scrolled (176, 481) with delta (0, 0)
Screenshot: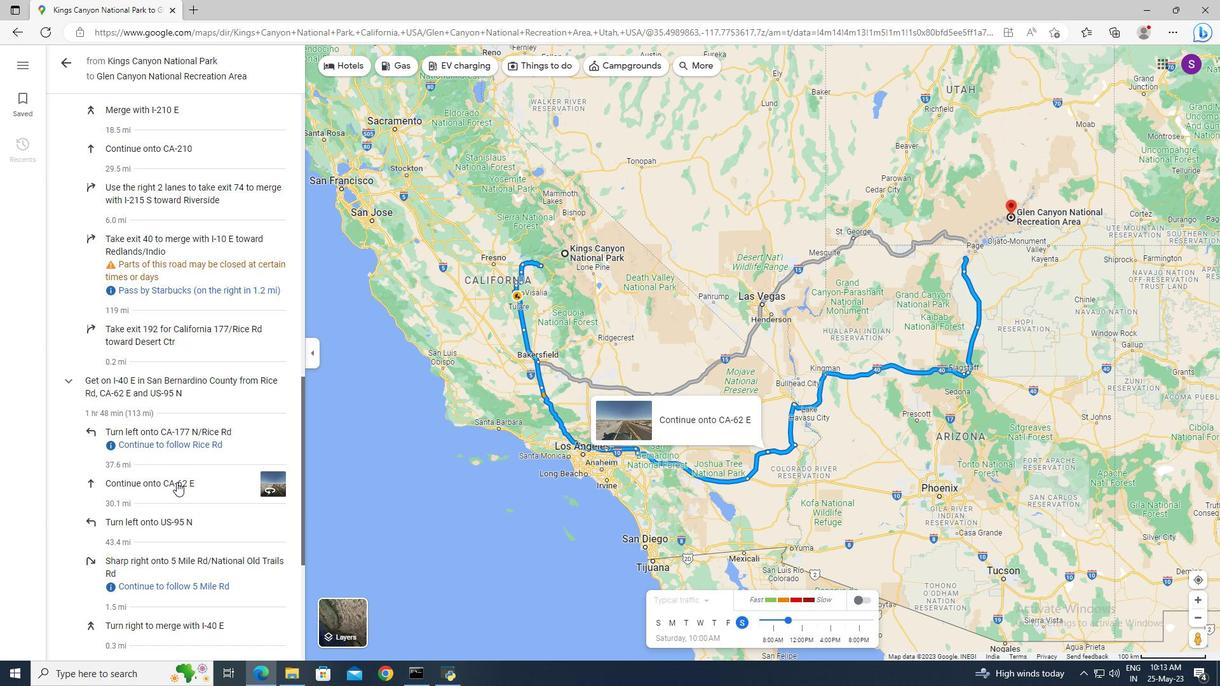 
Action: Mouse moved to (170, 442)
Screenshot: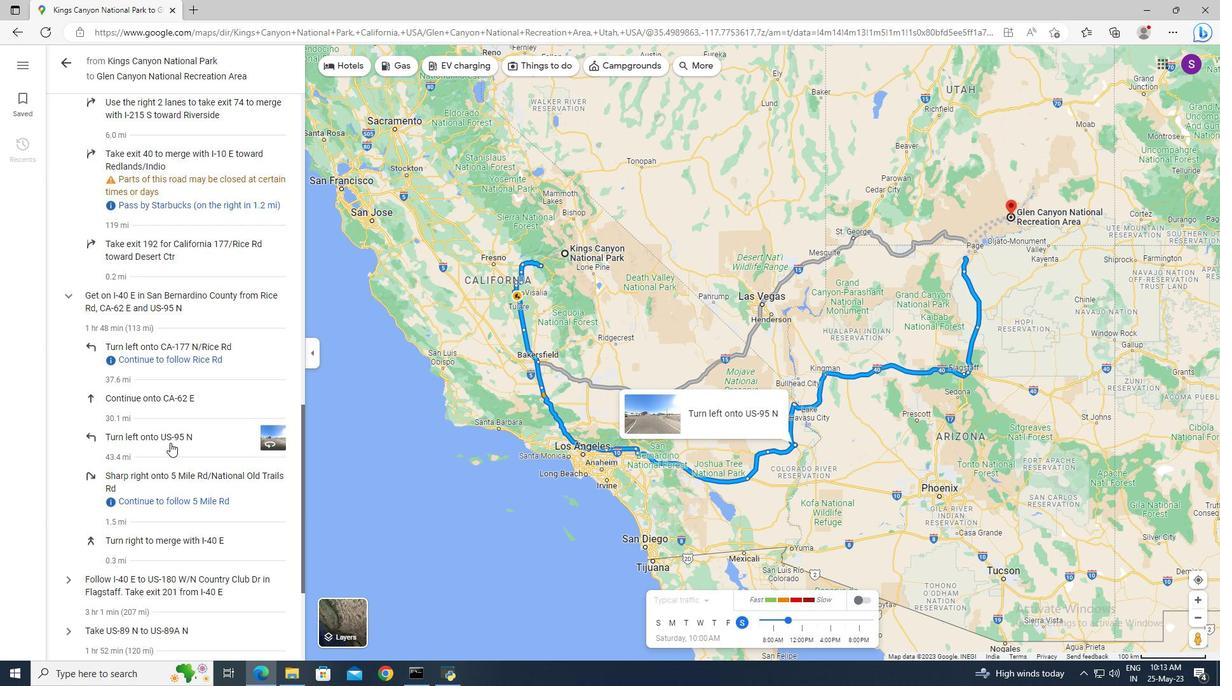 
Action: Mouse scrolled (170, 441) with delta (0, 0)
Screenshot: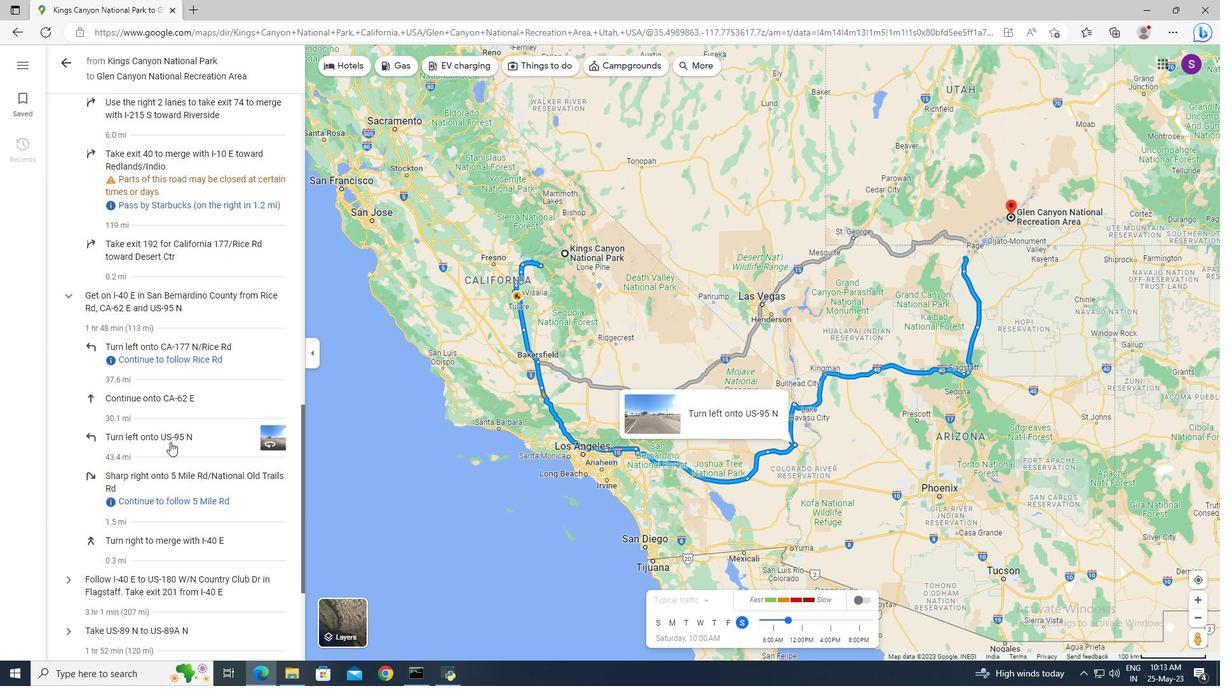 
Action: Mouse moved to (176, 492)
Screenshot: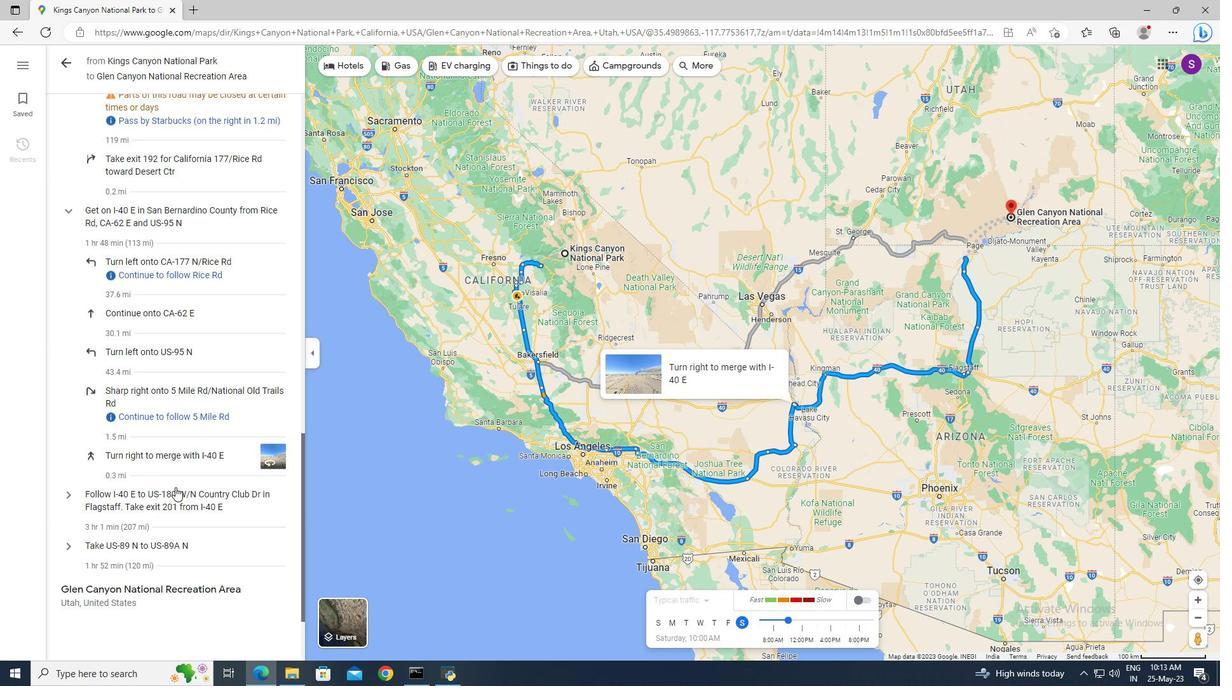 
Action: Mouse pressed left at (176, 492)
Screenshot: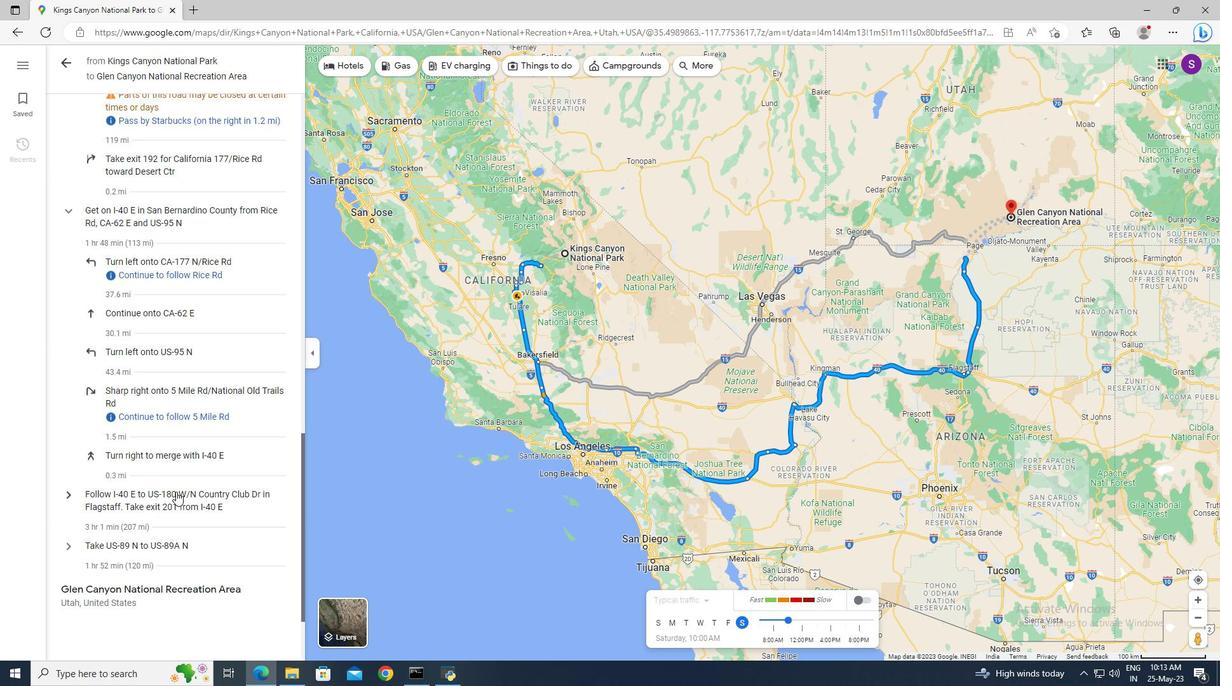 
Action: Mouse moved to (180, 408)
Screenshot: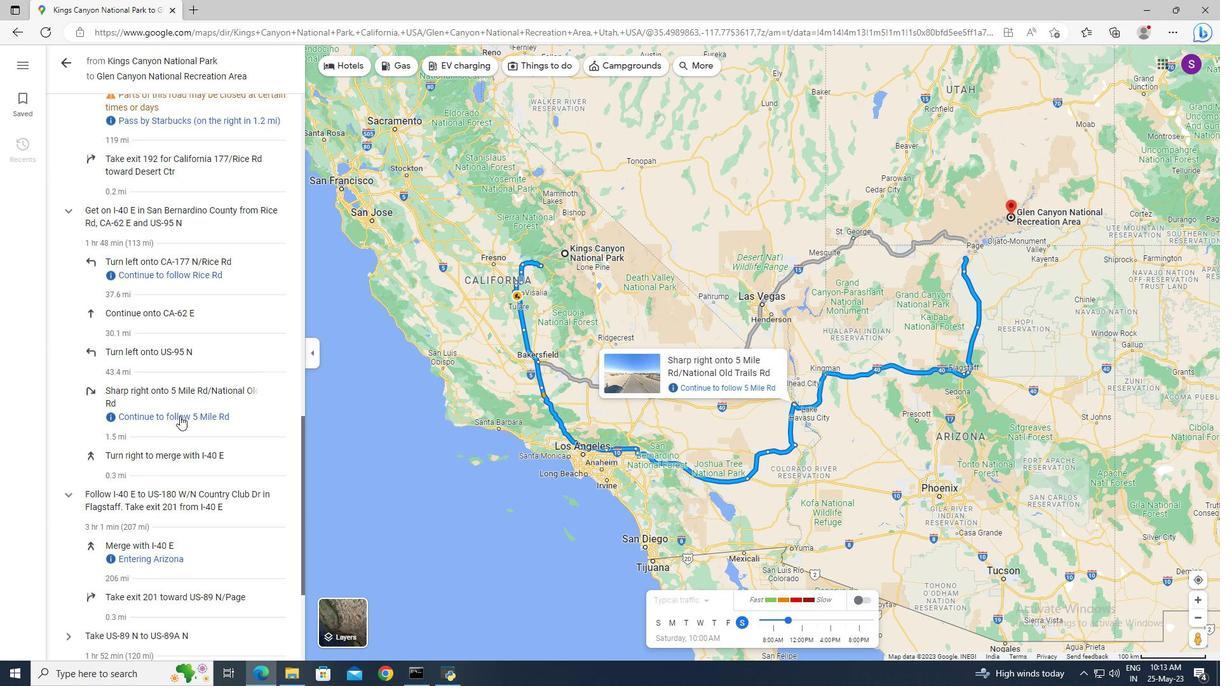 
Action: Mouse scrolled (180, 407) with delta (0, 0)
Screenshot: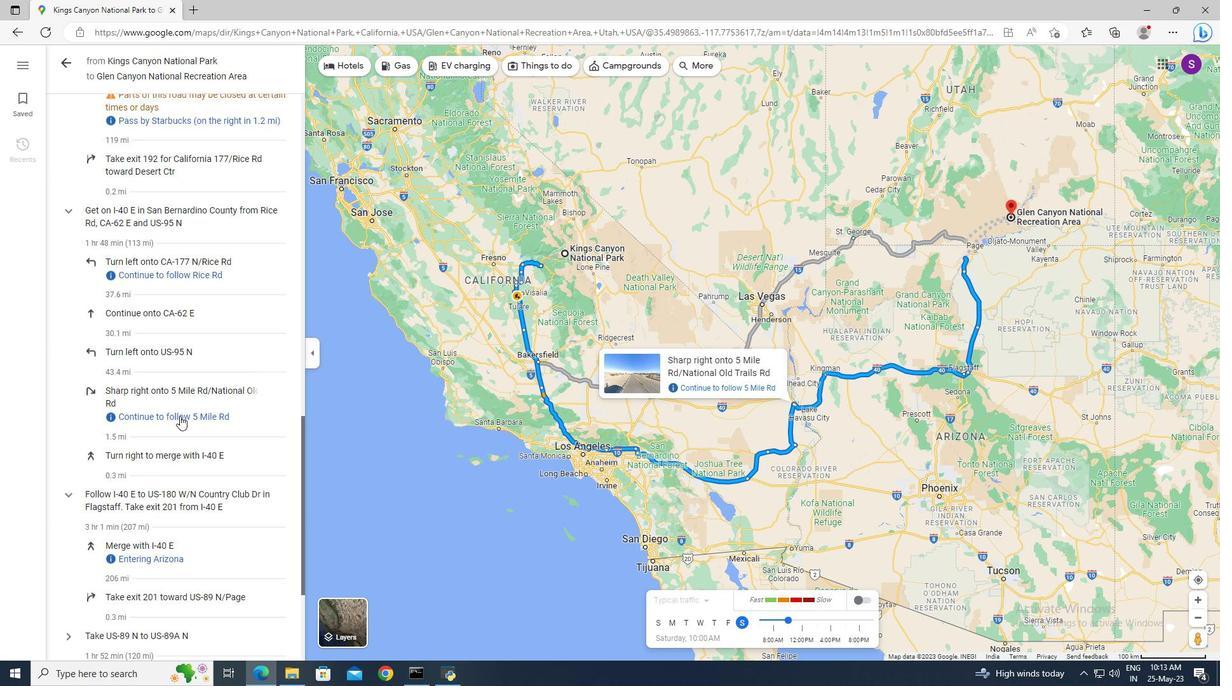 
Action: Mouse scrolled (180, 407) with delta (0, 0)
Screenshot: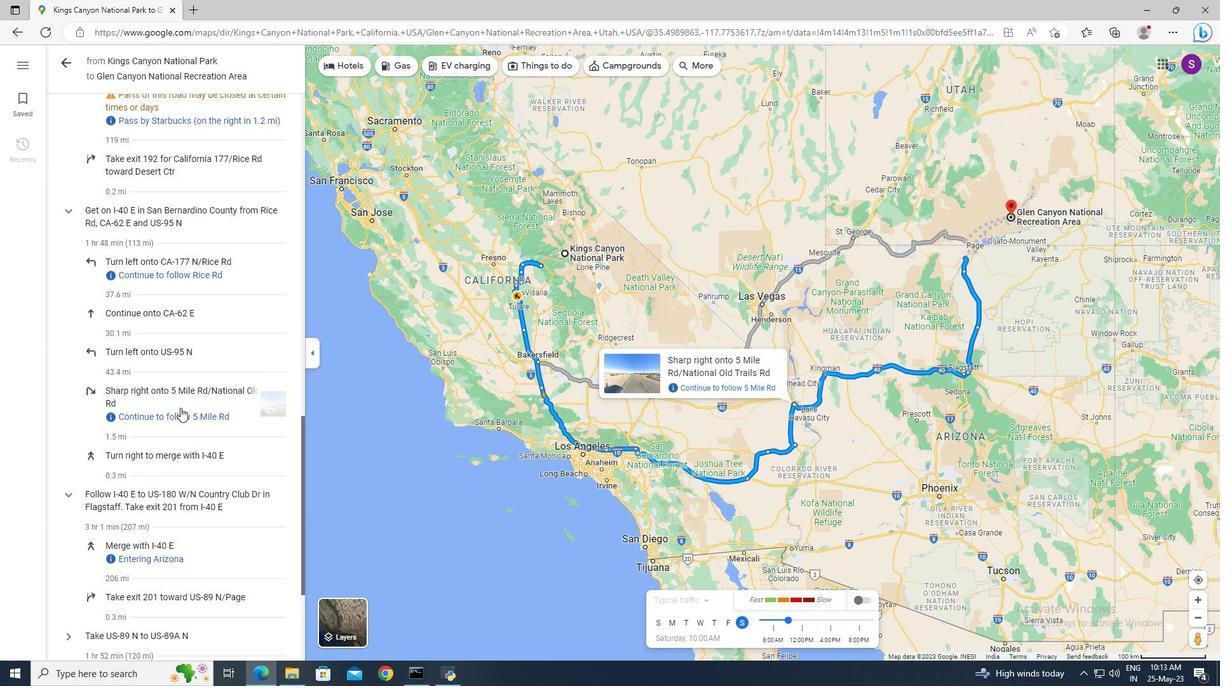 
Action: Mouse moved to (120, 467)
Screenshot: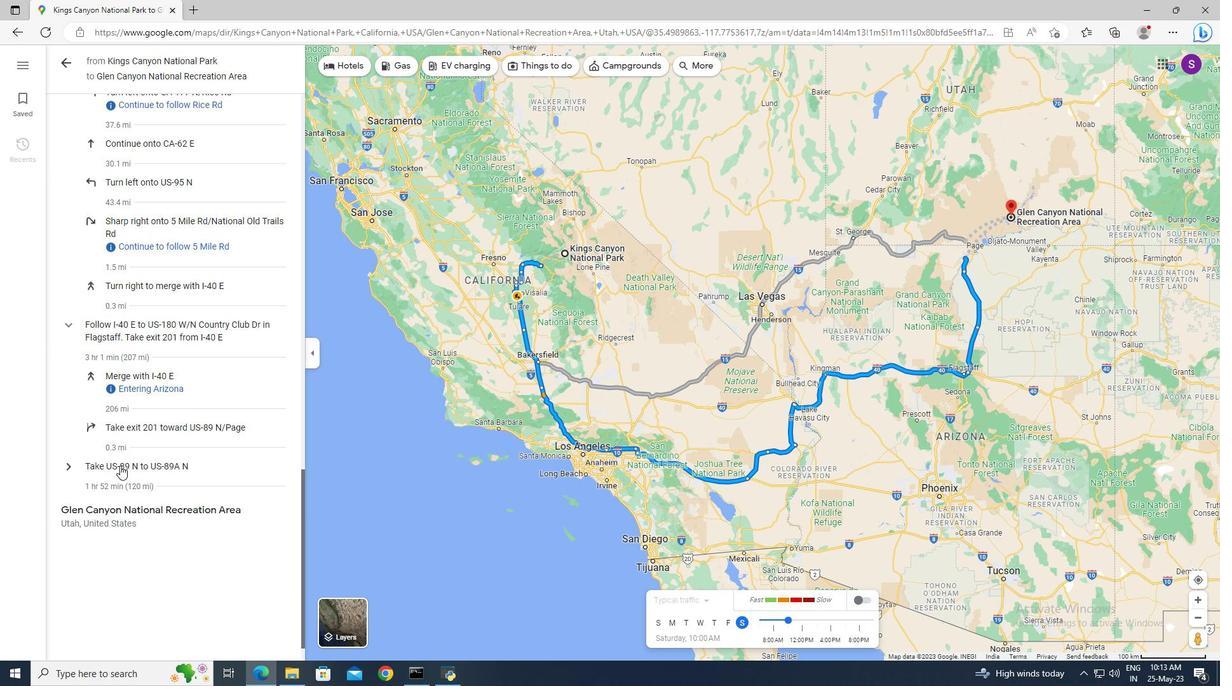 
Action: Mouse pressed left at (120, 467)
Screenshot: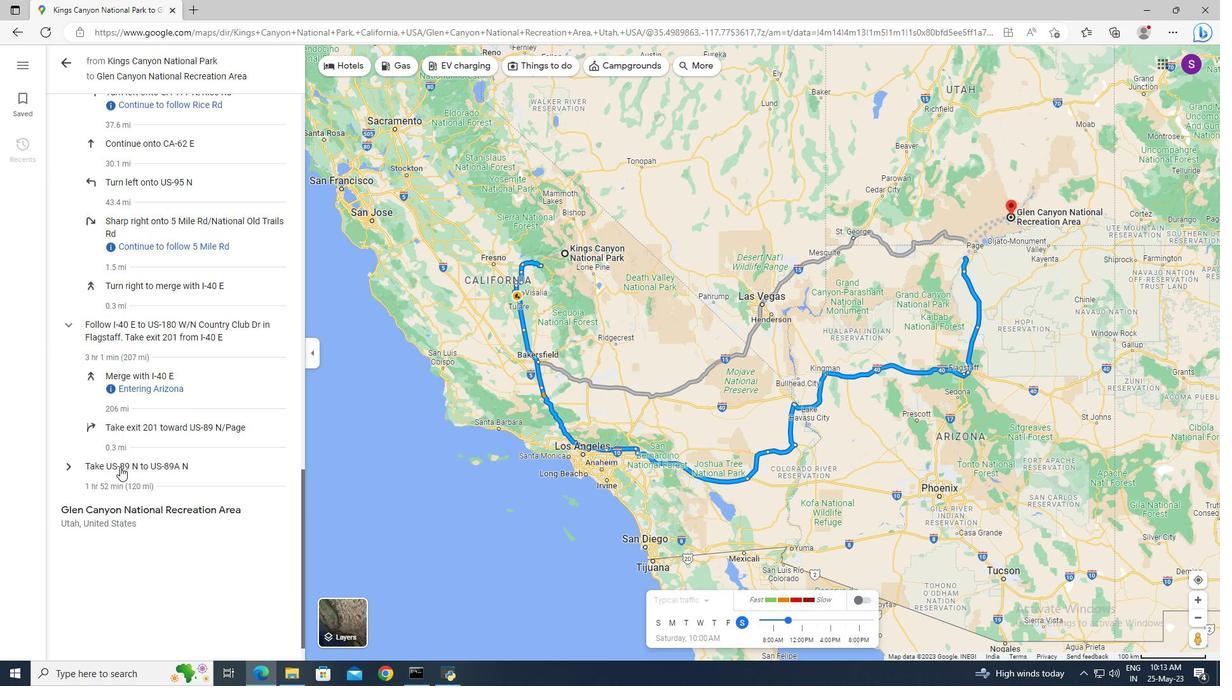 
Action: Mouse scrolled (120, 466) with delta (0, 0)
Screenshot: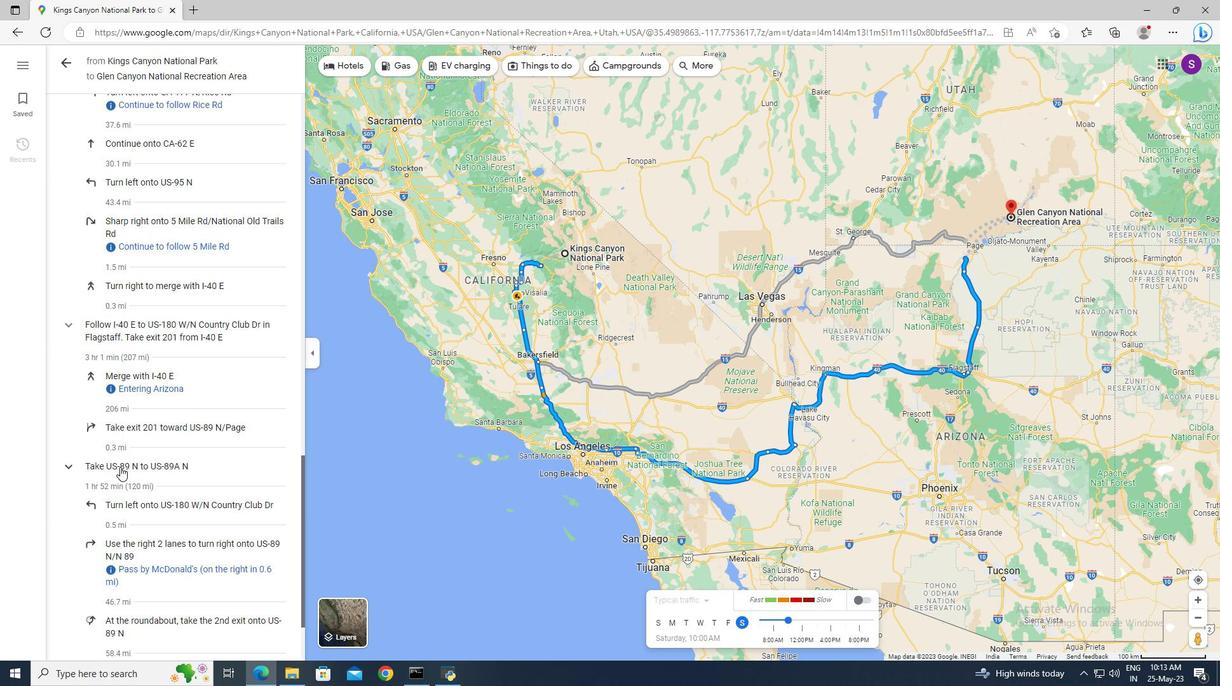 
Action: Mouse moved to (149, 533)
Screenshot: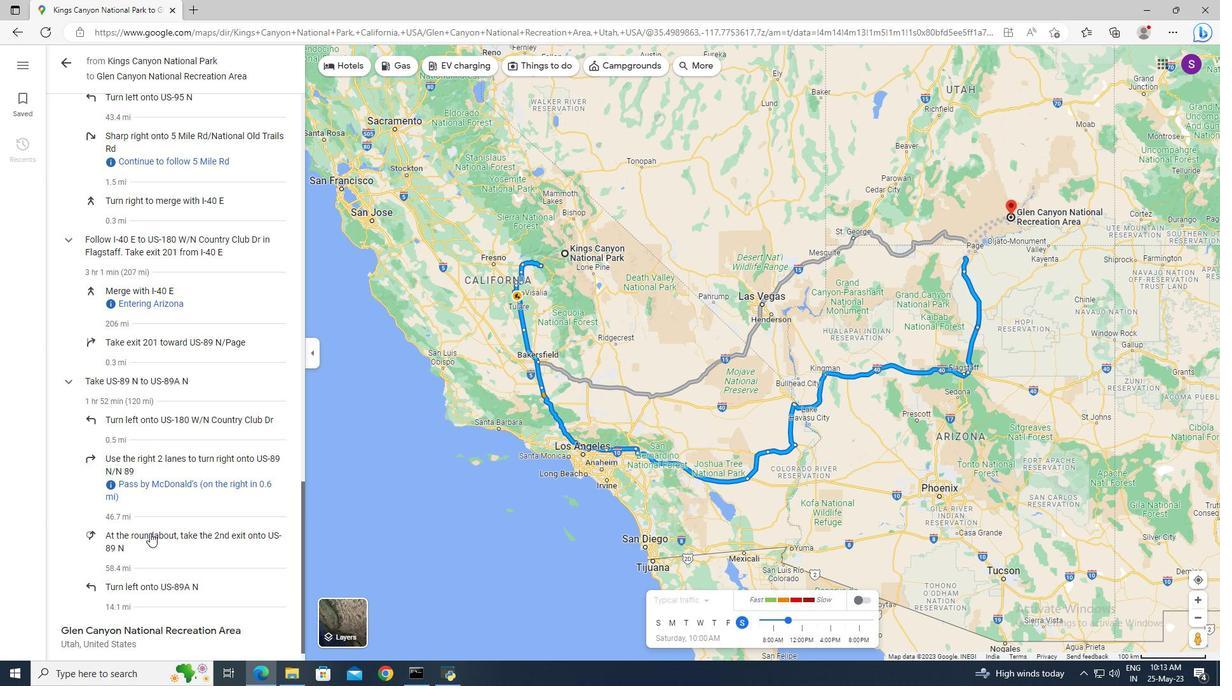 
Action: Mouse scrolled (149, 533) with delta (0, 0)
Screenshot: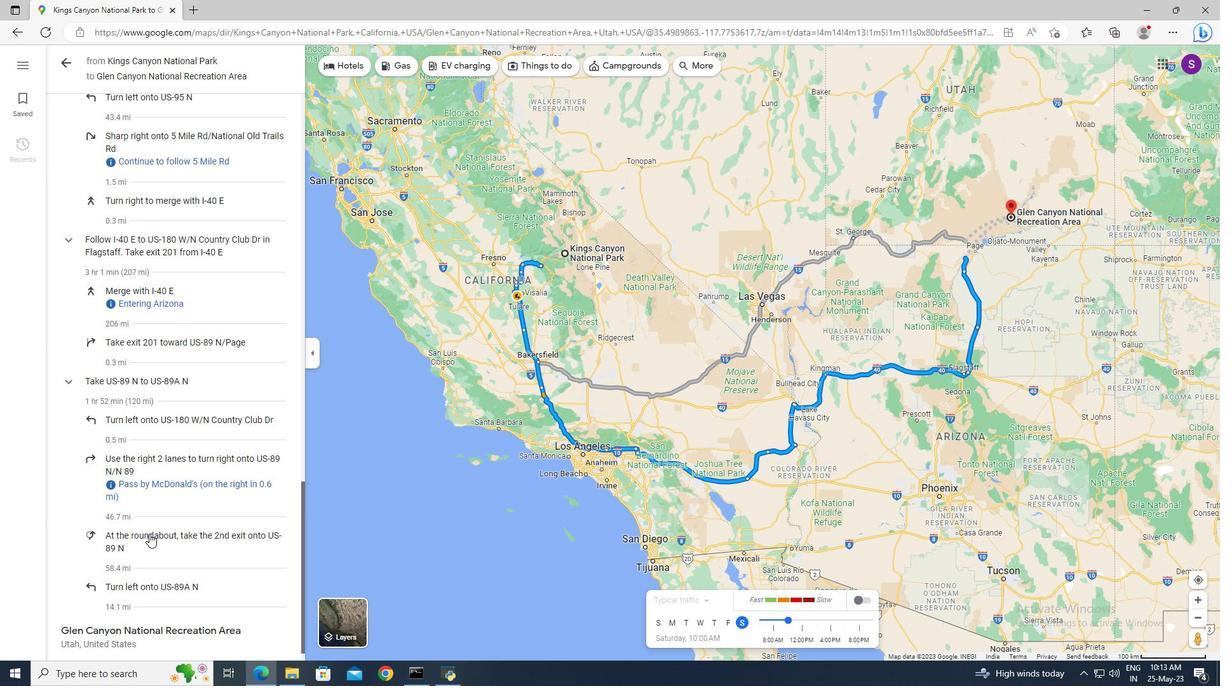 
Action: Mouse scrolled (149, 533) with delta (0, 0)
Screenshot: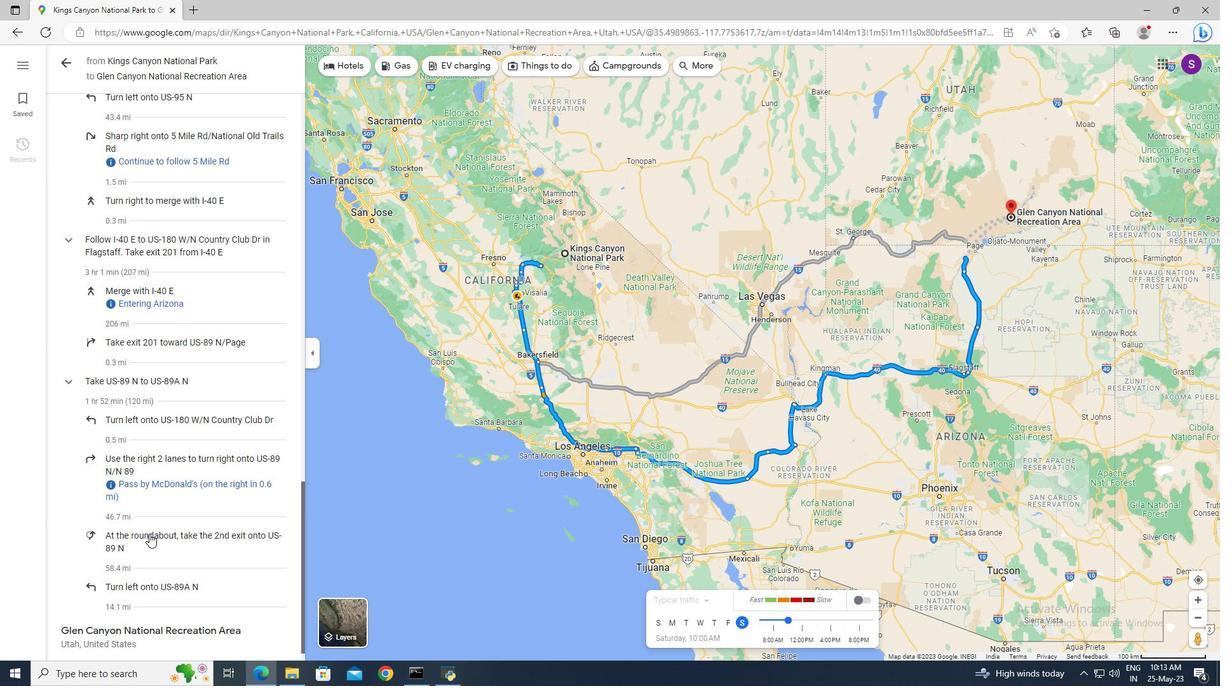 
Action: Mouse moved to (69, 60)
Screenshot: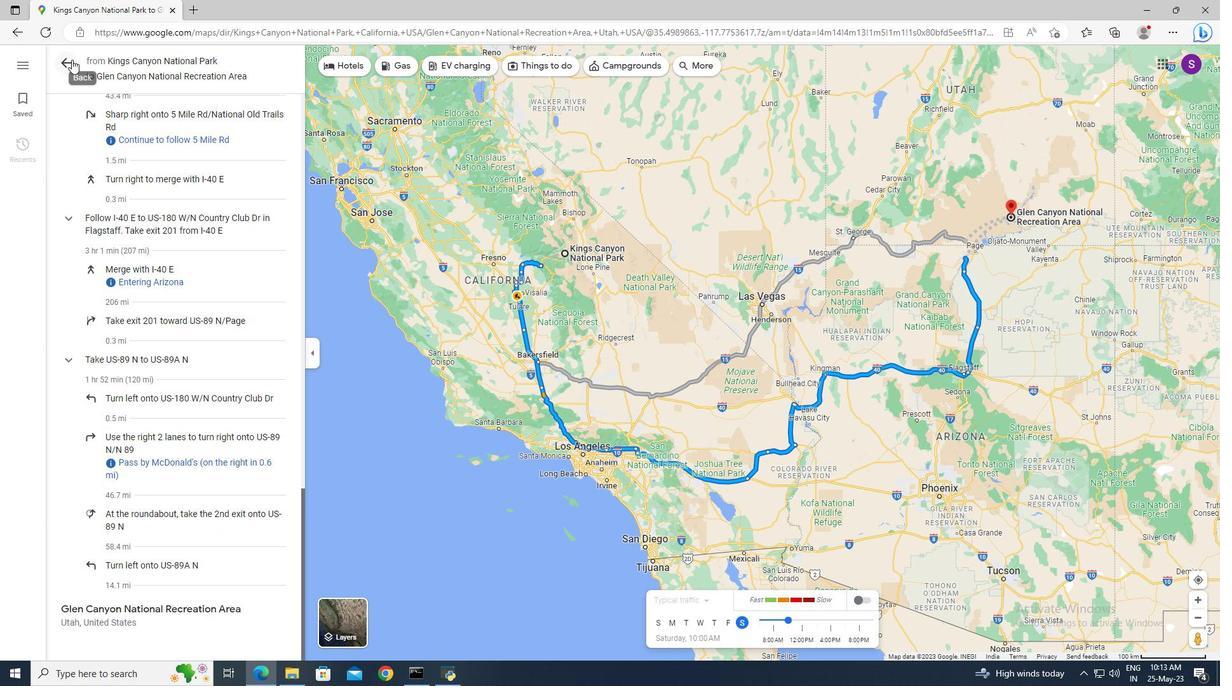 
Action: Mouse pressed left at (69, 60)
Screenshot: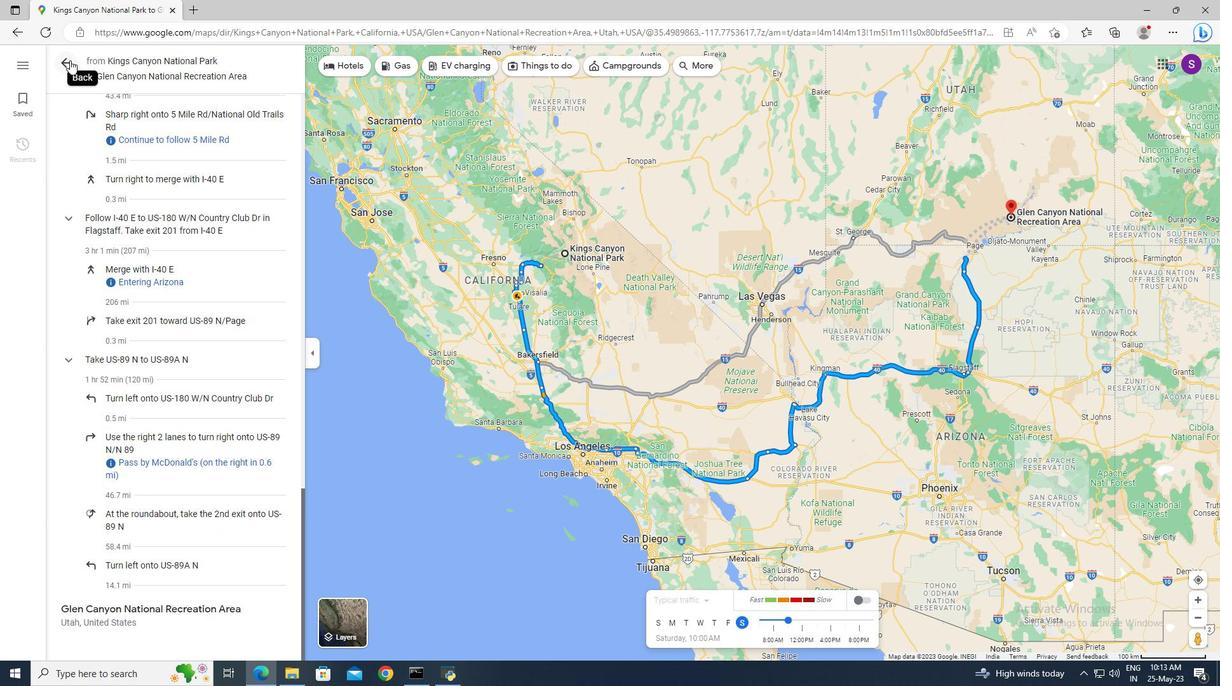 
